 Task: Find connections with filter location Andújar with filter topic #homes with filter profile language German with filter current company Dr. Reddy's Laboratories with filter school GTUPGSCHOOL with filter industry Public Health with filter service category Event Photography with filter keywords title Event Planner
Action: Mouse moved to (567, 71)
Screenshot: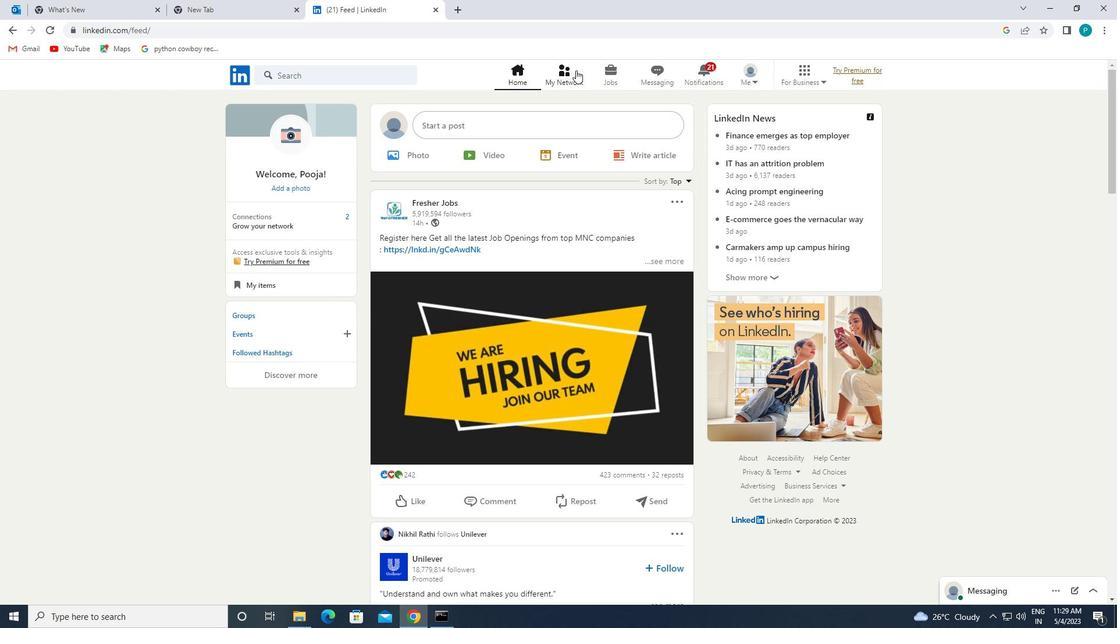 
Action: Mouse pressed left at (567, 71)
Screenshot: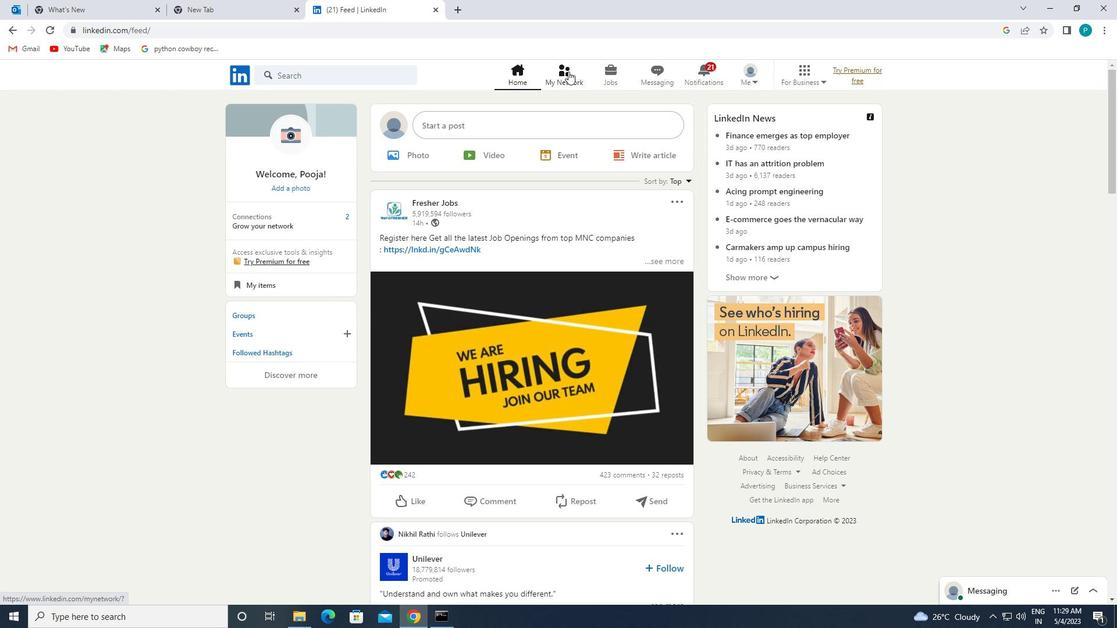 
Action: Mouse moved to (342, 133)
Screenshot: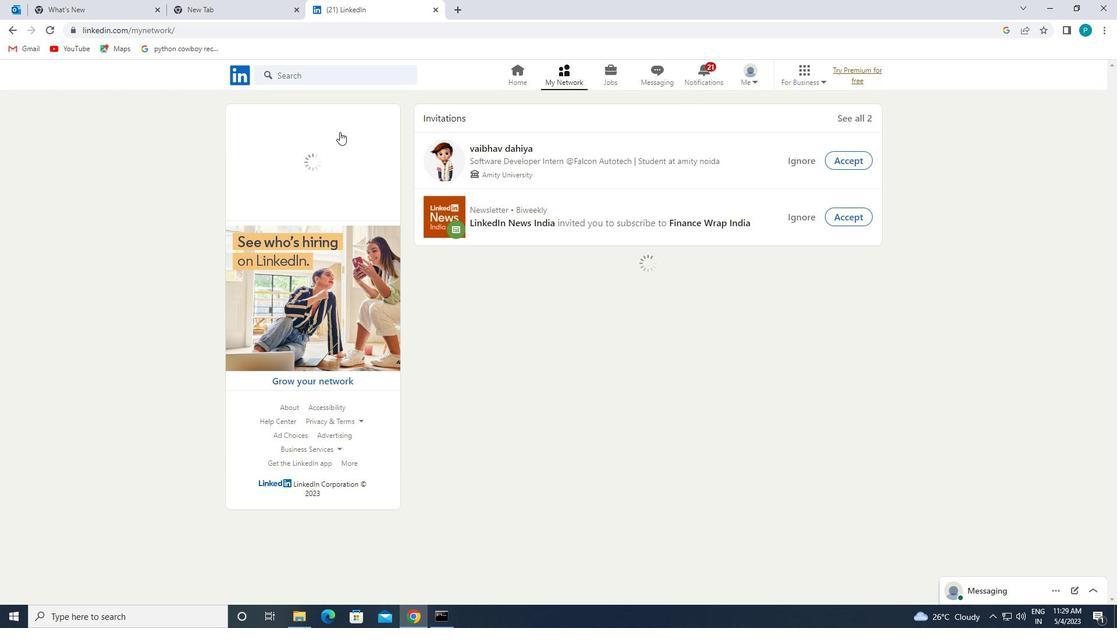 
Action: Mouse pressed left at (342, 133)
Screenshot: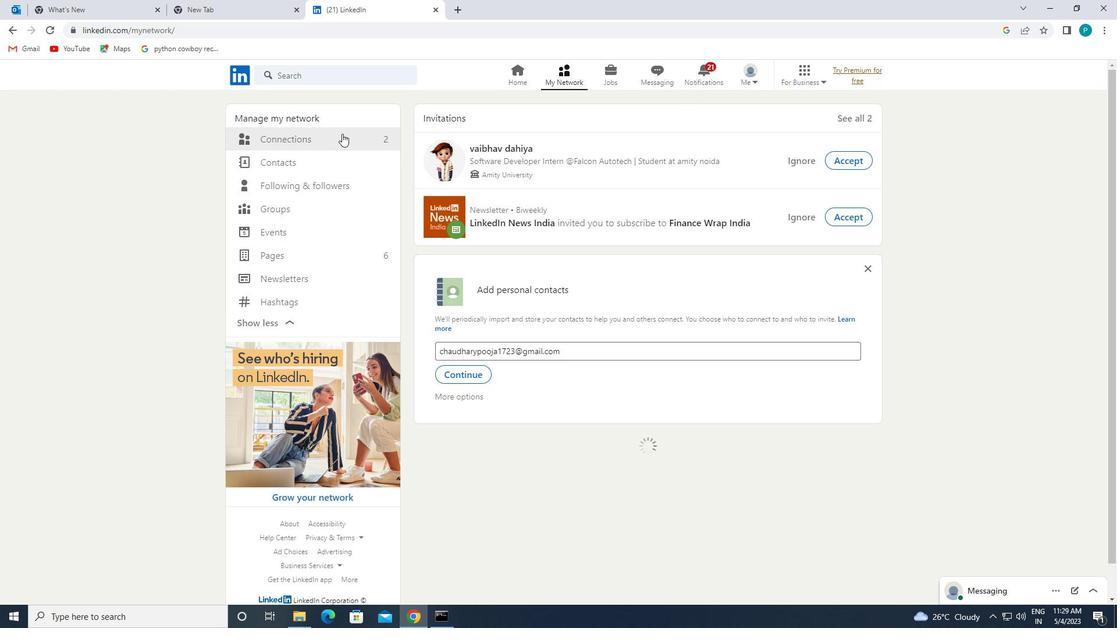 
Action: Mouse moved to (632, 137)
Screenshot: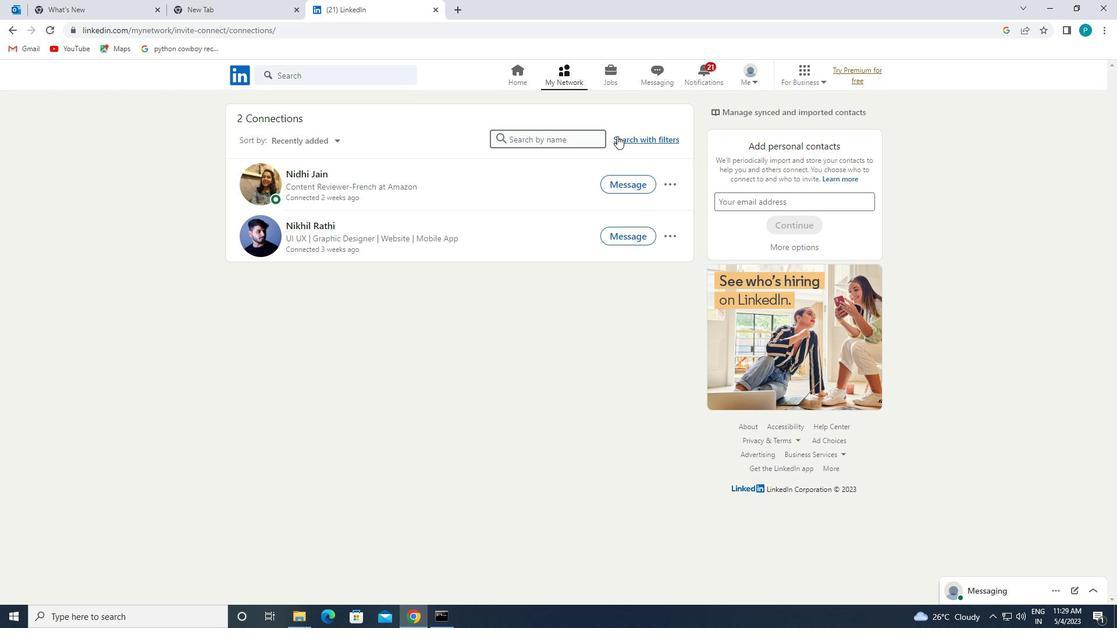 
Action: Mouse pressed left at (632, 137)
Screenshot: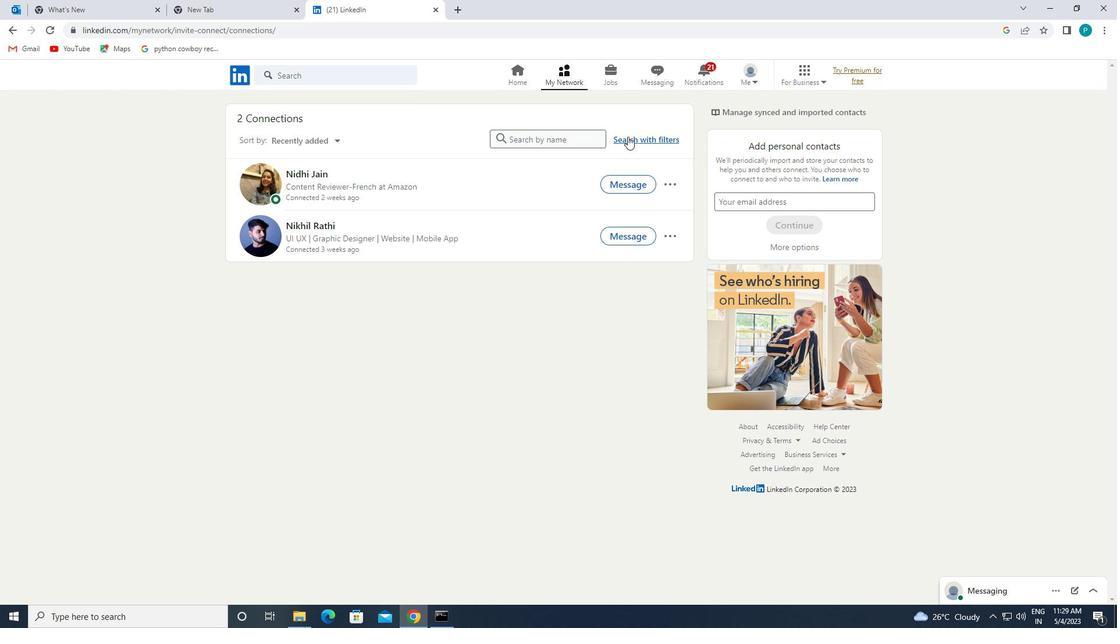 
Action: Mouse moved to (589, 110)
Screenshot: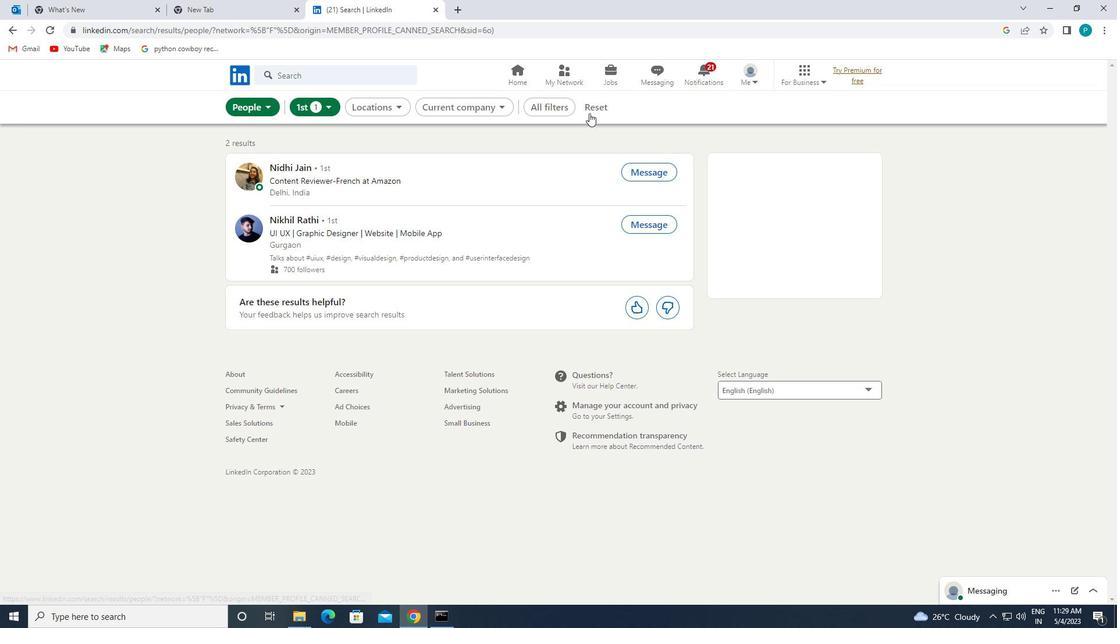 
Action: Mouse pressed left at (589, 110)
Screenshot: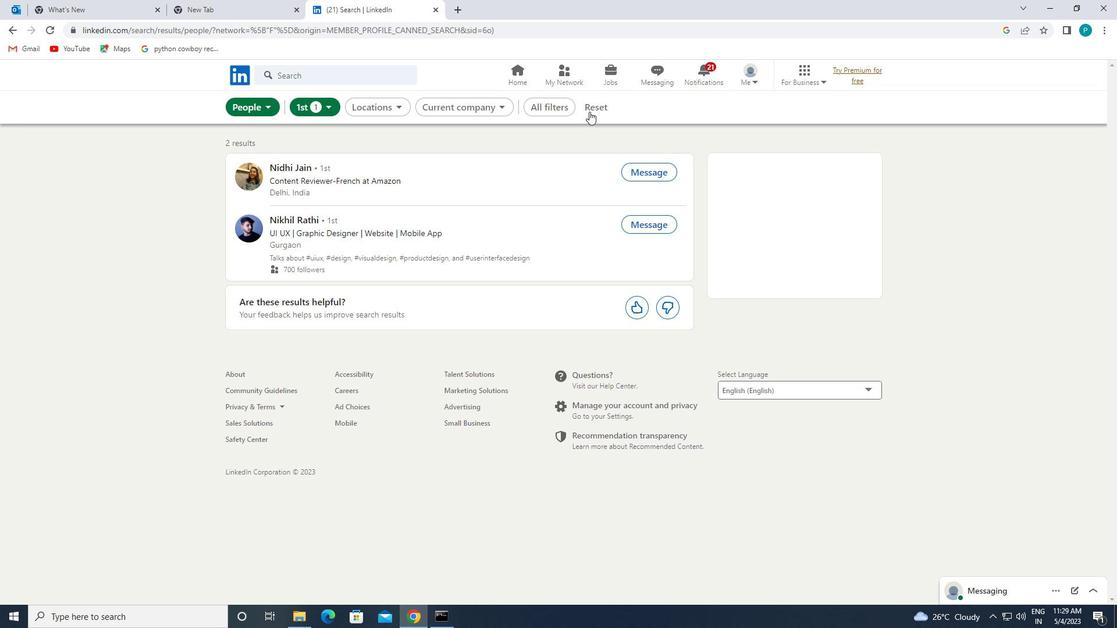 
Action: Mouse moved to (575, 109)
Screenshot: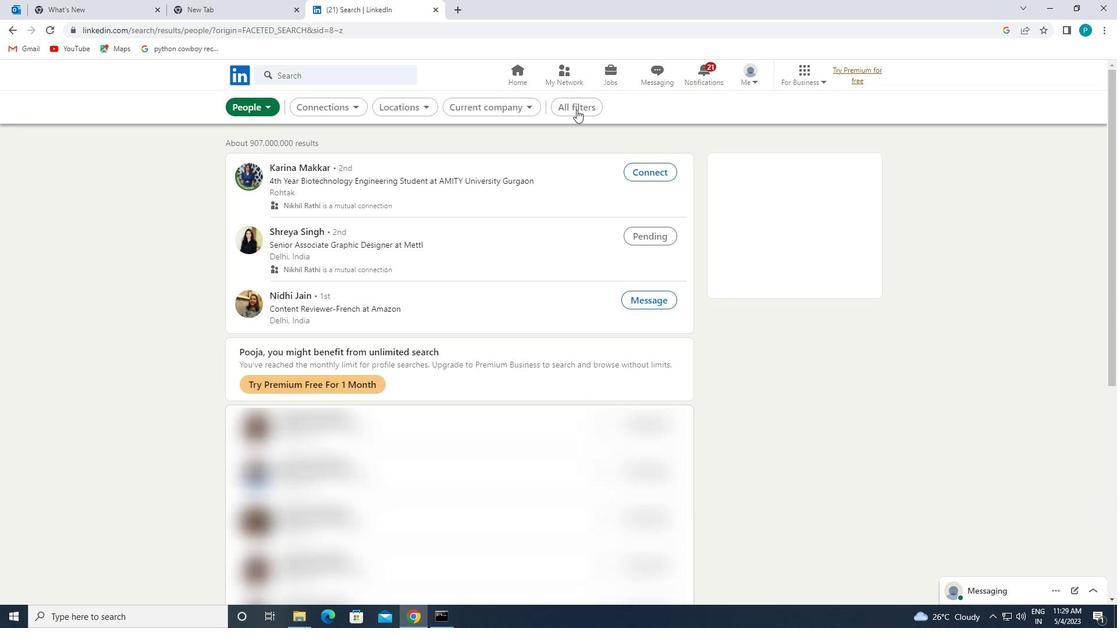 
Action: Mouse pressed left at (575, 109)
Screenshot: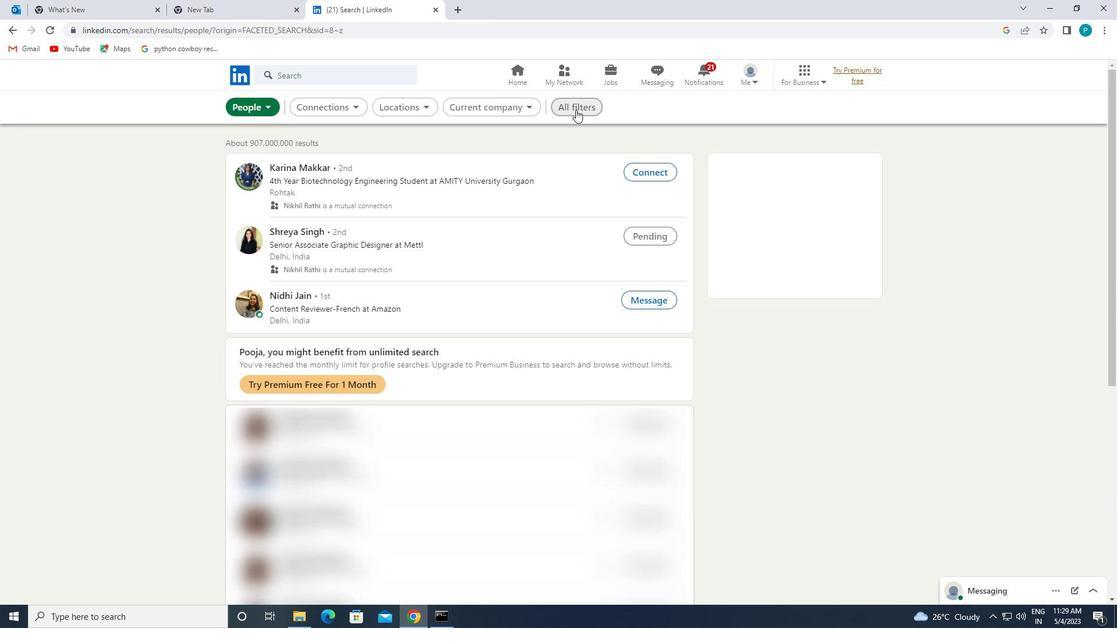 
Action: Mouse moved to (902, 269)
Screenshot: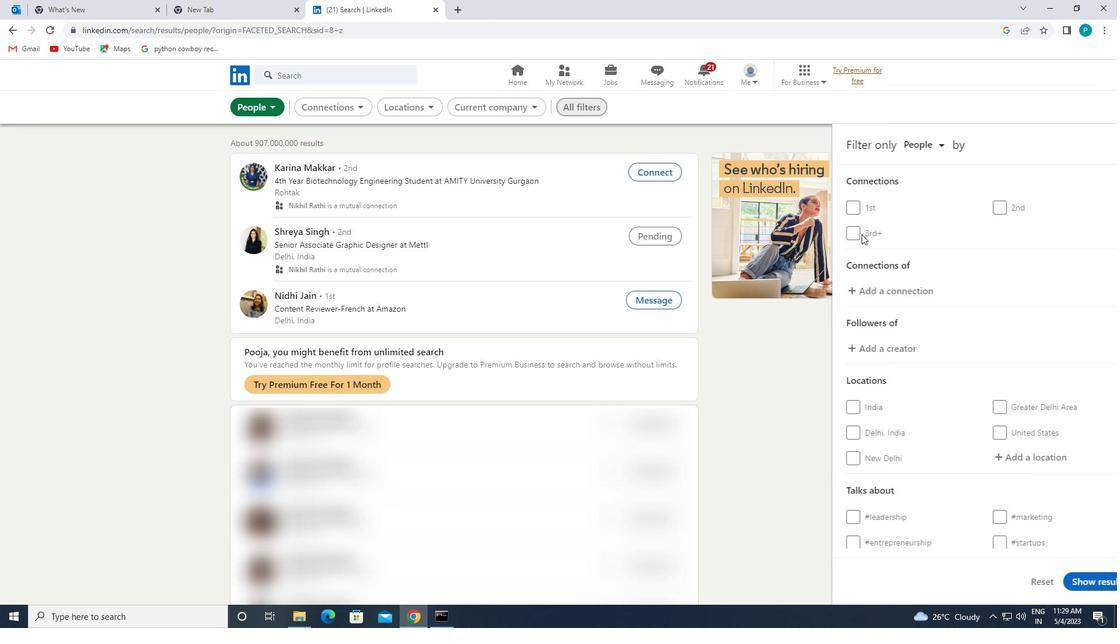 
Action: Mouse scrolled (902, 269) with delta (0, 0)
Screenshot: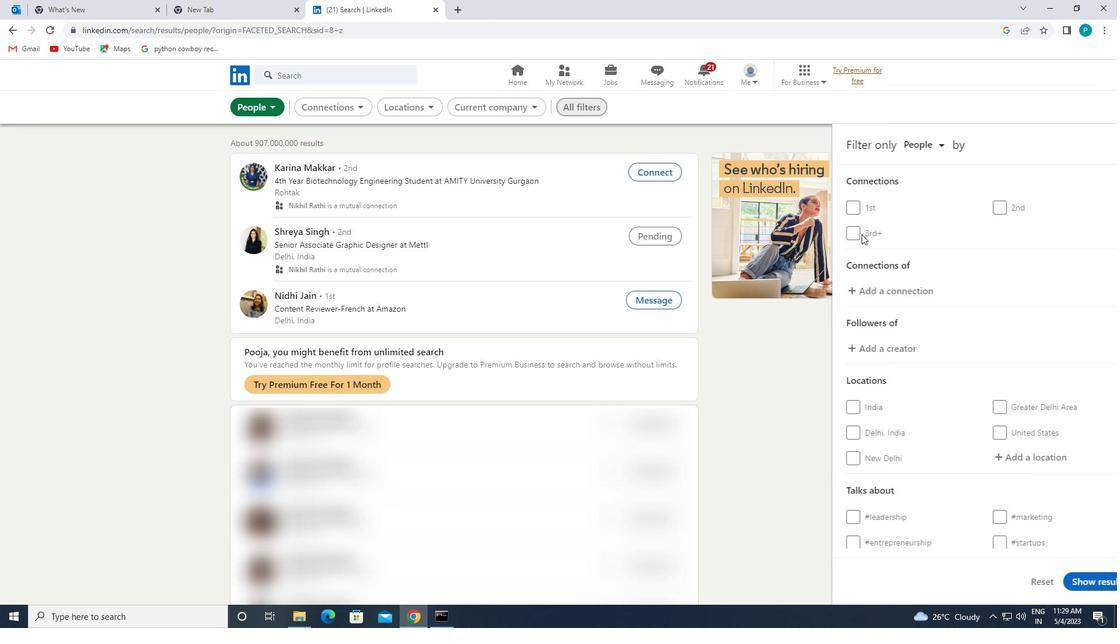 
Action: Mouse moved to (905, 277)
Screenshot: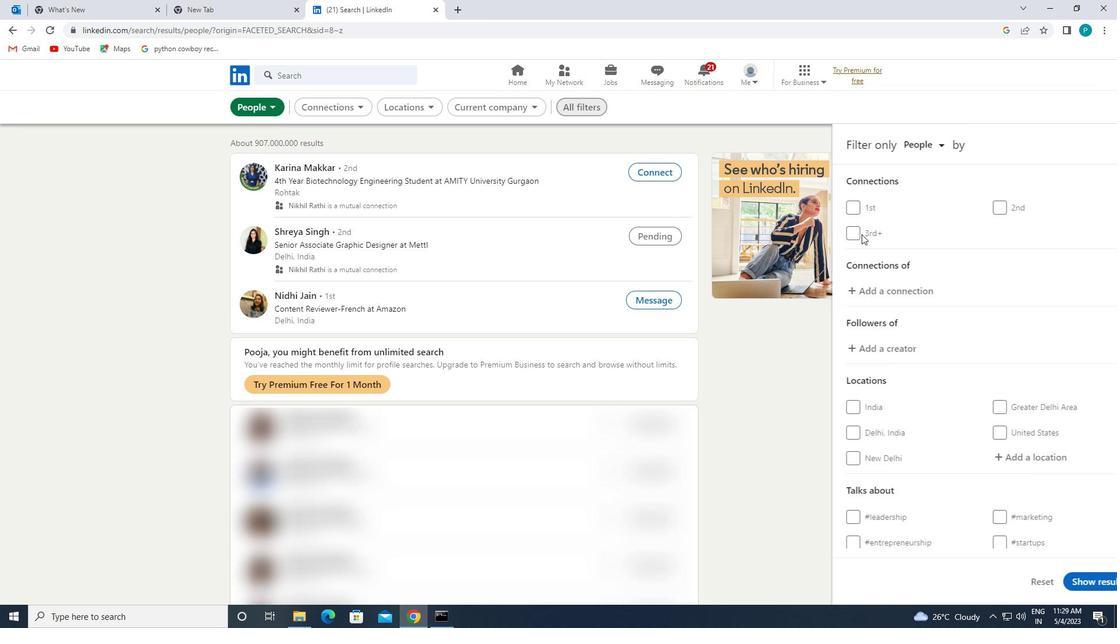 
Action: Mouse scrolled (905, 276) with delta (0, 0)
Screenshot: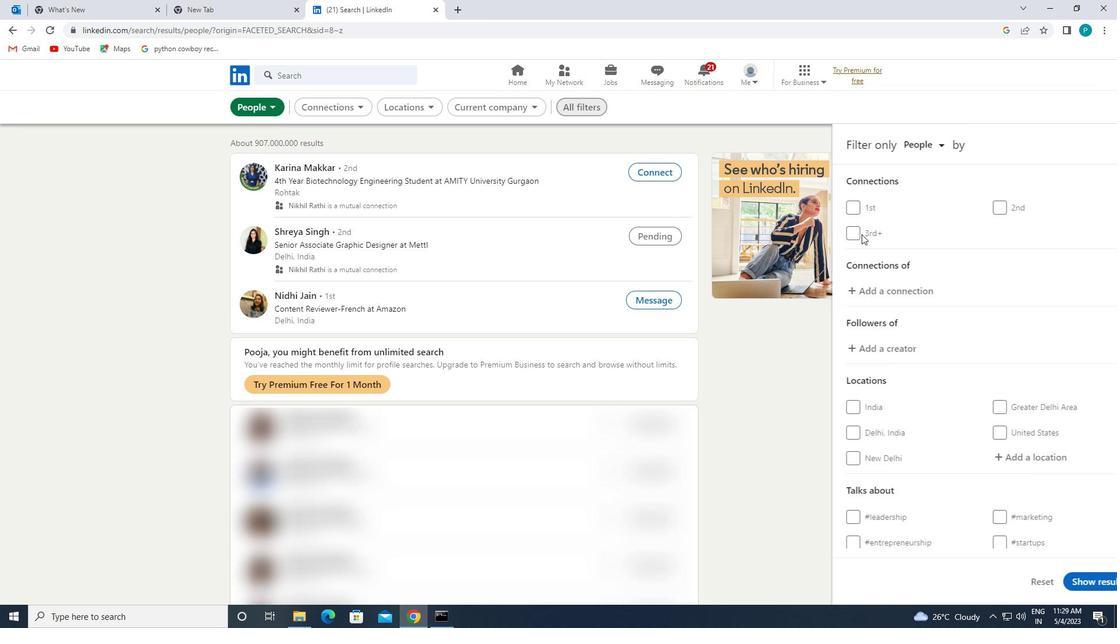 
Action: Mouse moved to (908, 283)
Screenshot: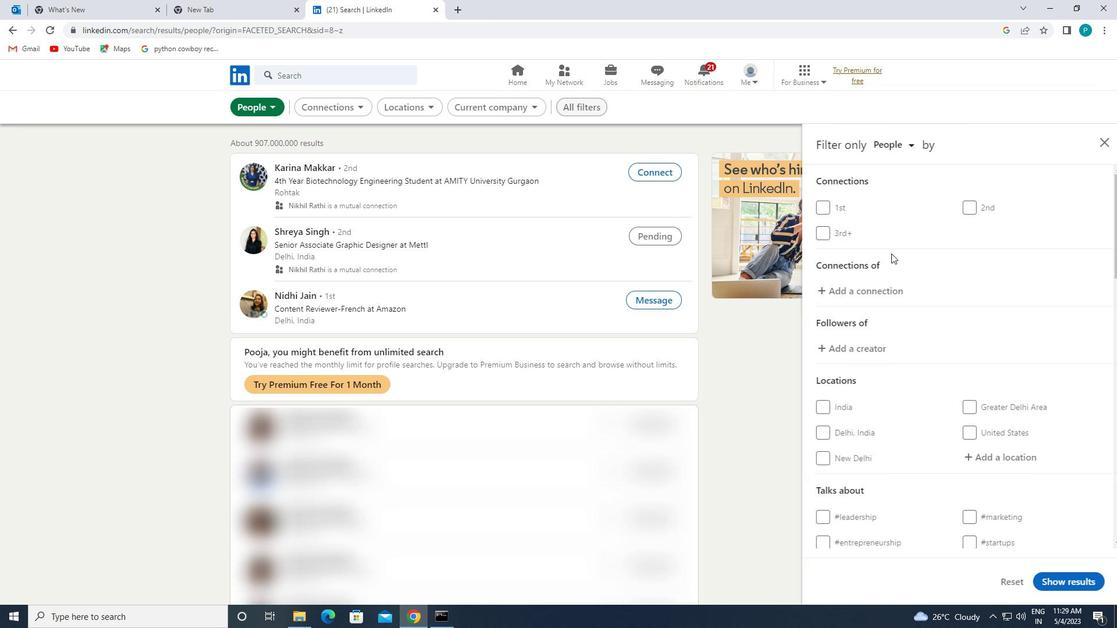 
Action: Mouse scrolled (908, 282) with delta (0, 0)
Screenshot: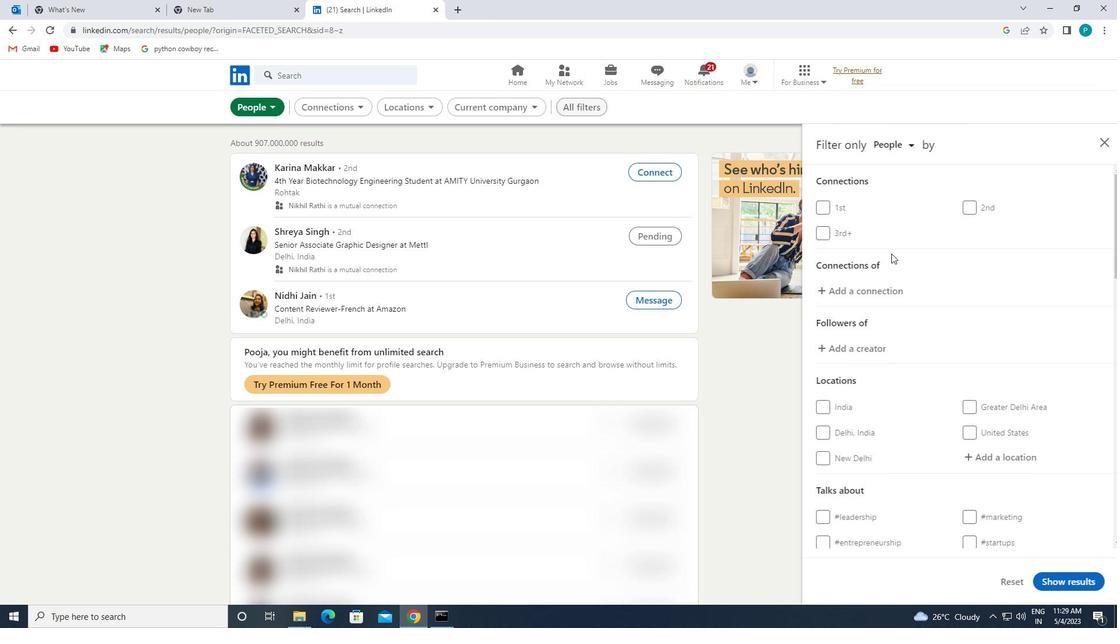 
Action: Mouse moved to (963, 287)
Screenshot: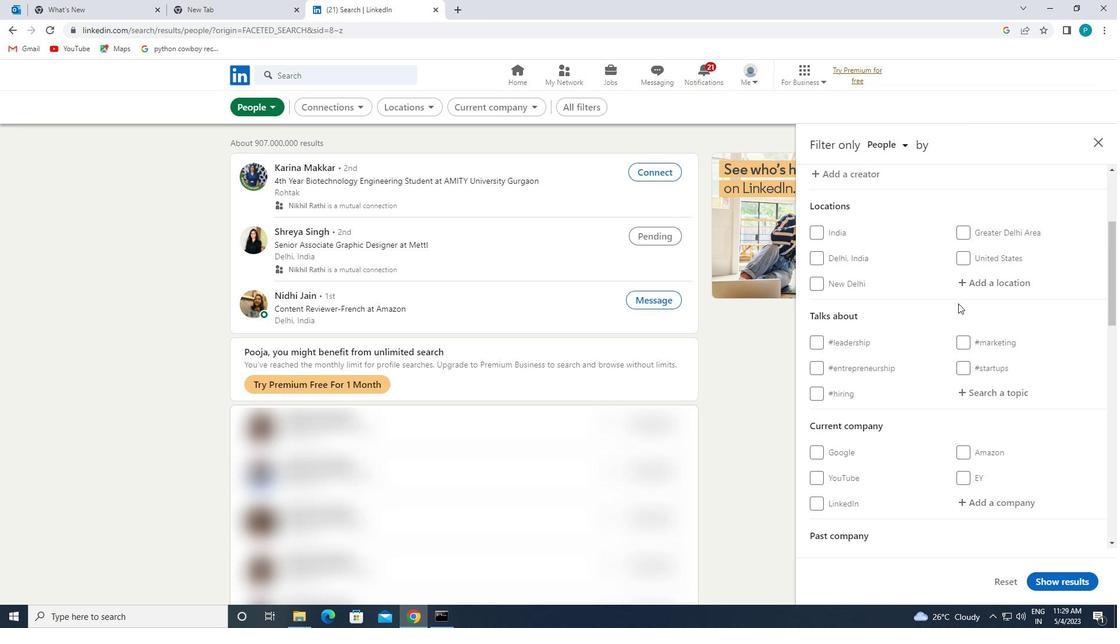 
Action: Mouse pressed left at (963, 287)
Screenshot: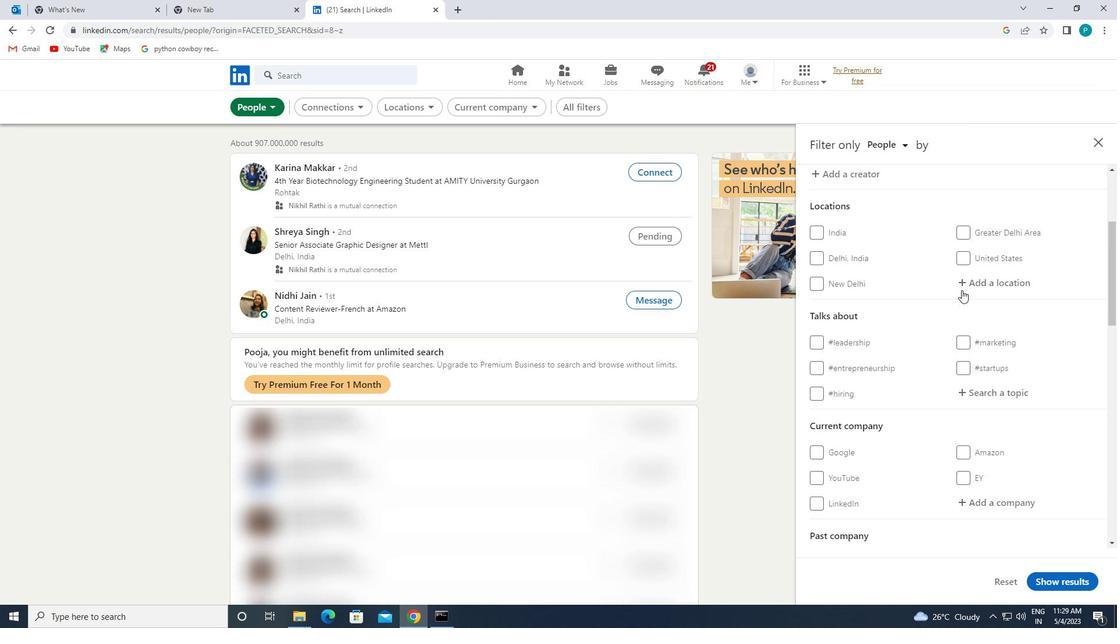 
Action: Mouse moved to (963, 285)
Screenshot: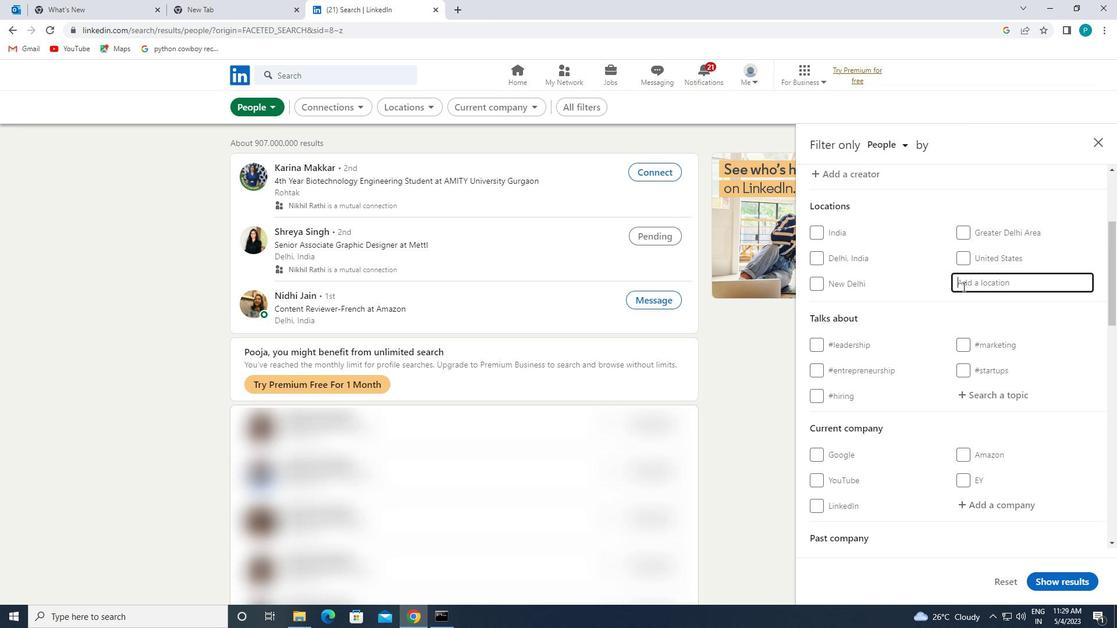 
Action: Key pressed <Key.caps_lock>a<Key.caps_lock>ndujar
Screenshot: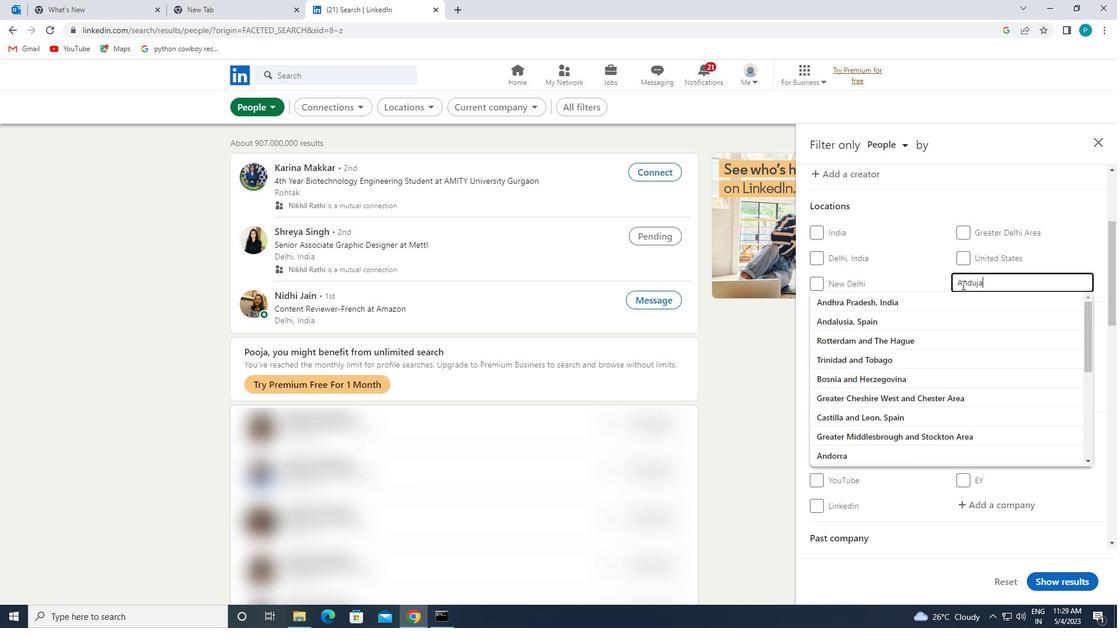
Action: Mouse moved to (952, 300)
Screenshot: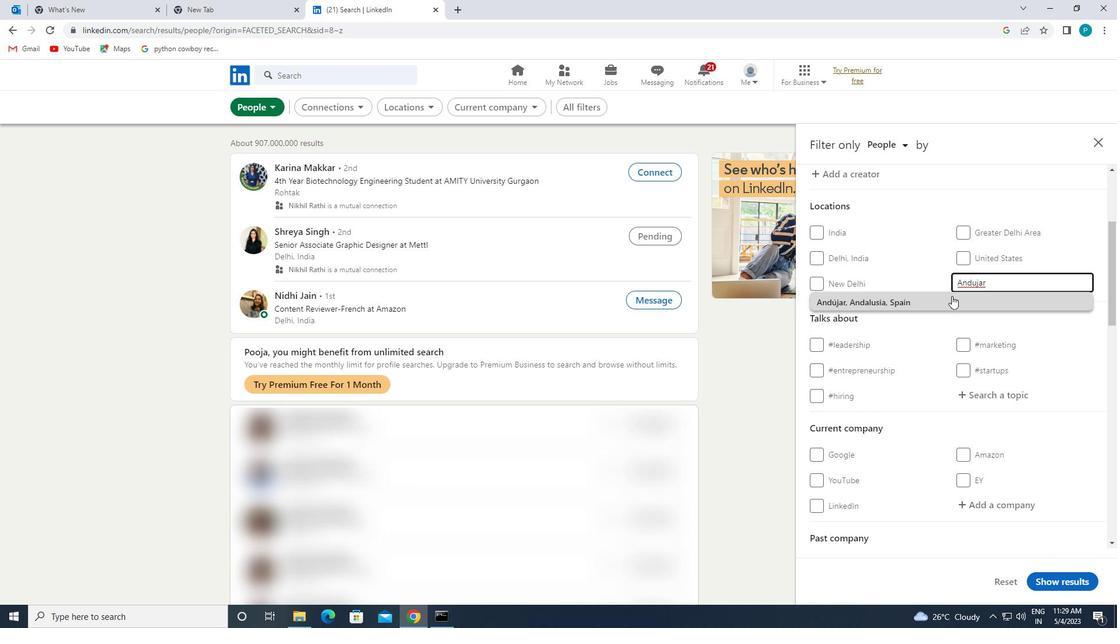 
Action: Mouse pressed left at (952, 300)
Screenshot: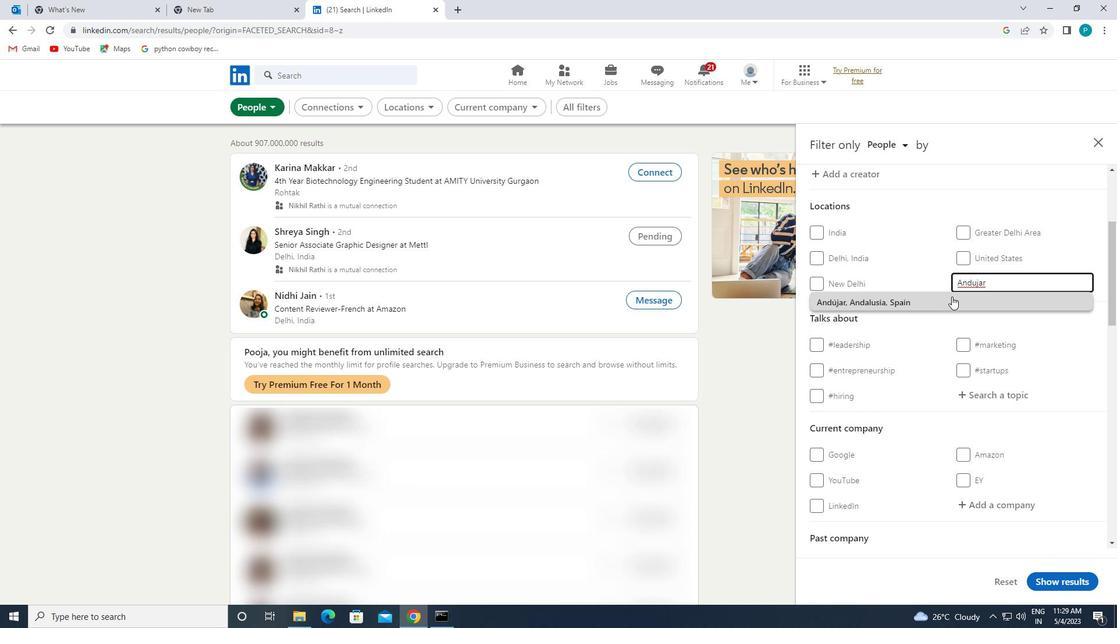 
Action: Mouse moved to (953, 303)
Screenshot: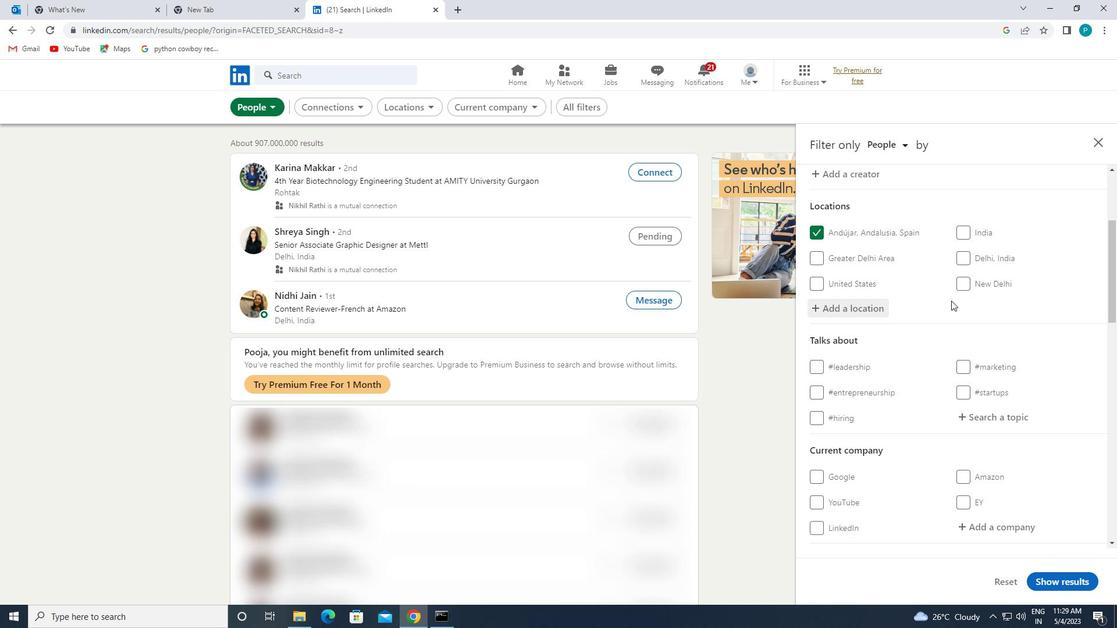 
Action: Mouse scrolled (953, 303) with delta (0, 0)
Screenshot: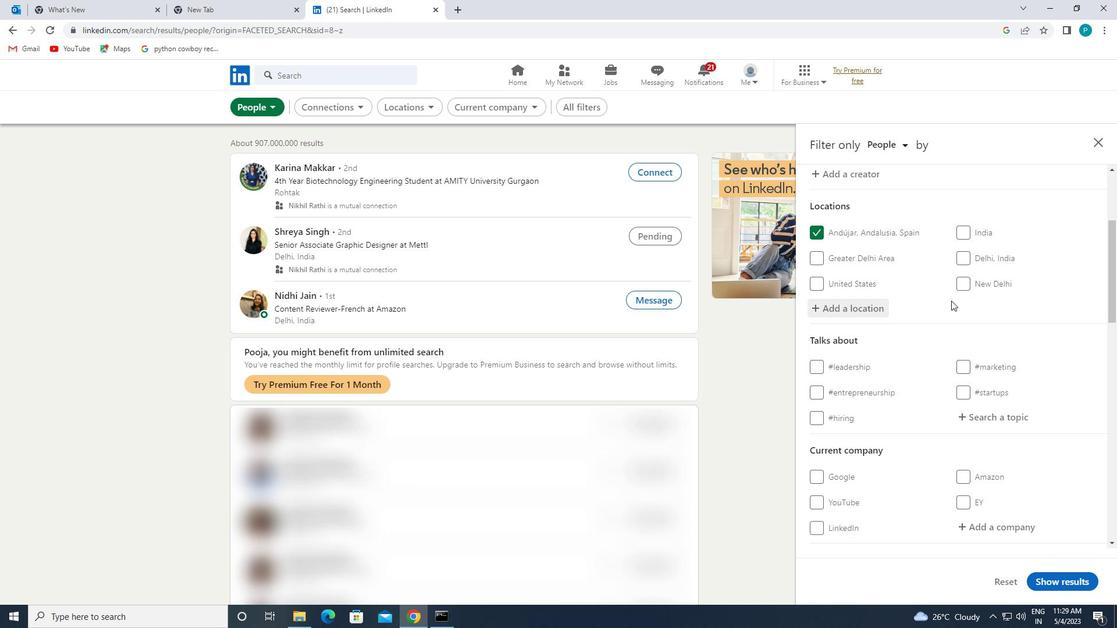 
Action: Mouse moved to (968, 352)
Screenshot: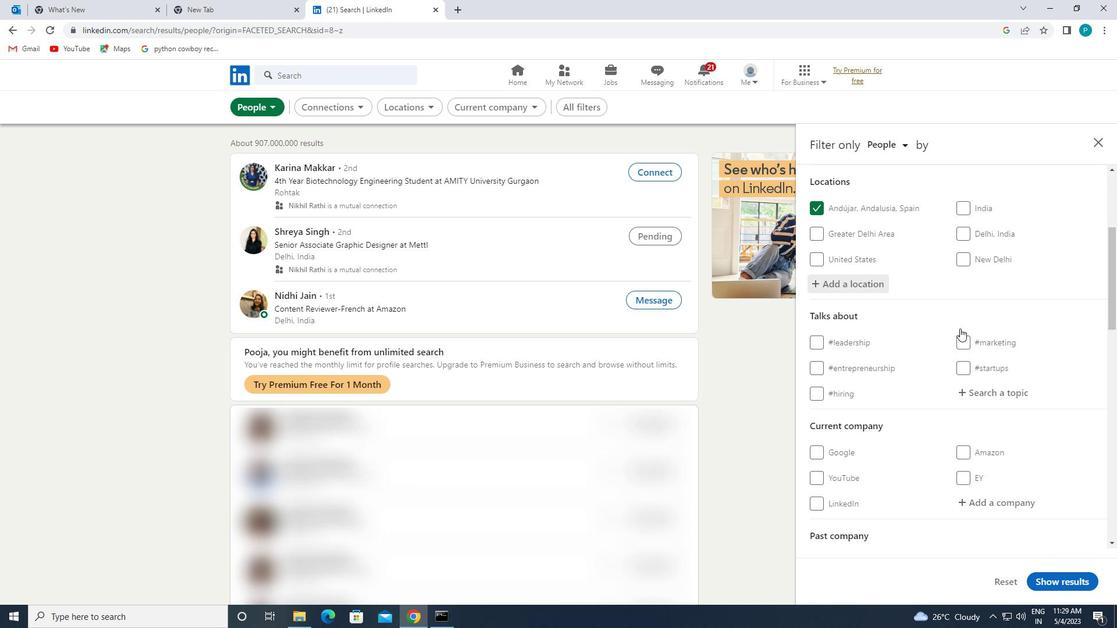 
Action: Mouse pressed left at (968, 352)
Screenshot: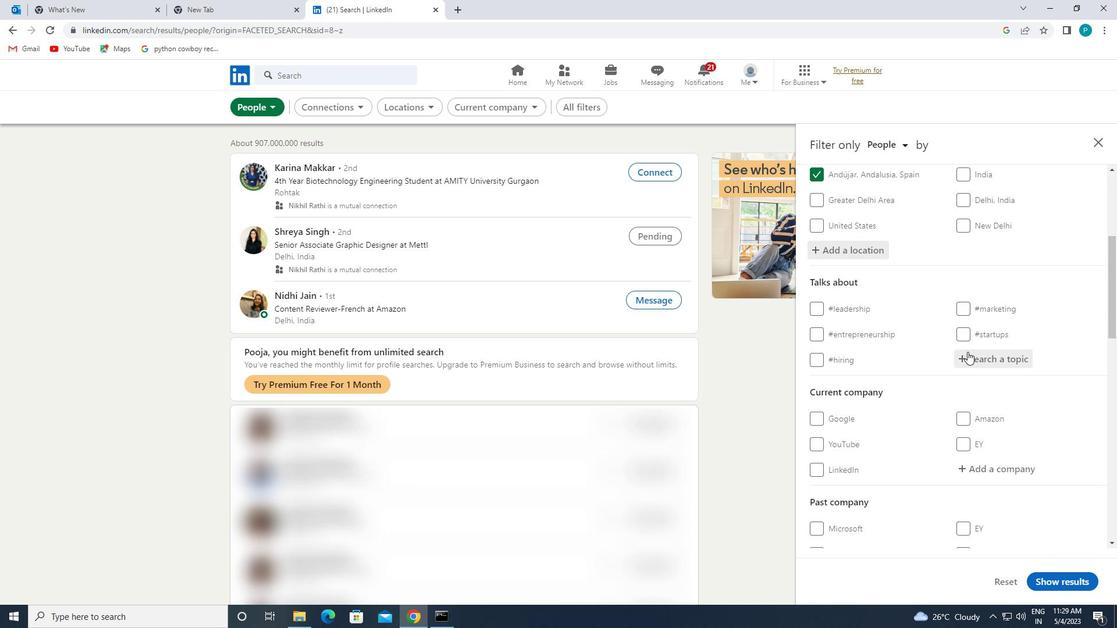 
Action: Mouse moved to (978, 359)
Screenshot: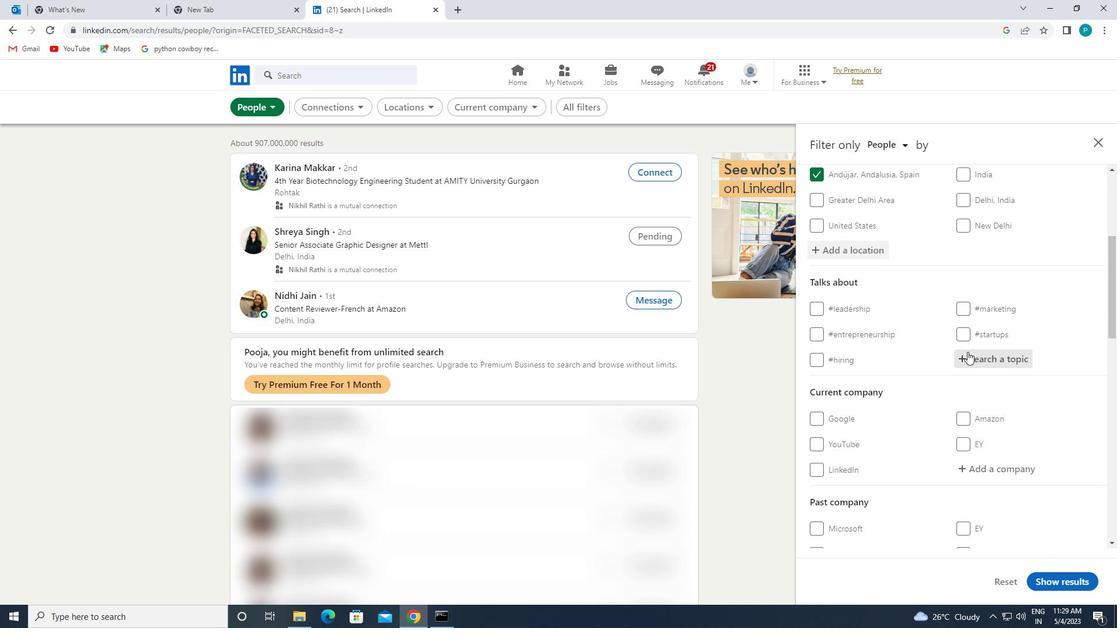 
Action: Key pressed <Key.shift>#HOMW<Key.backspace>ES
Screenshot: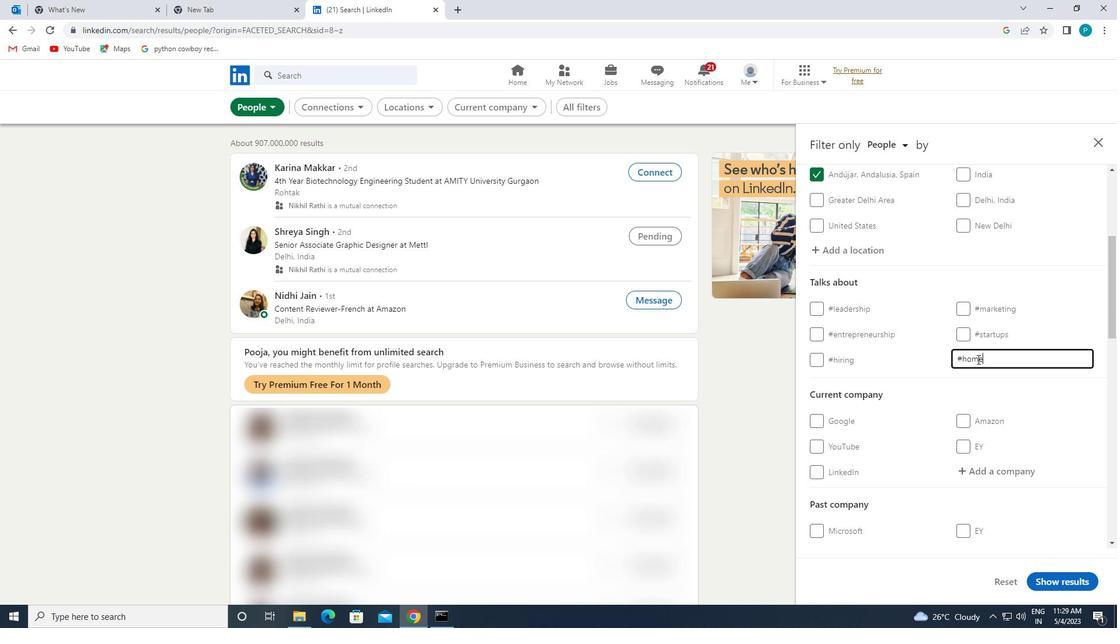 
Action: Mouse scrolled (978, 359) with delta (0, 0)
Screenshot: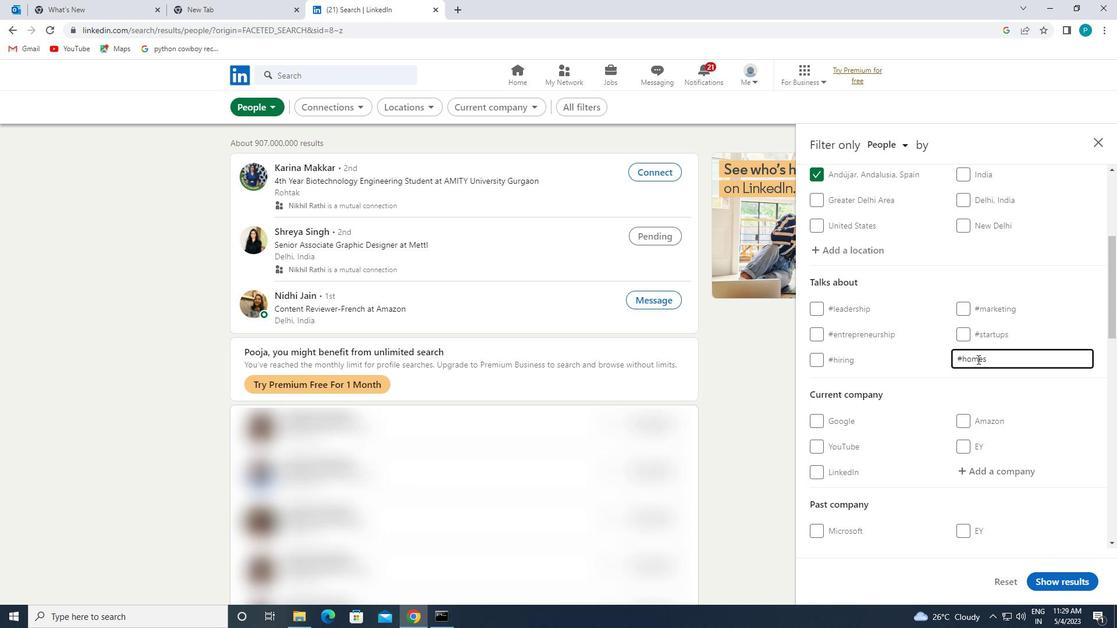 
Action: Mouse scrolled (978, 359) with delta (0, 0)
Screenshot: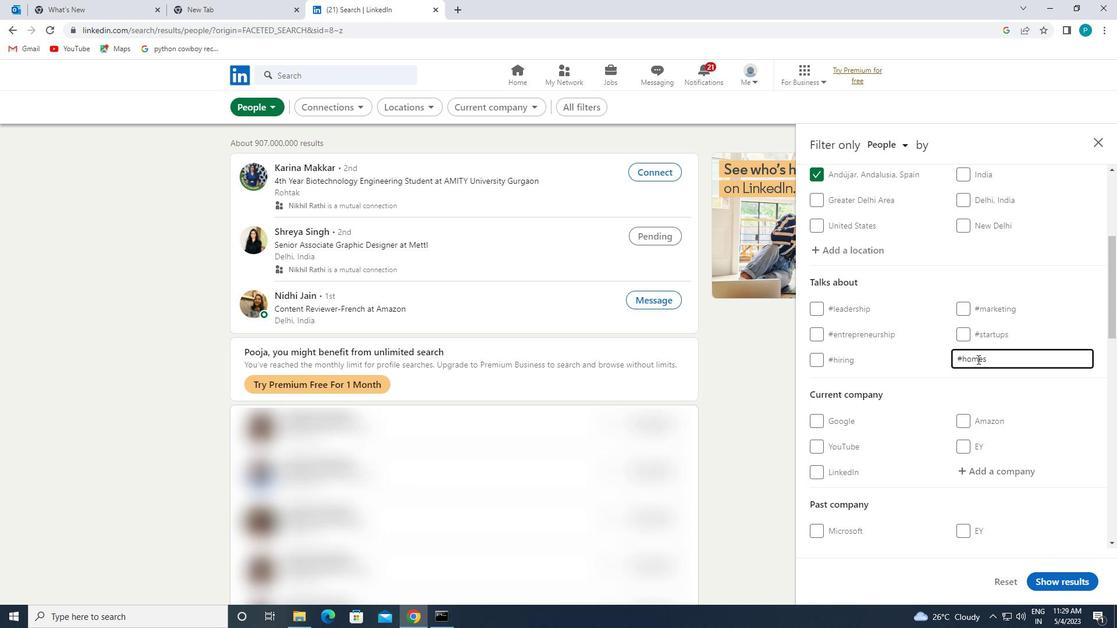 
Action: Mouse moved to (978, 360)
Screenshot: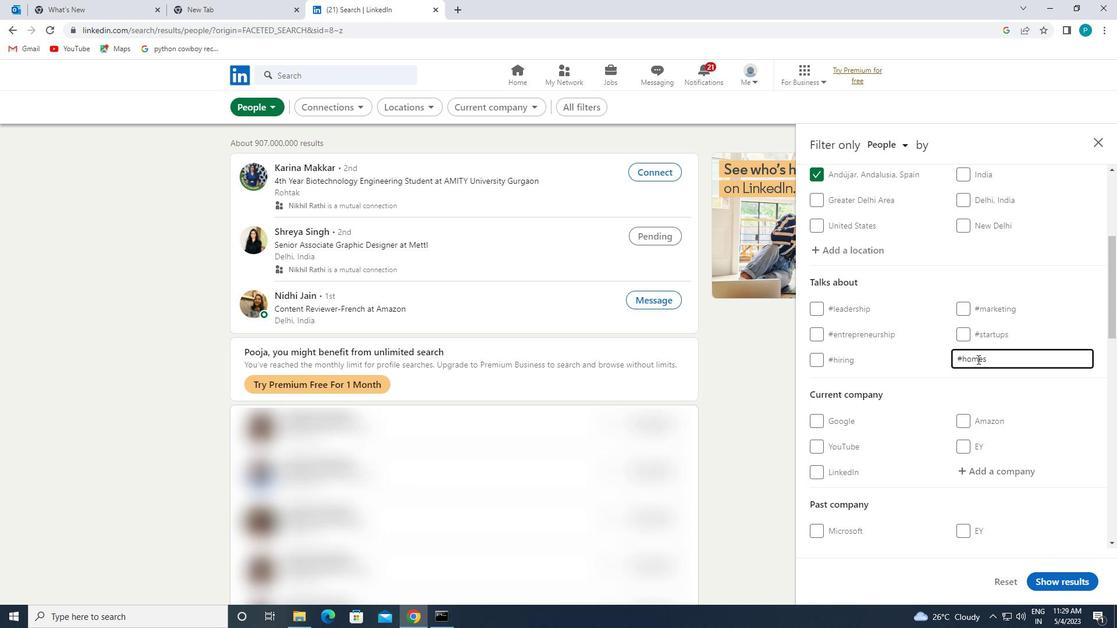 
Action: Mouse scrolled (978, 359) with delta (0, 0)
Screenshot: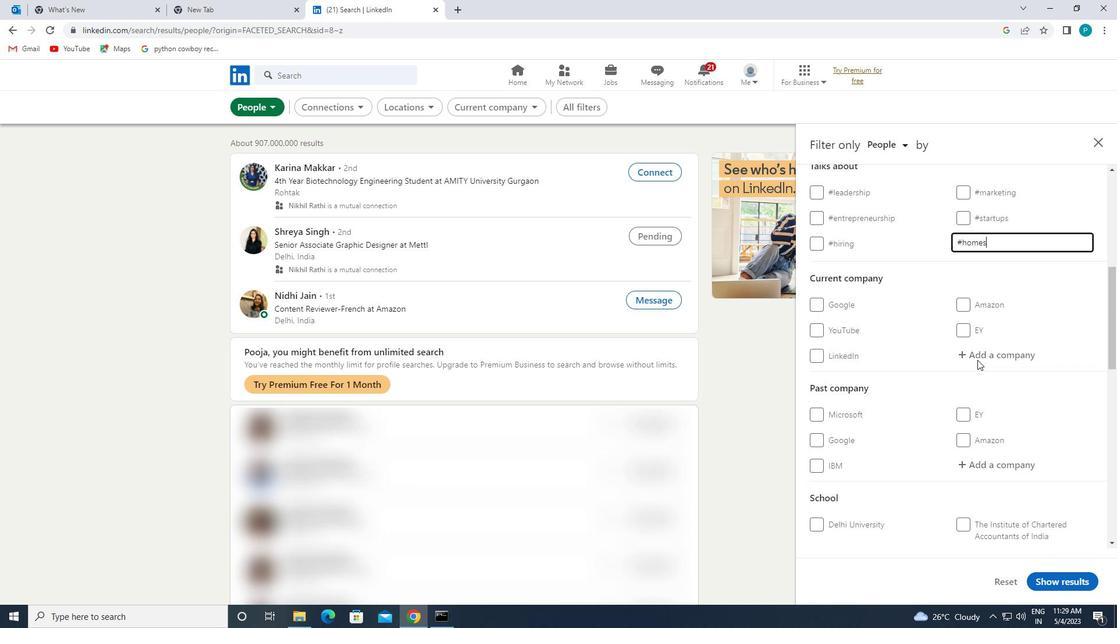 
Action: Mouse scrolled (978, 359) with delta (0, 0)
Screenshot: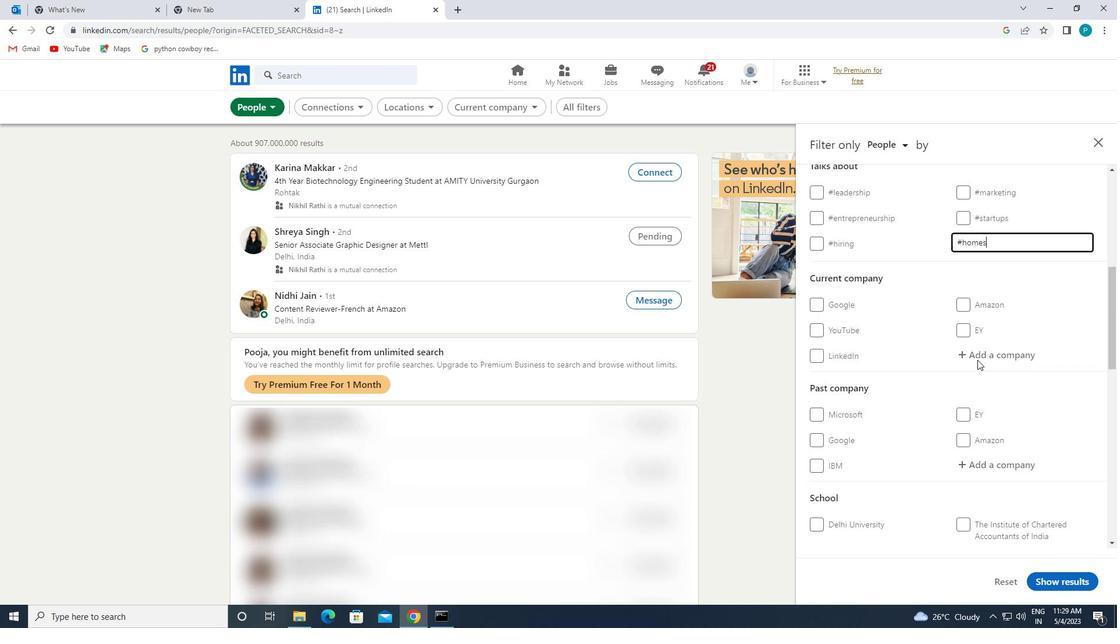 
Action: Mouse scrolled (978, 359) with delta (0, 0)
Screenshot: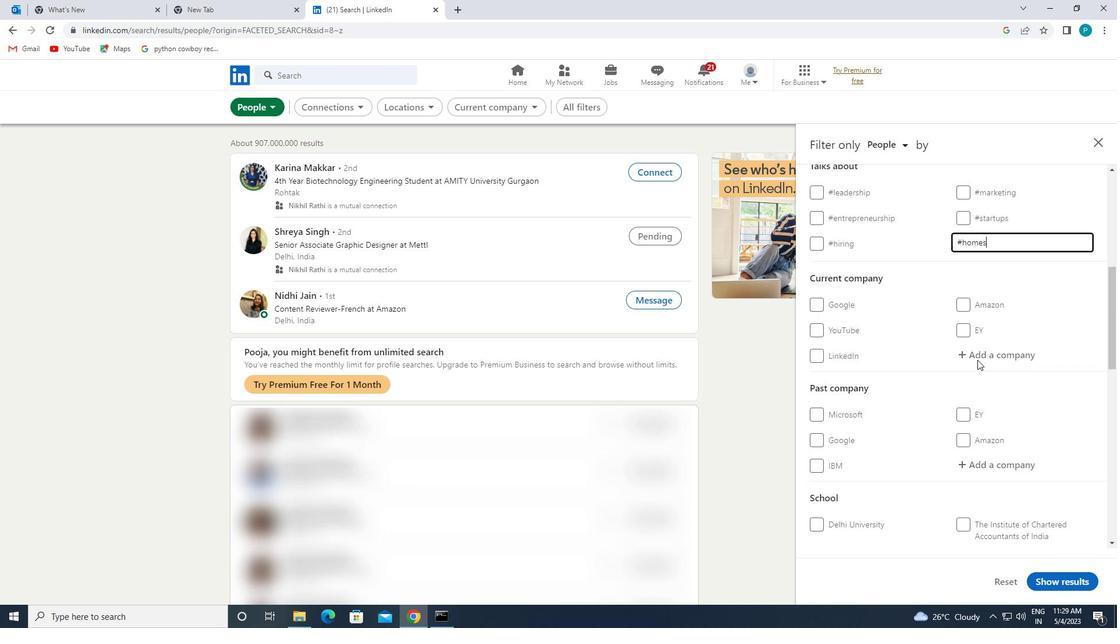 
Action: Mouse moved to (857, 406)
Screenshot: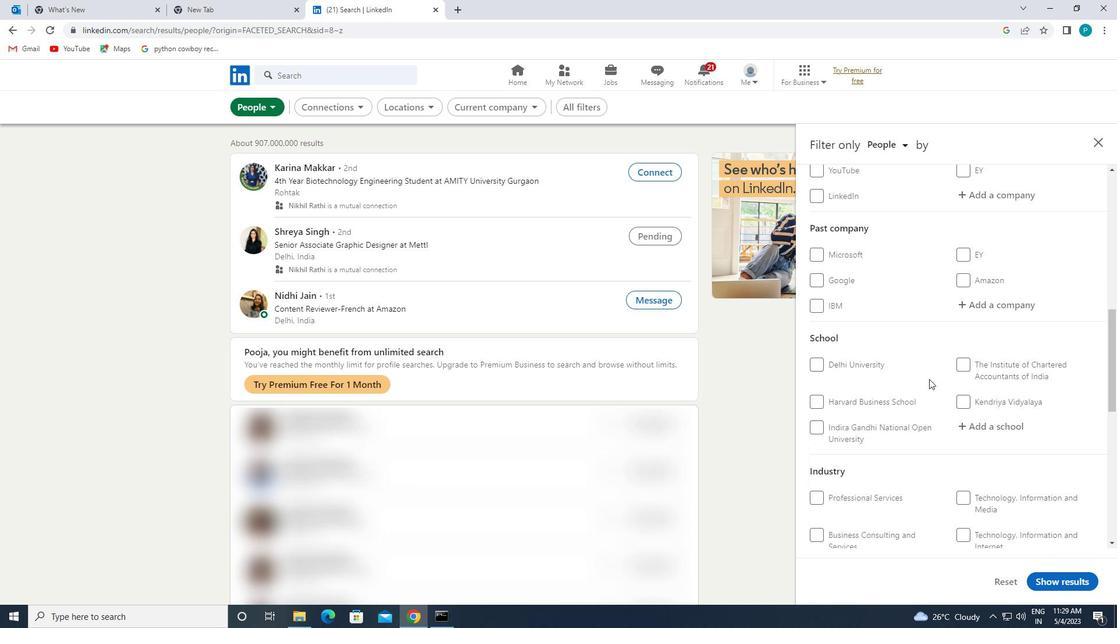 
Action: Mouse scrolled (857, 405) with delta (0, 0)
Screenshot: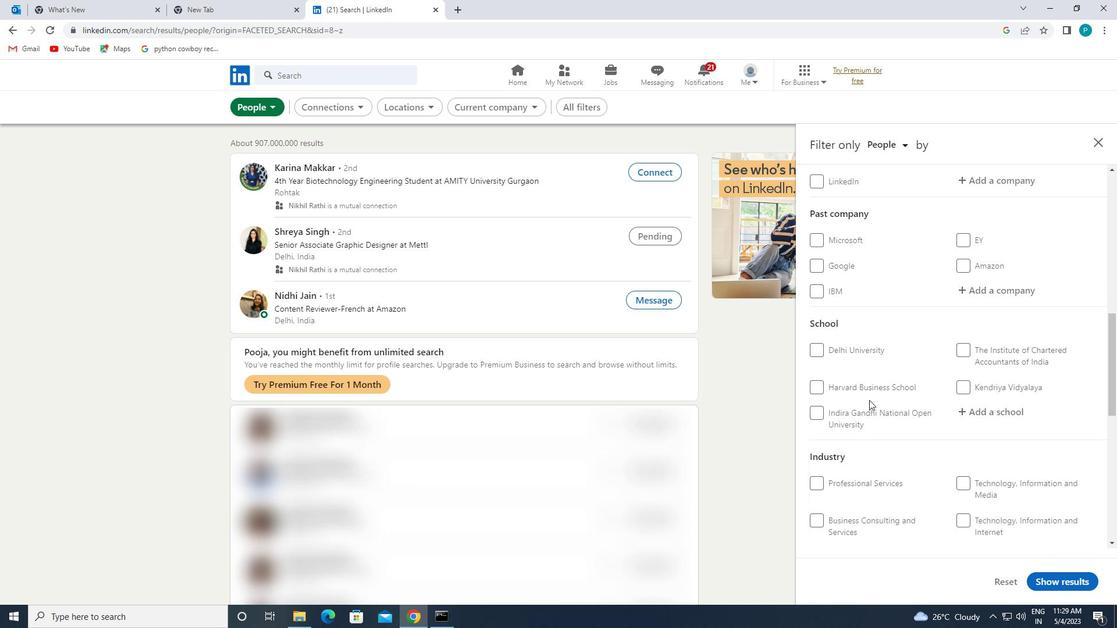 
Action: Mouse scrolled (857, 405) with delta (0, 0)
Screenshot: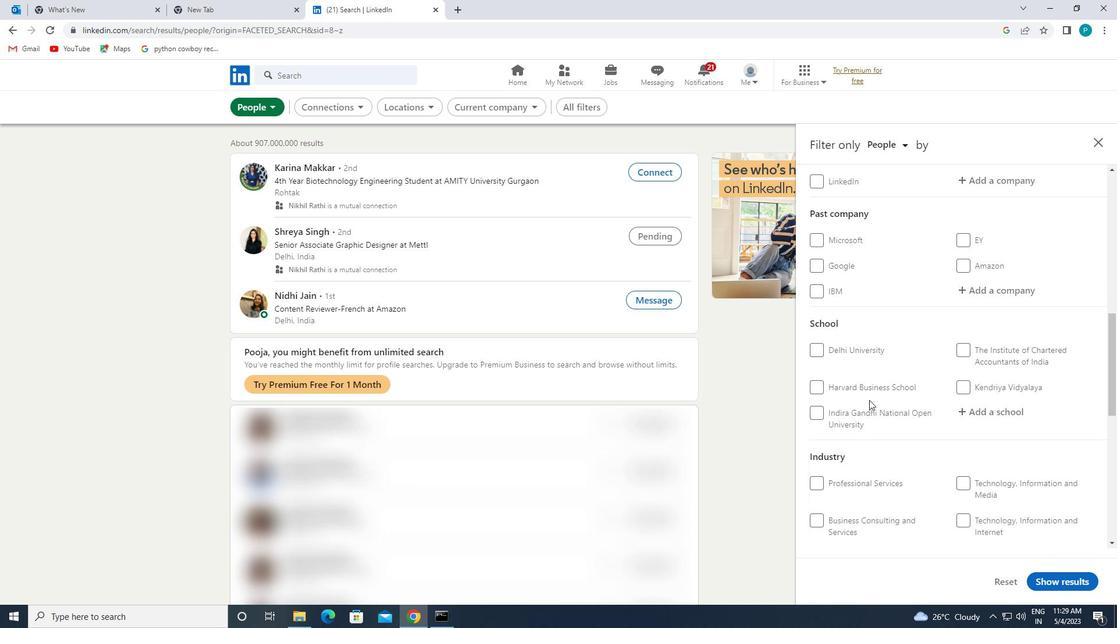 
Action: Mouse moved to (840, 444)
Screenshot: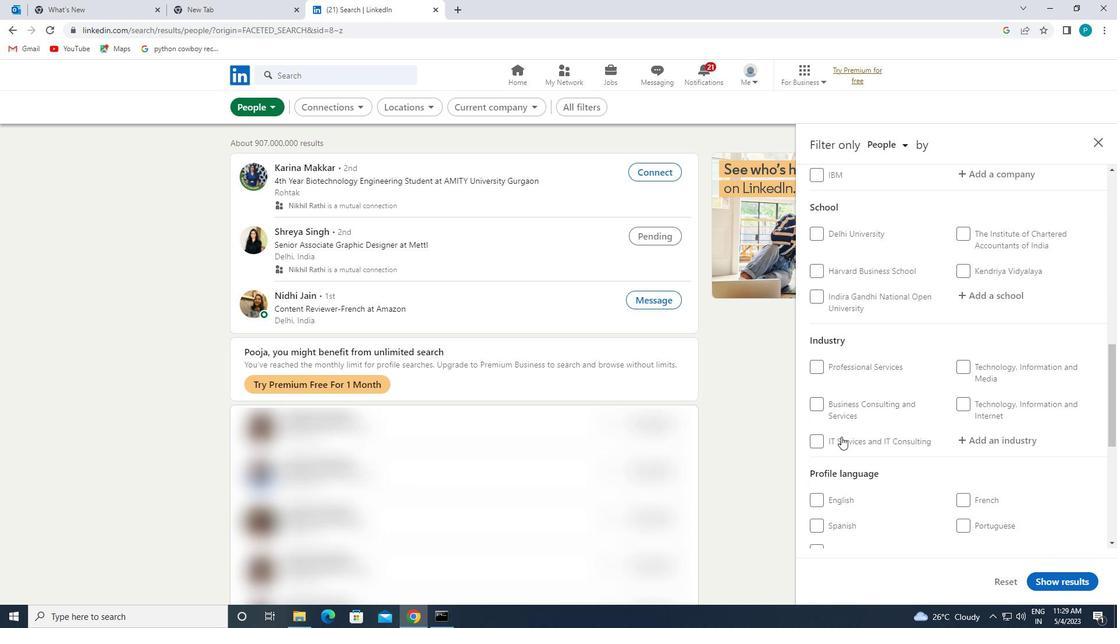 
Action: Mouse scrolled (840, 444) with delta (0, 0)
Screenshot: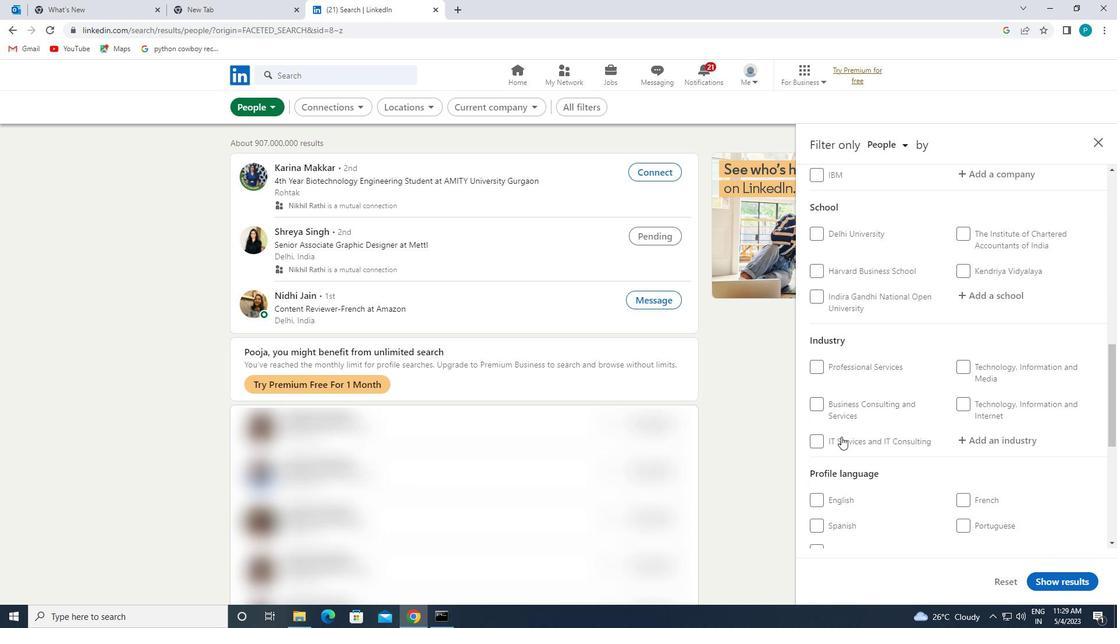 
Action: Mouse moved to (843, 496)
Screenshot: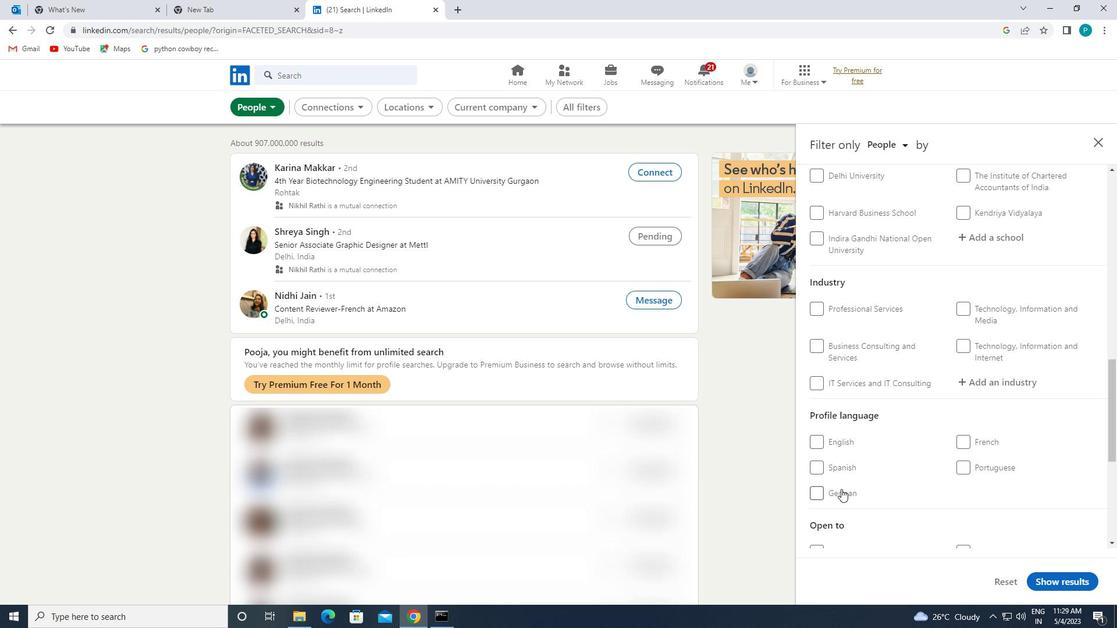 
Action: Mouse pressed left at (843, 496)
Screenshot: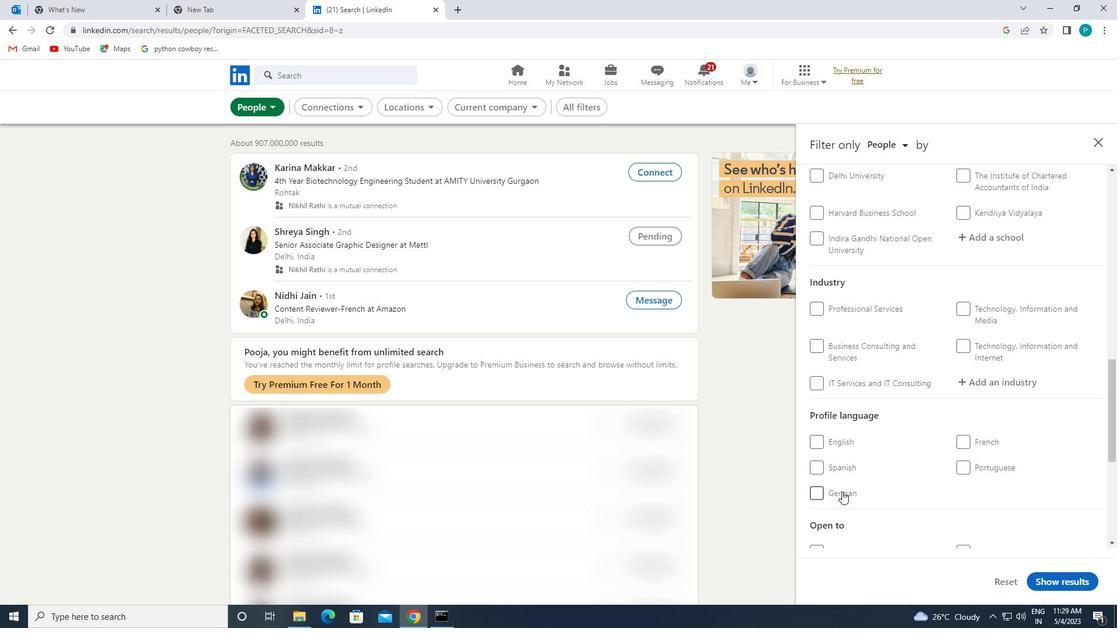 
Action: Mouse moved to (956, 448)
Screenshot: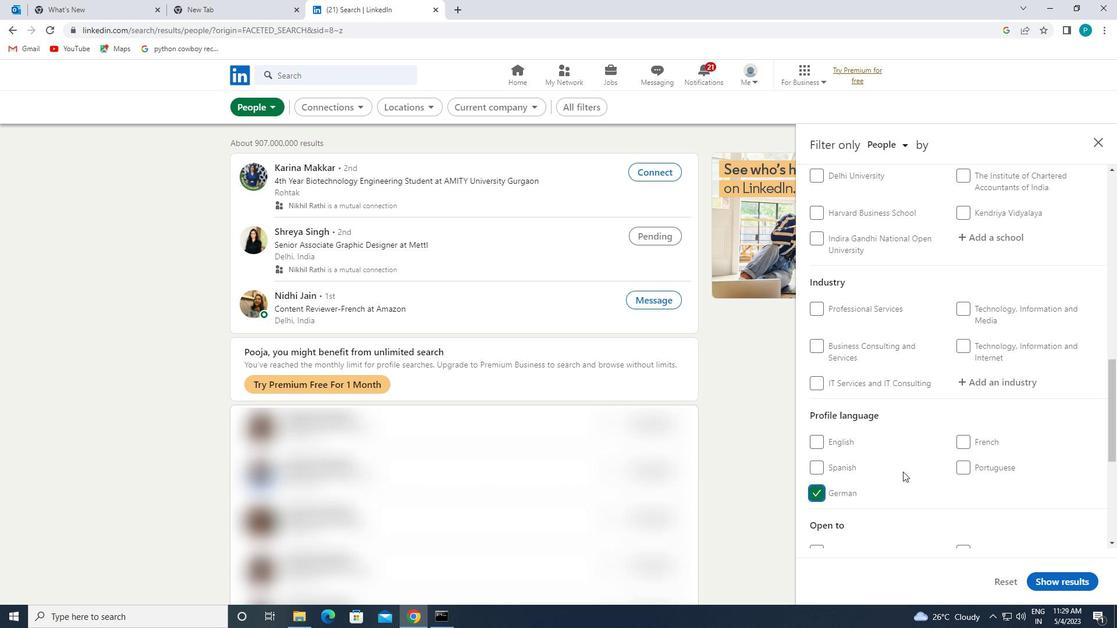 
Action: Mouse scrolled (956, 448) with delta (0, 0)
Screenshot: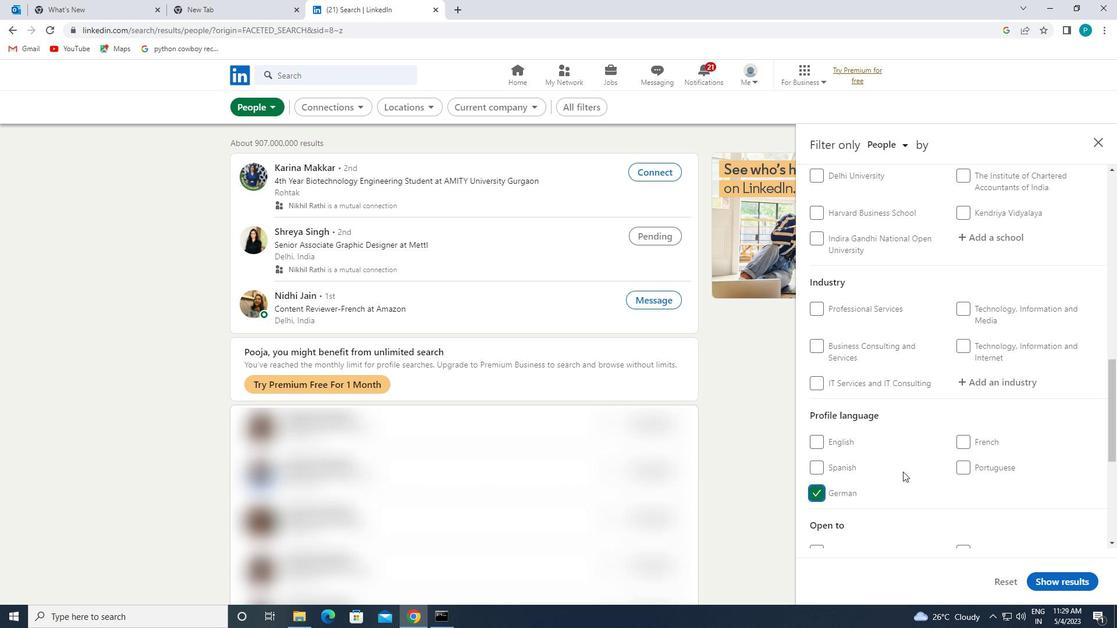 
Action: Mouse moved to (956, 448)
Screenshot: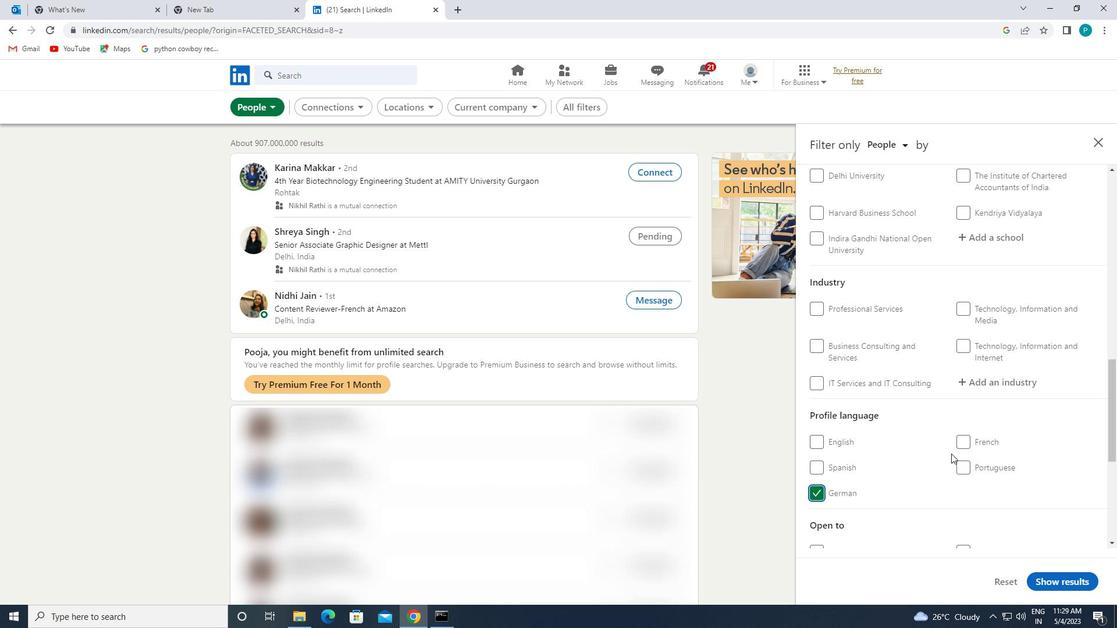 
Action: Mouse scrolled (956, 448) with delta (0, 0)
Screenshot: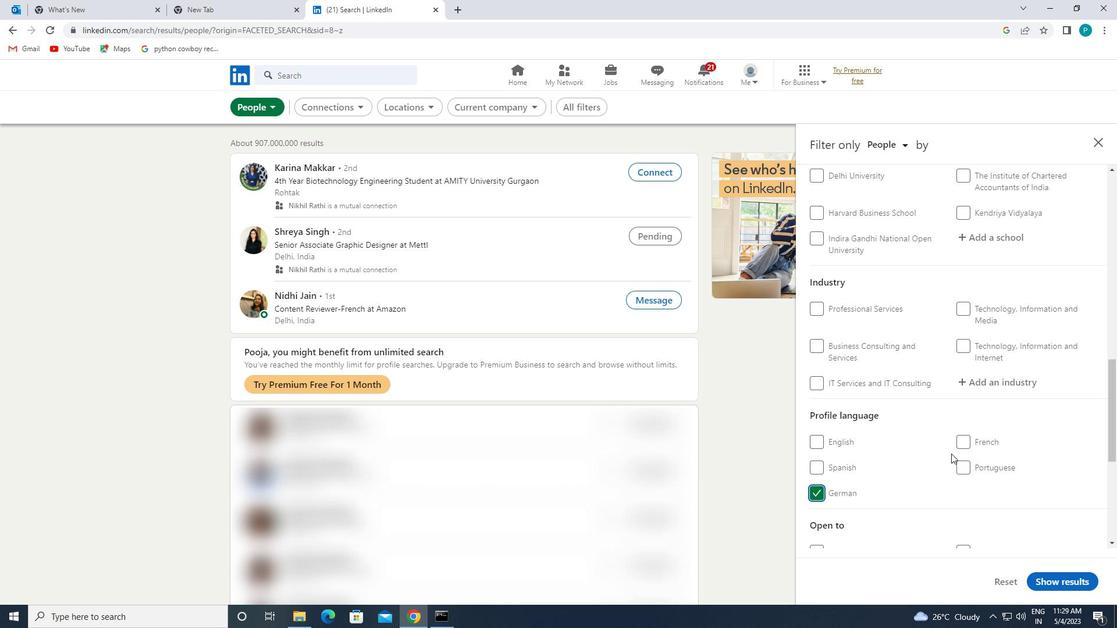 
Action: Mouse moved to (956, 447)
Screenshot: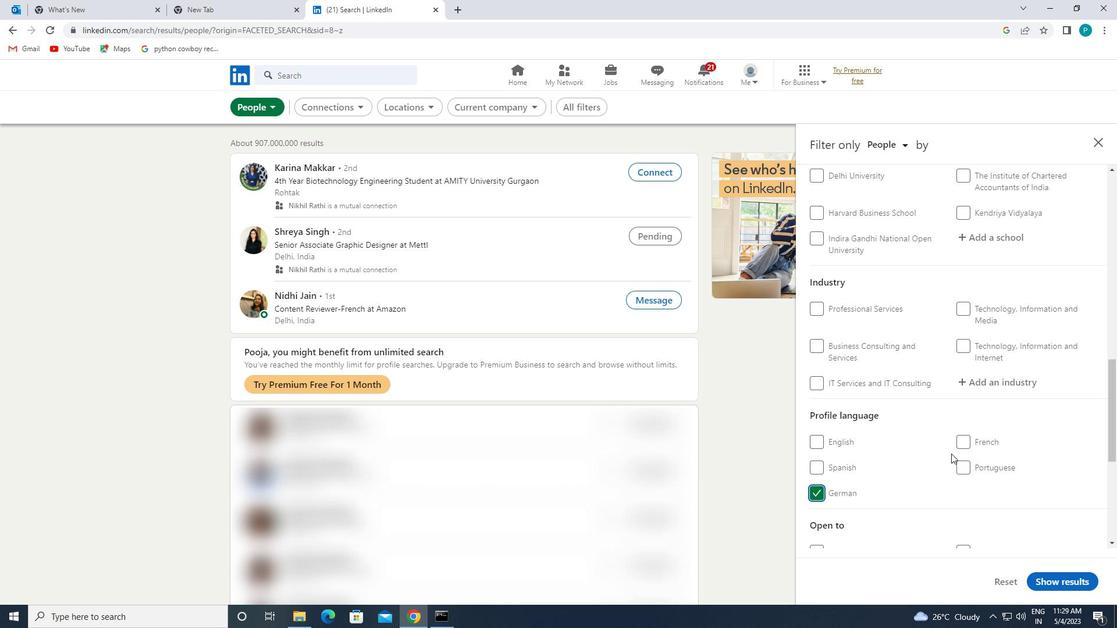
Action: Mouse scrolled (956, 448) with delta (0, 0)
Screenshot: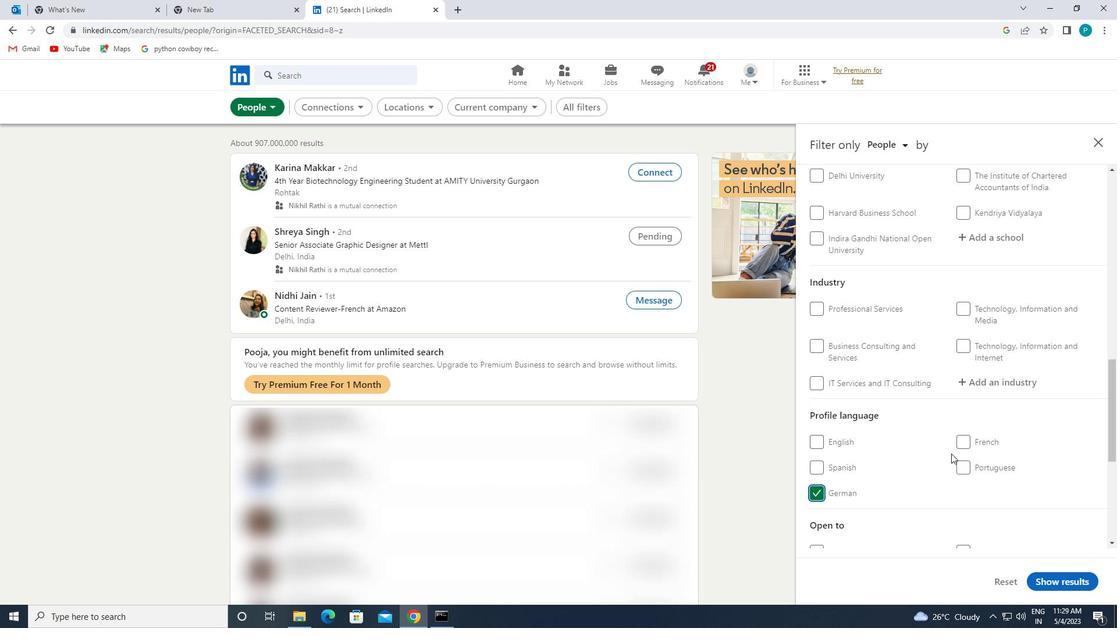 
Action: Mouse moved to (957, 444)
Screenshot: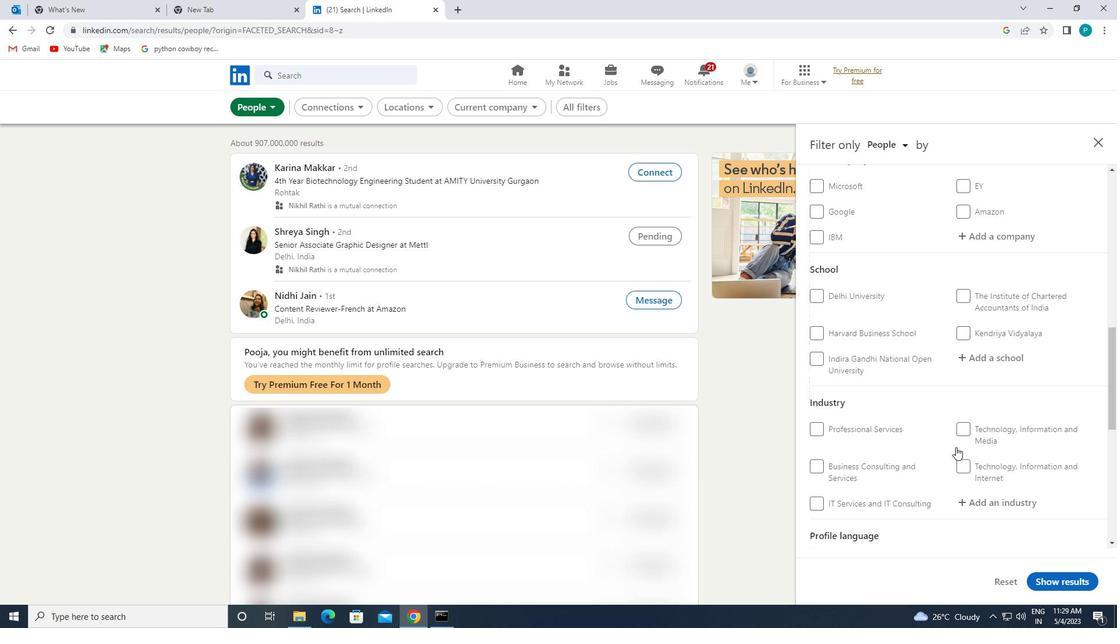 
Action: Mouse scrolled (957, 445) with delta (0, 0)
Screenshot: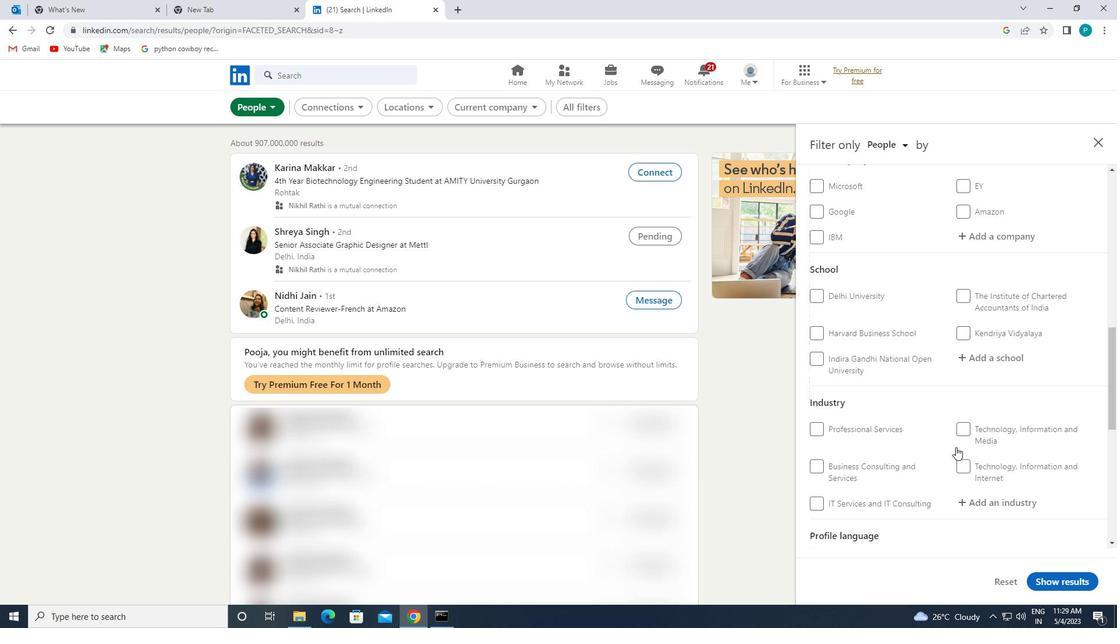 
Action: Mouse moved to (957, 440)
Screenshot: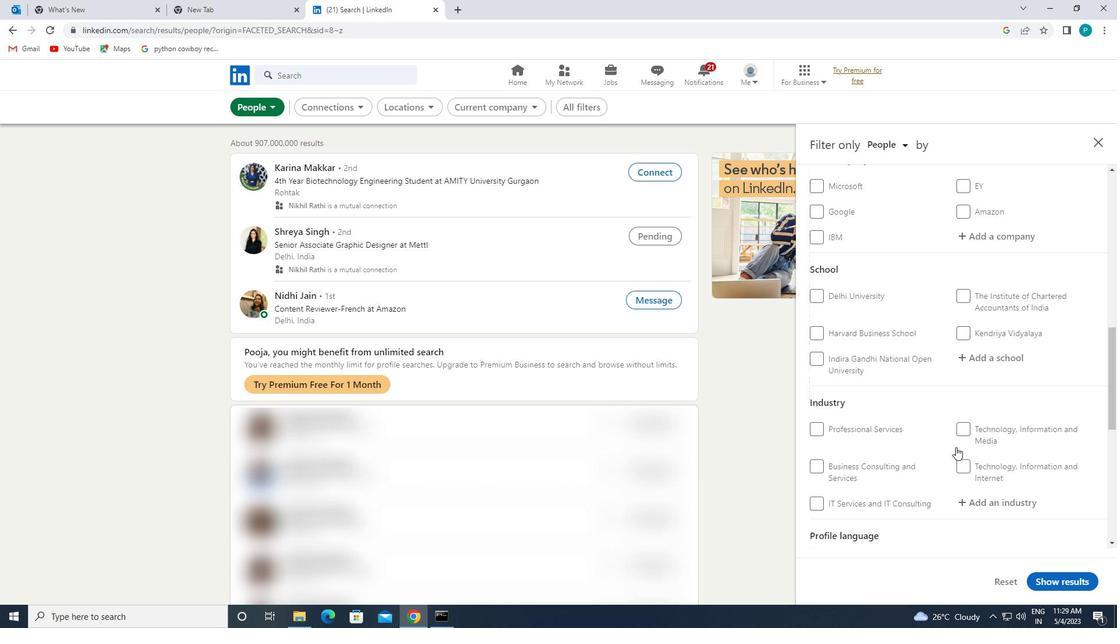 
Action: Mouse scrolled (957, 440) with delta (0, 0)
Screenshot: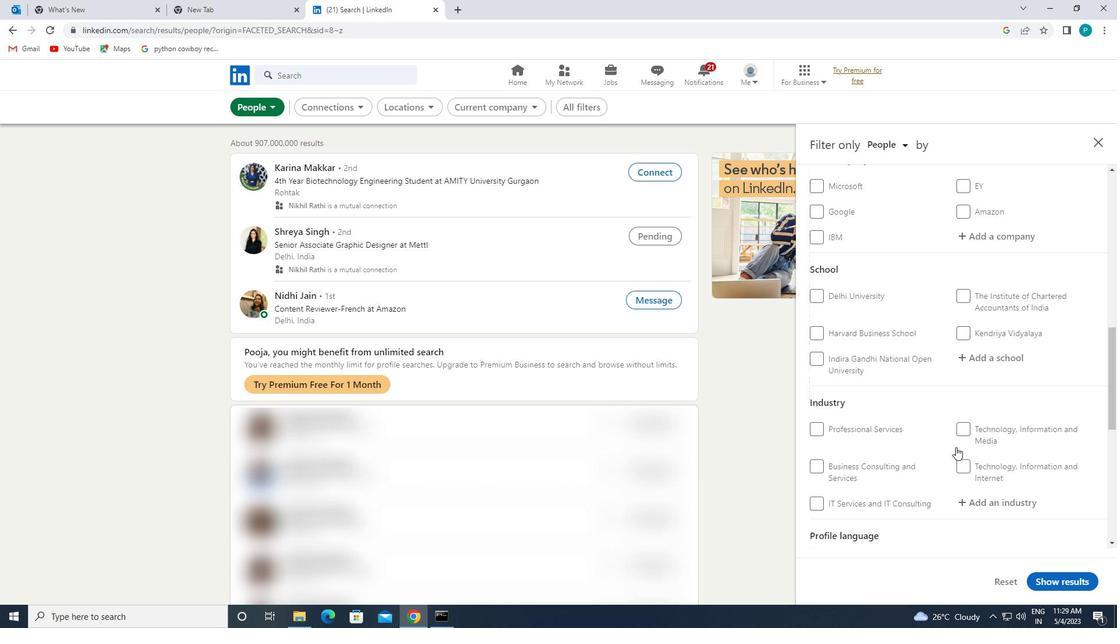 
Action: Mouse moved to (957, 438)
Screenshot: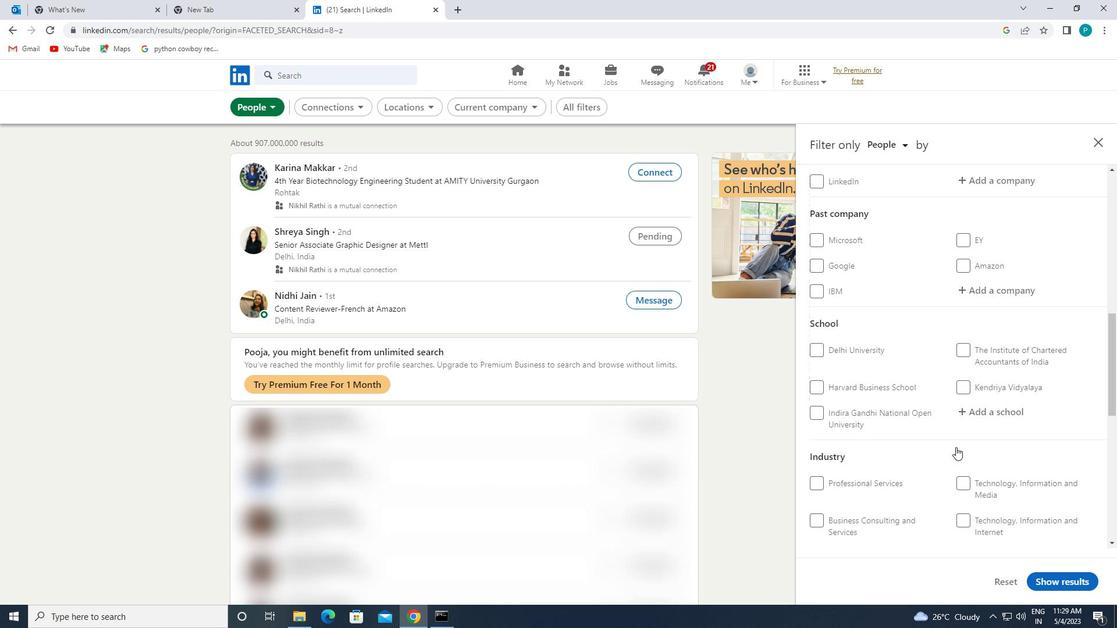 
Action: Mouse scrolled (957, 439) with delta (0, 0)
Screenshot: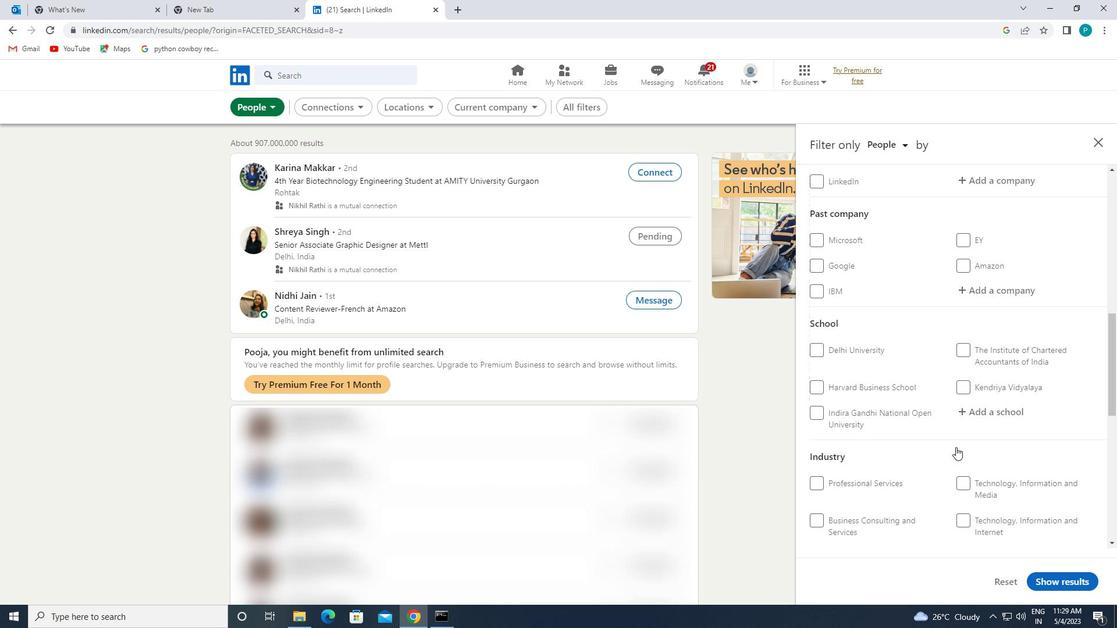 
Action: Mouse moved to (968, 356)
Screenshot: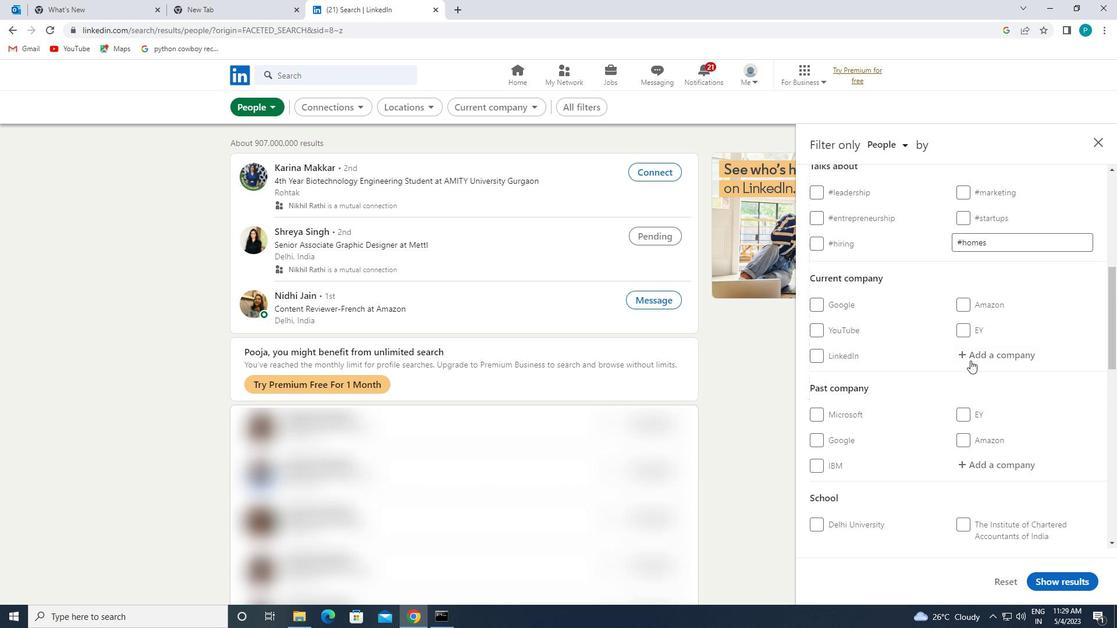 
Action: Mouse pressed left at (968, 356)
Screenshot: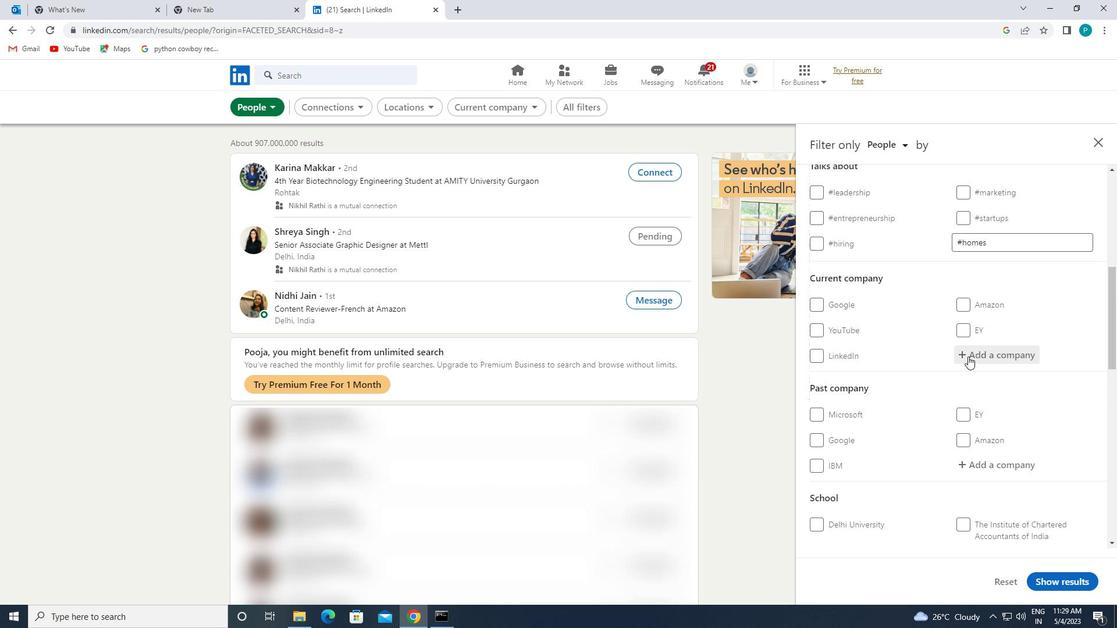 
Action: Key pressed <Key.caps_lock>D<Key.caps_lock>R.
Screenshot: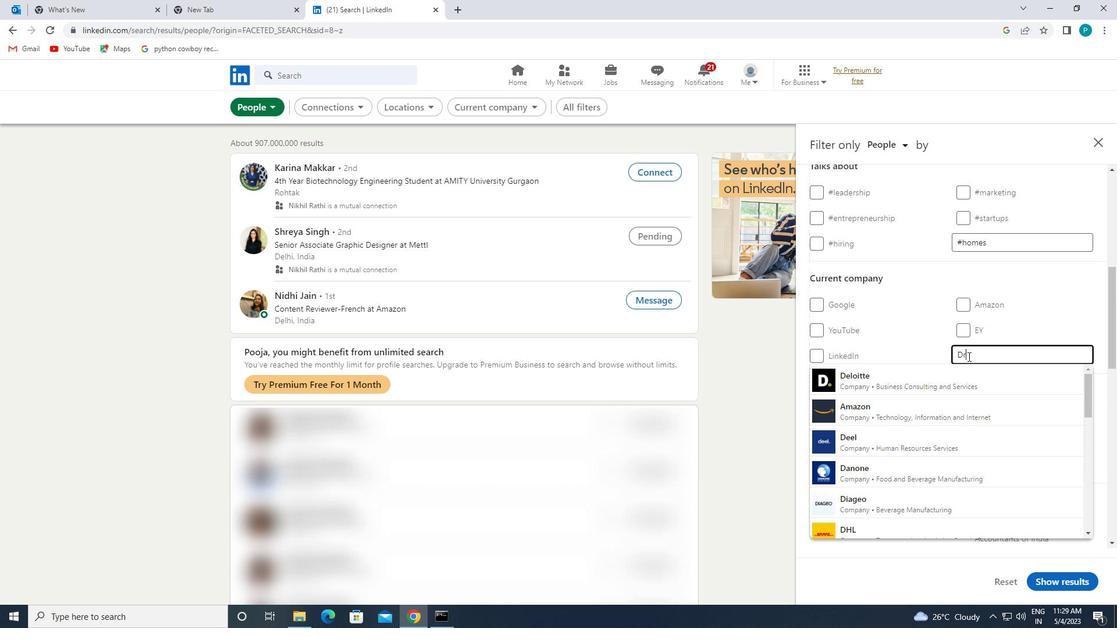
Action: Mouse moved to (970, 377)
Screenshot: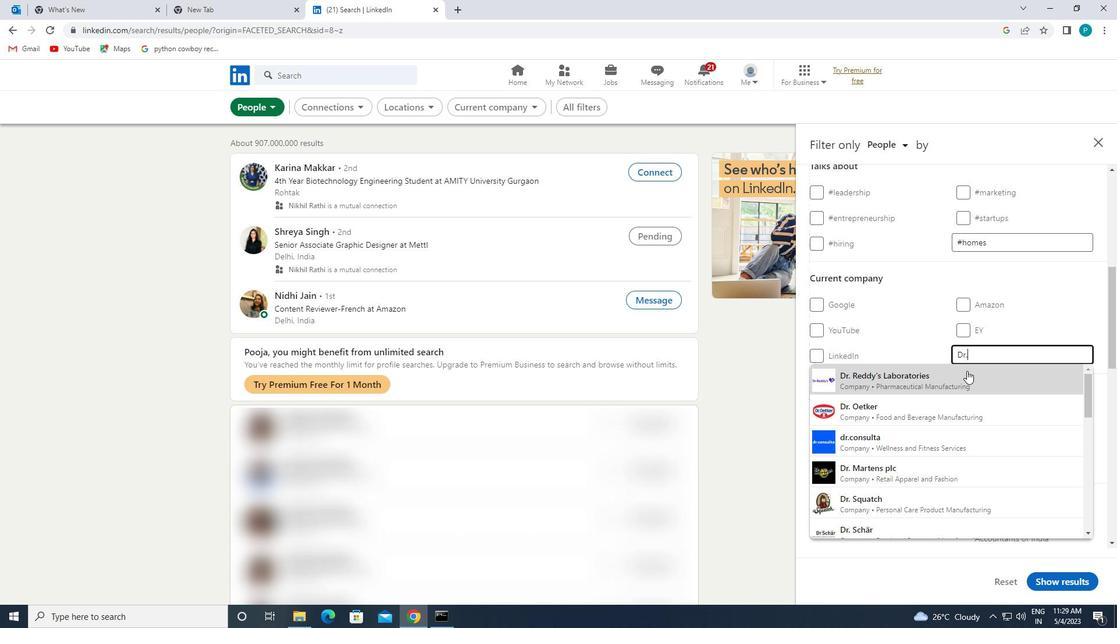 
Action: Mouse pressed left at (970, 377)
Screenshot: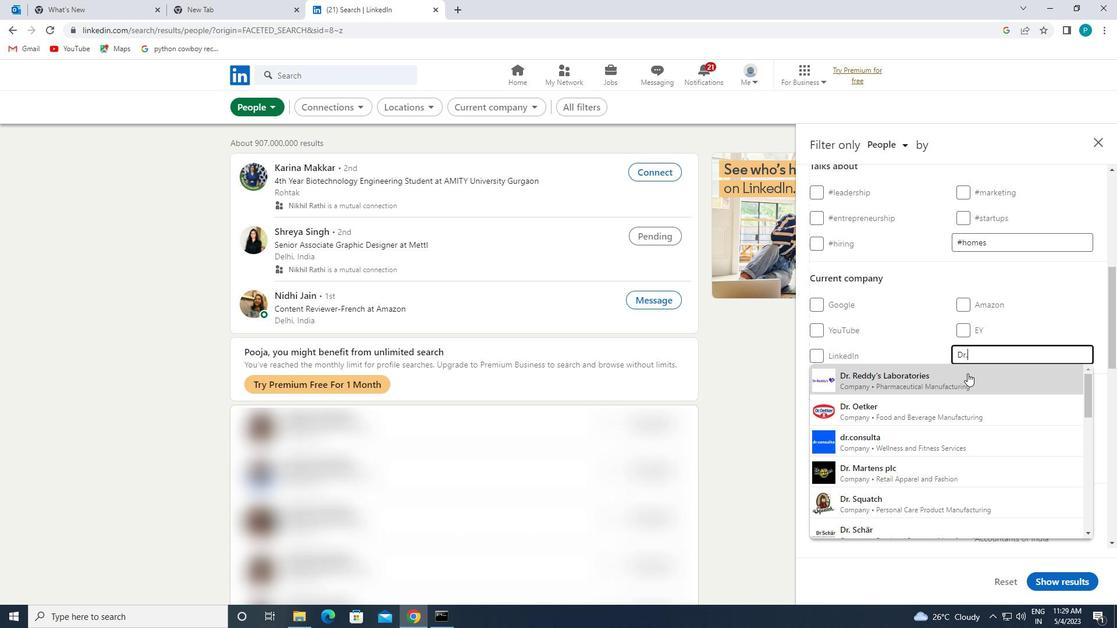 
Action: Mouse scrolled (970, 377) with delta (0, 0)
Screenshot: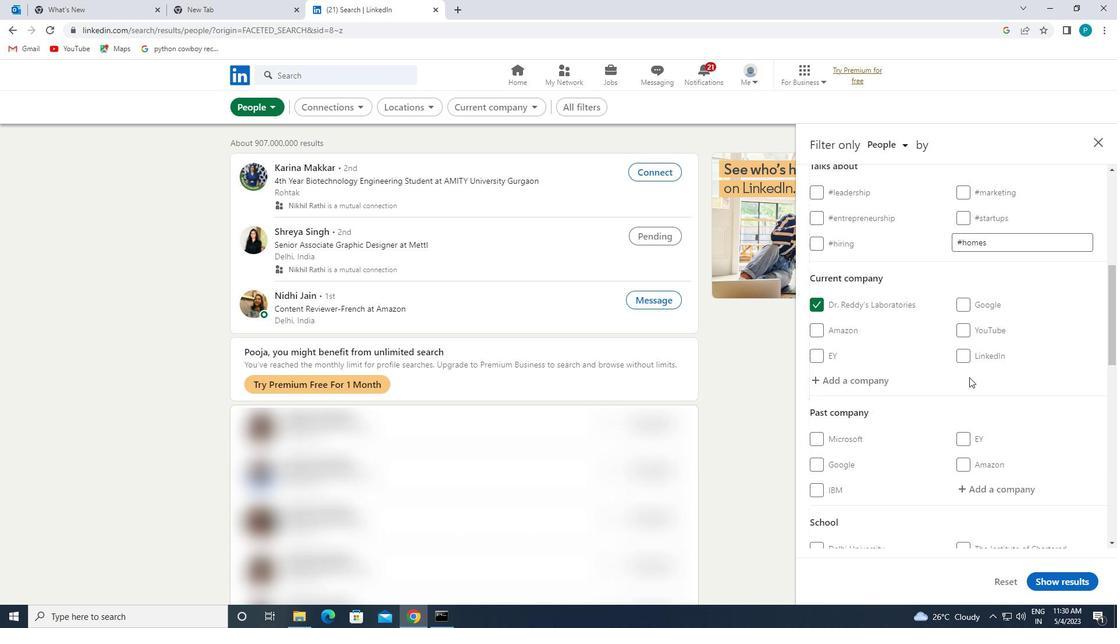 
Action: Mouse scrolled (970, 377) with delta (0, 0)
Screenshot: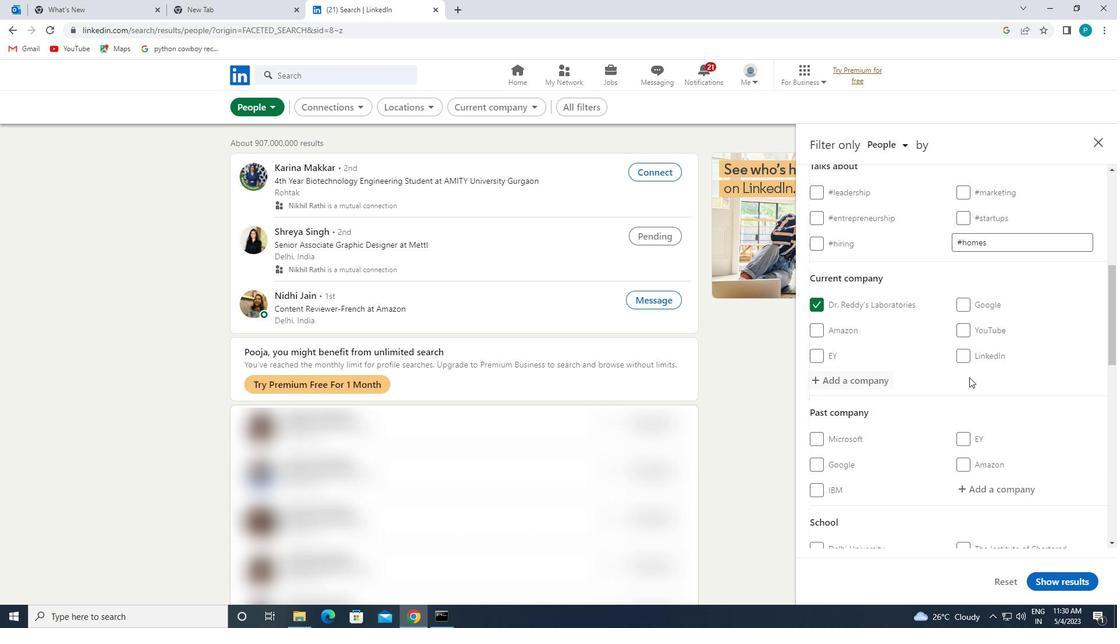 
Action: Mouse scrolled (970, 377) with delta (0, 0)
Screenshot: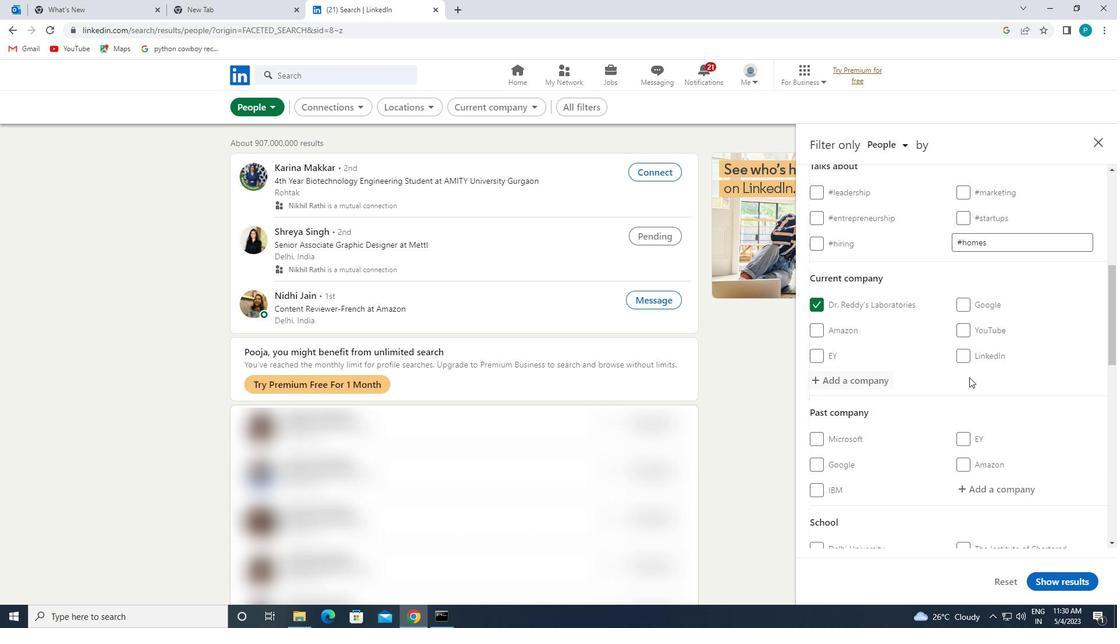 
Action: Mouse moved to (987, 430)
Screenshot: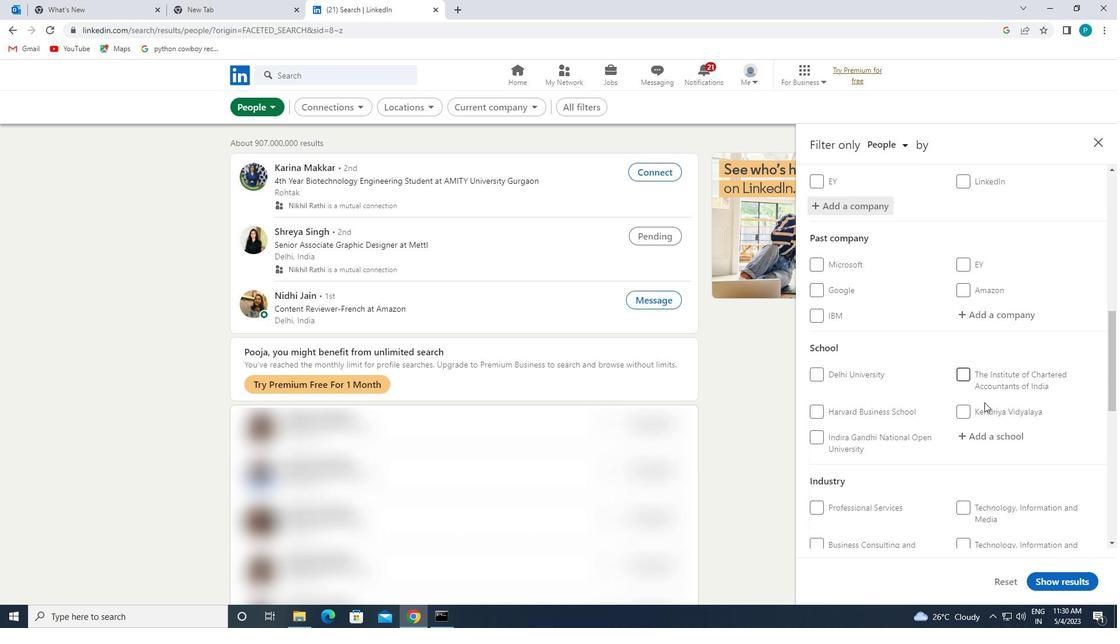 
Action: Mouse pressed left at (987, 430)
Screenshot: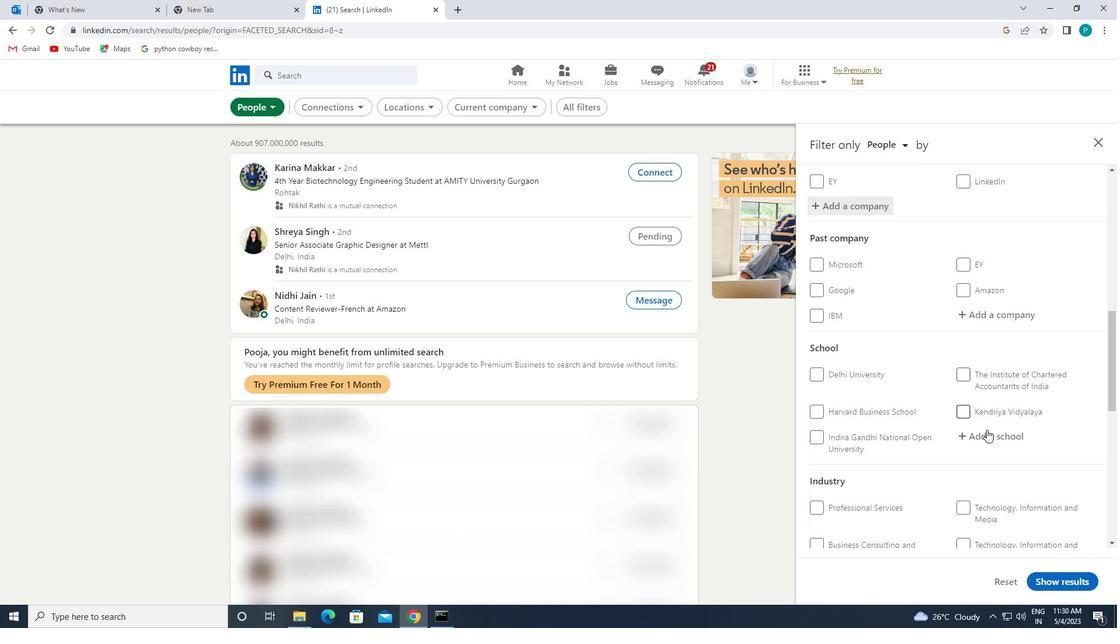 
Action: Mouse moved to (1009, 448)
Screenshot: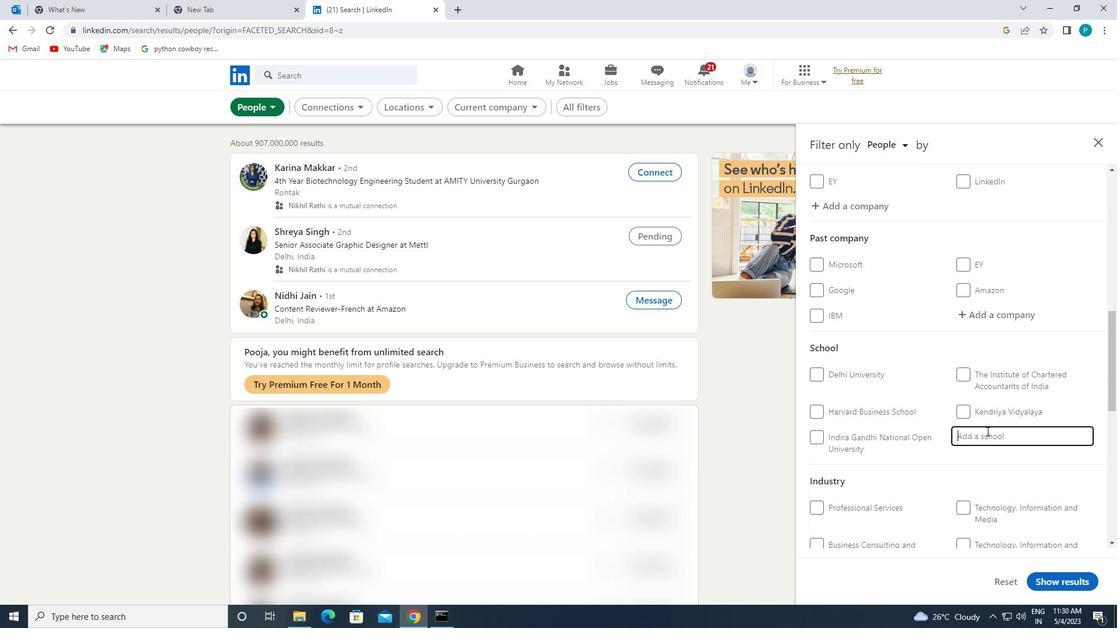 
Action: Key pressed <Key.caps_lock>GTUP
Screenshot: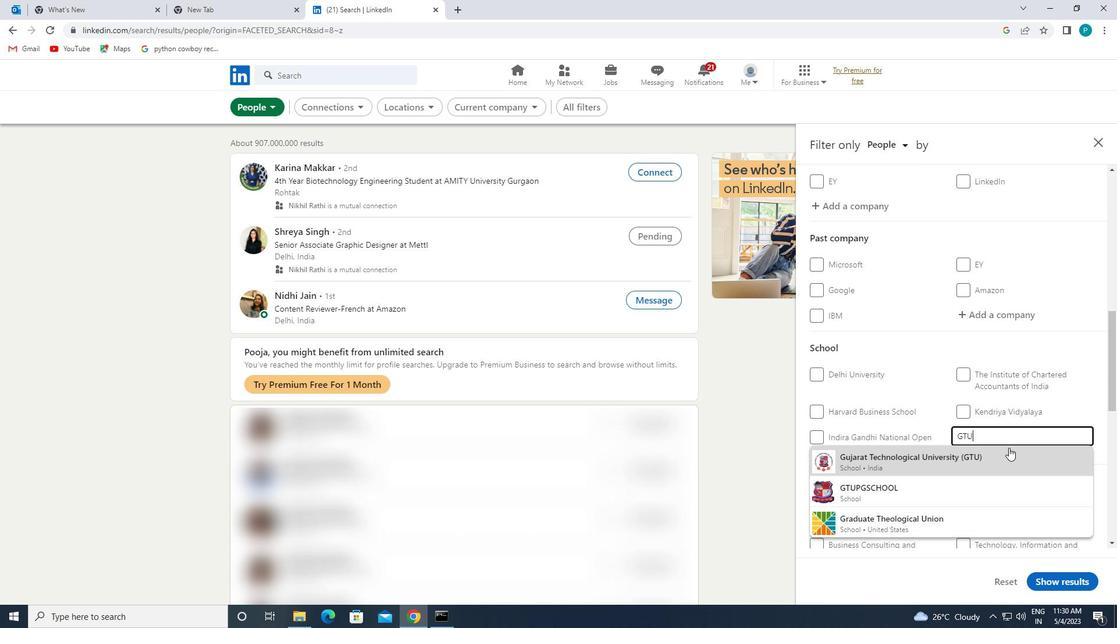 
Action: Mouse moved to (926, 464)
Screenshot: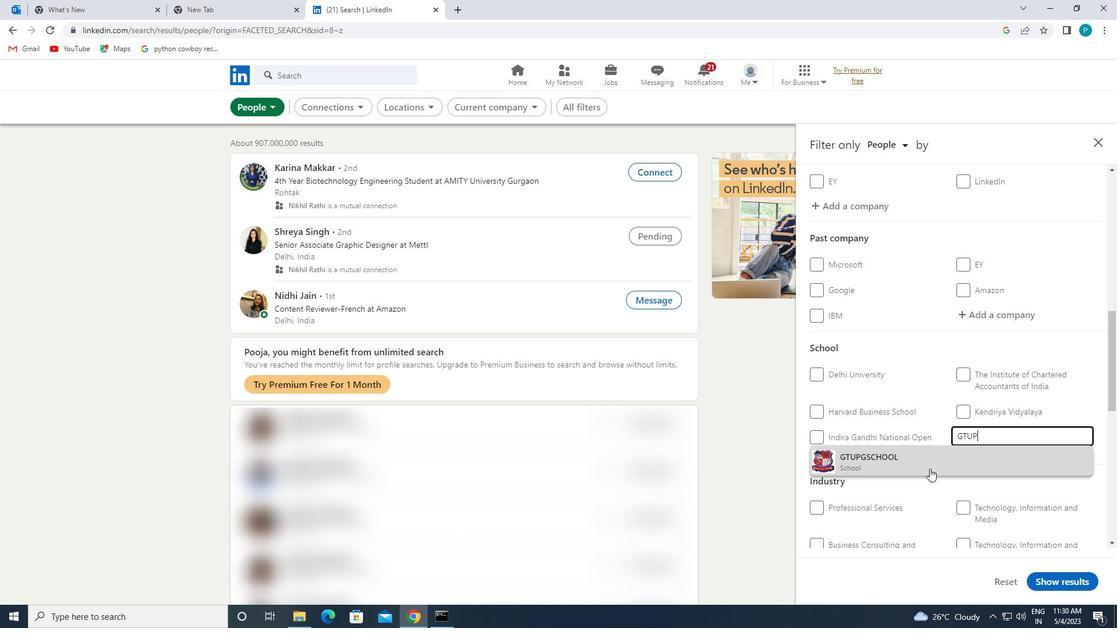 
Action: Mouse pressed left at (926, 464)
Screenshot: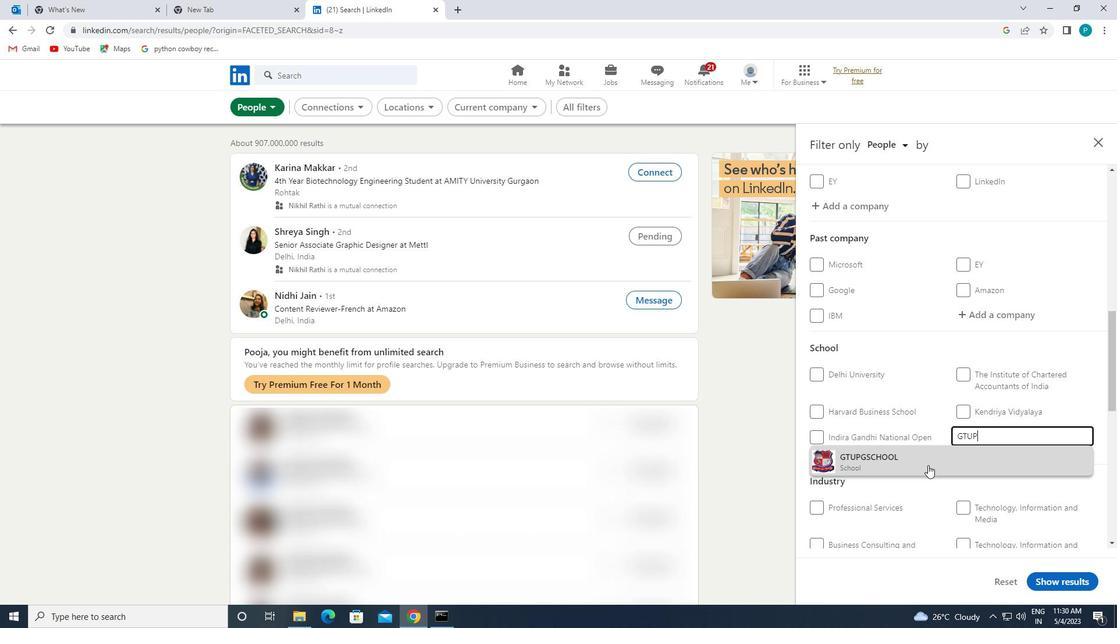 
Action: Mouse moved to (944, 482)
Screenshot: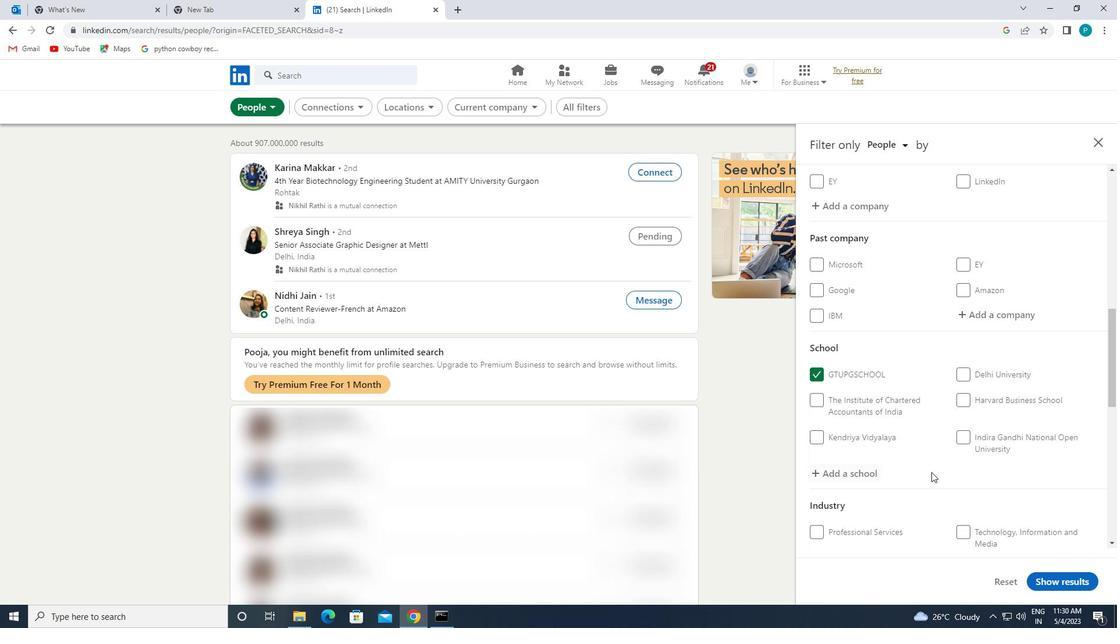 
Action: Mouse scrolled (944, 481) with delta (0, 0)
Screenshot: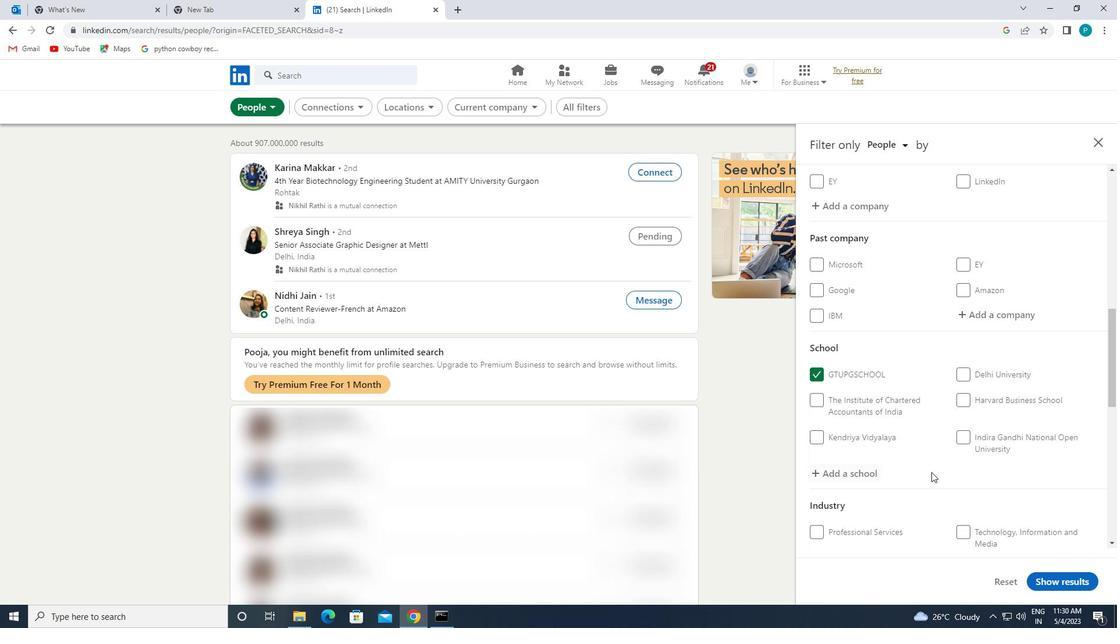 
Action: Mouse scrolled (944, 481) with delta (0, 0)
Screenshot: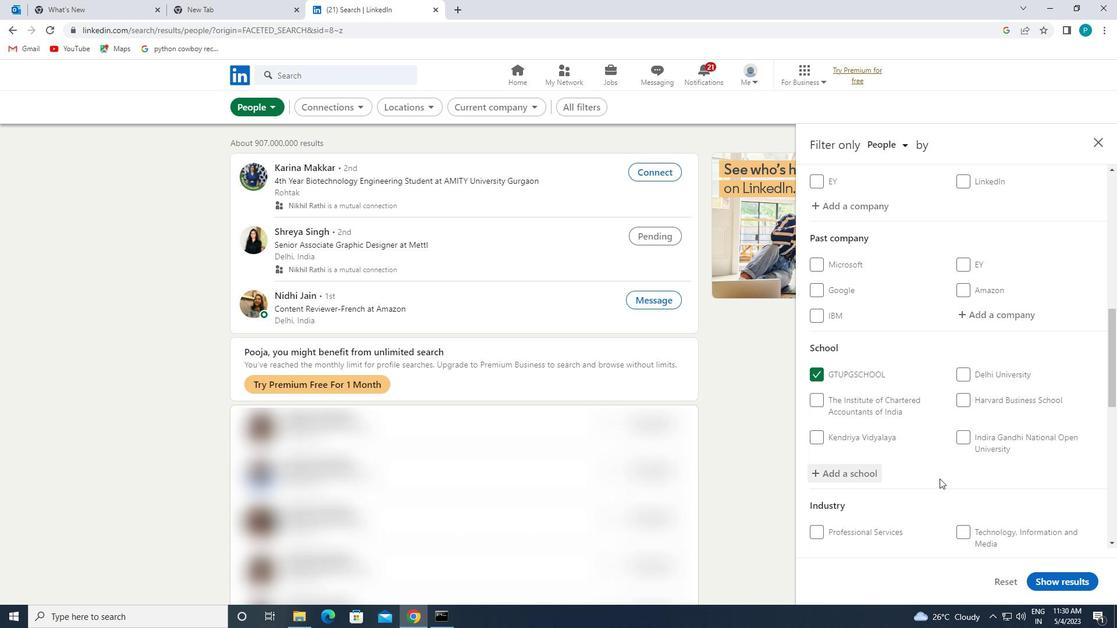 
Action: Mouse scrolled (944, 481) with delta (0, 0)
Screenshot: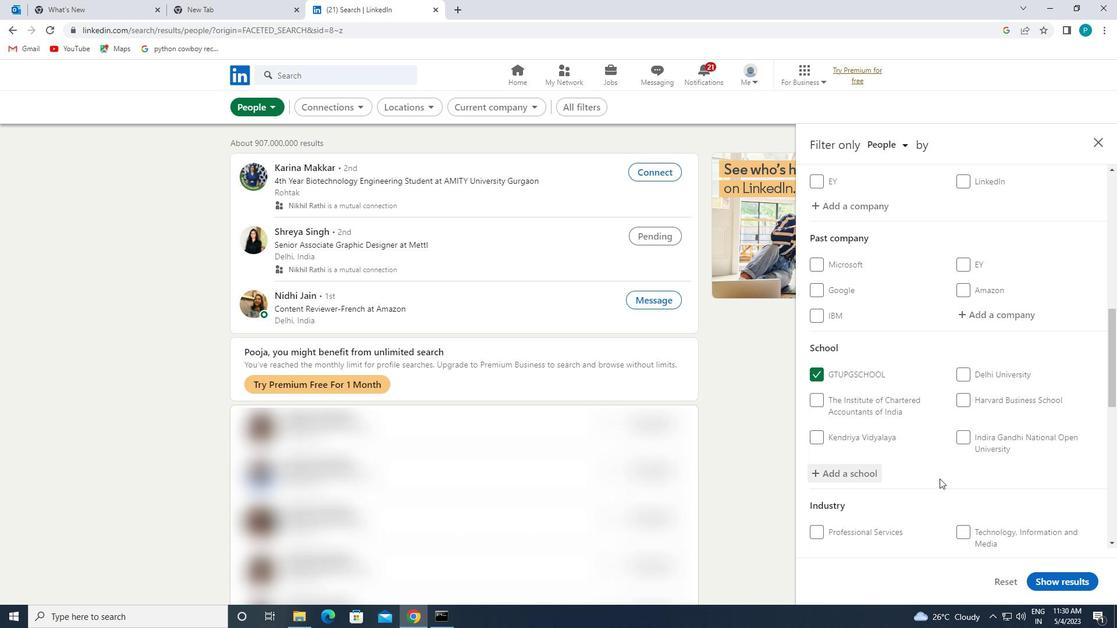 
Action: Mouse moved to (970, 433)
Screenshot: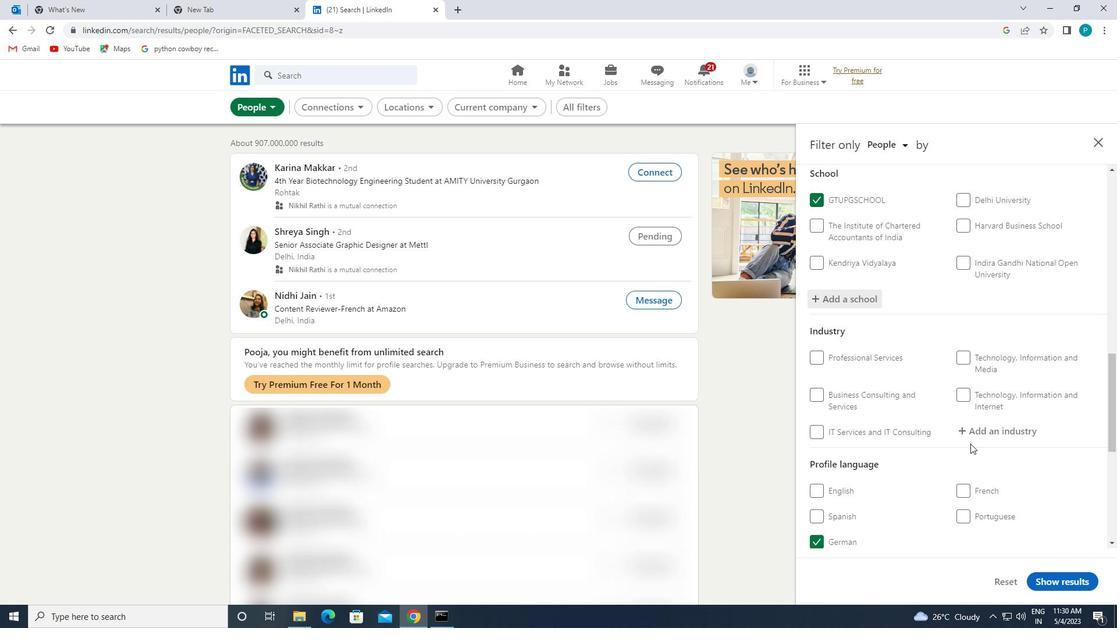 
Action: Mouse pressed left at (970, 433)
Screenshot: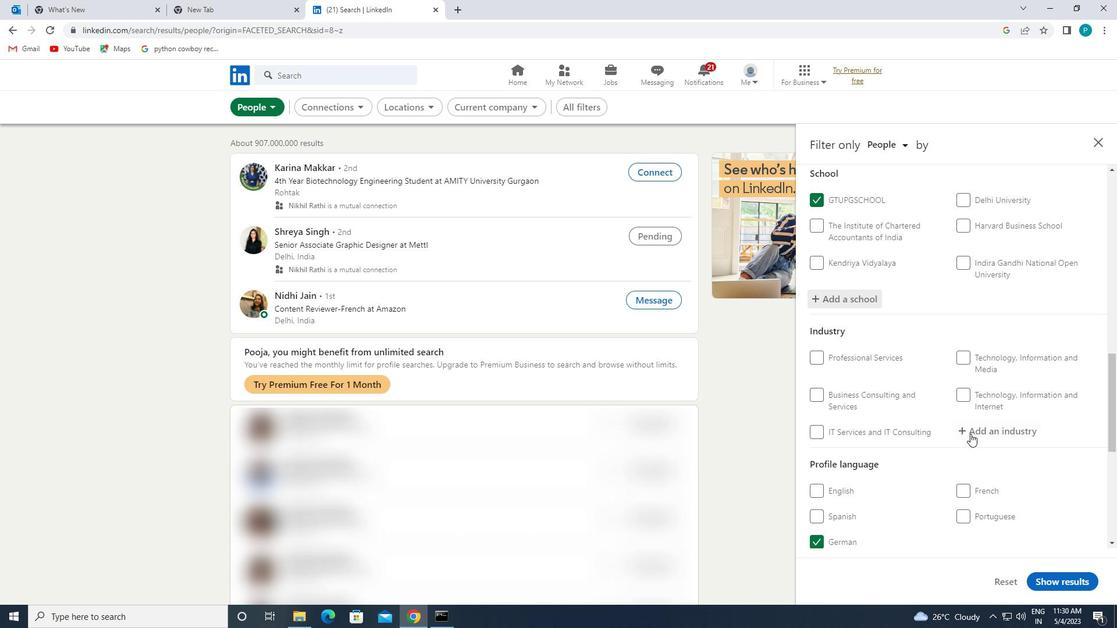 
Action: Mouse moved to (978, 437)
Screenshot: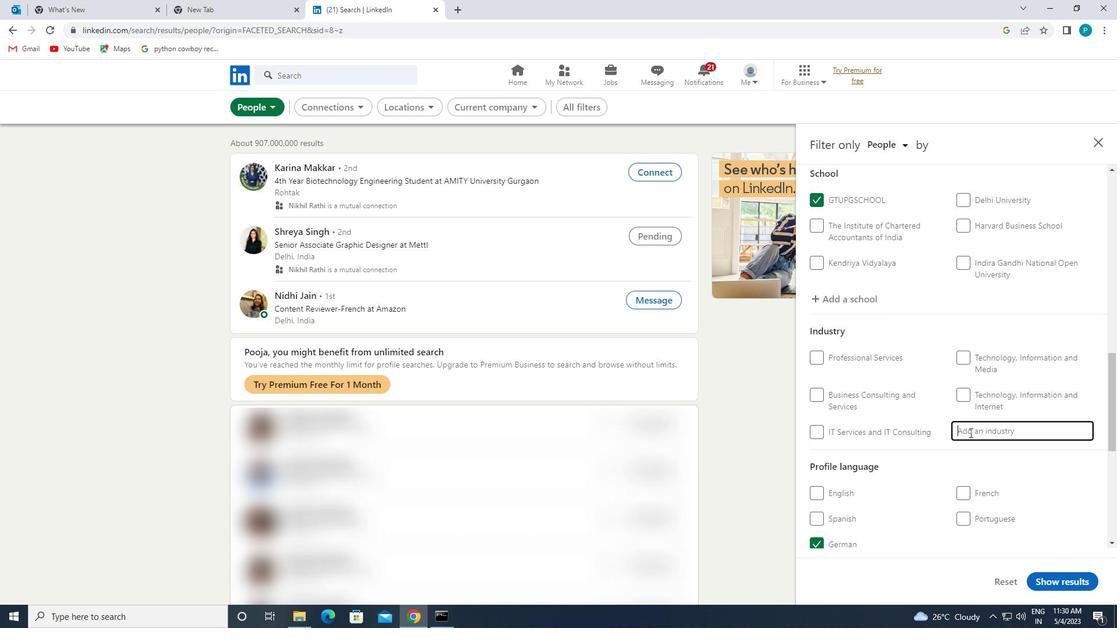 
Action: Key pressed <Key.caps_lock>P<Key.caps_lock>U<Key.backspace><Key.backspace>P<Key.caps_lock>UBLIC
Screenshot: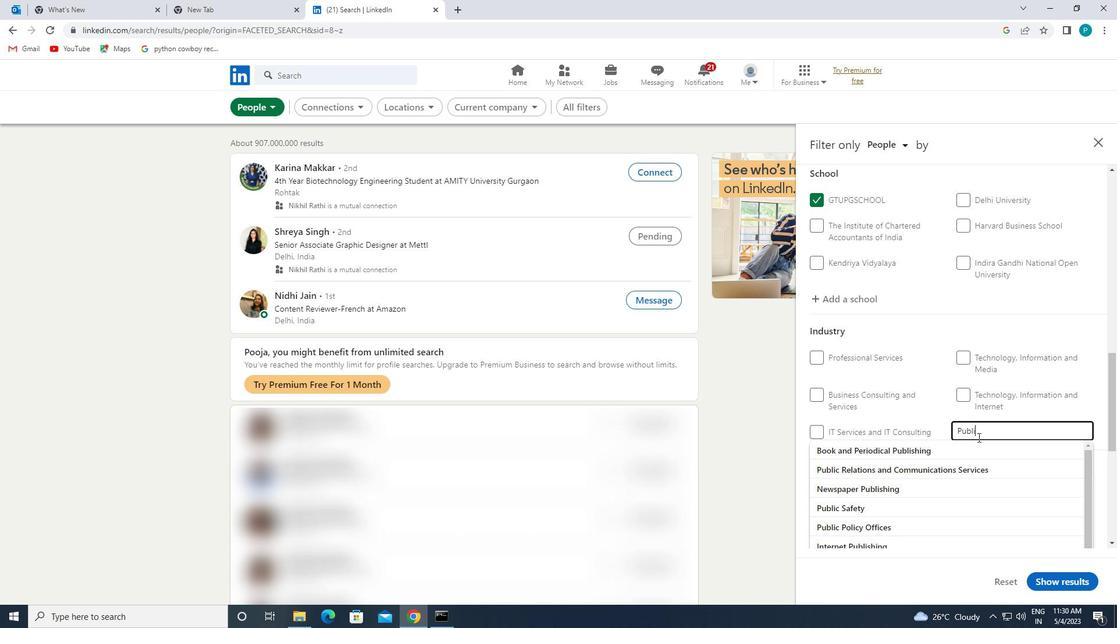 
Action: Mouse moved to (896, 520)
Screenshot: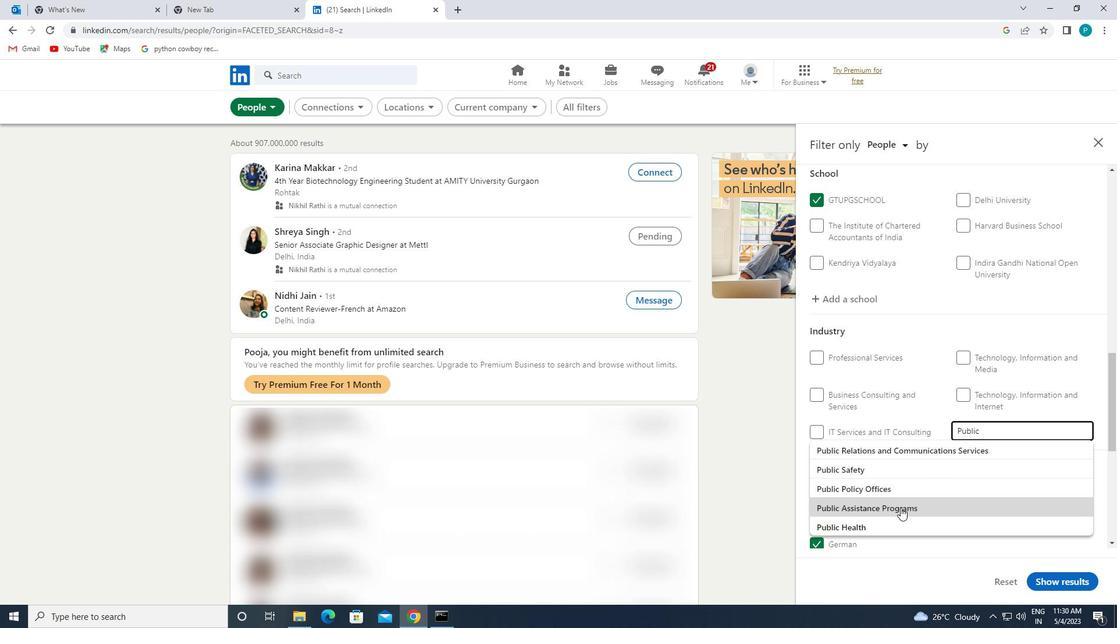 
Action: Mouse pressed left at (896, 520)
Screenshot: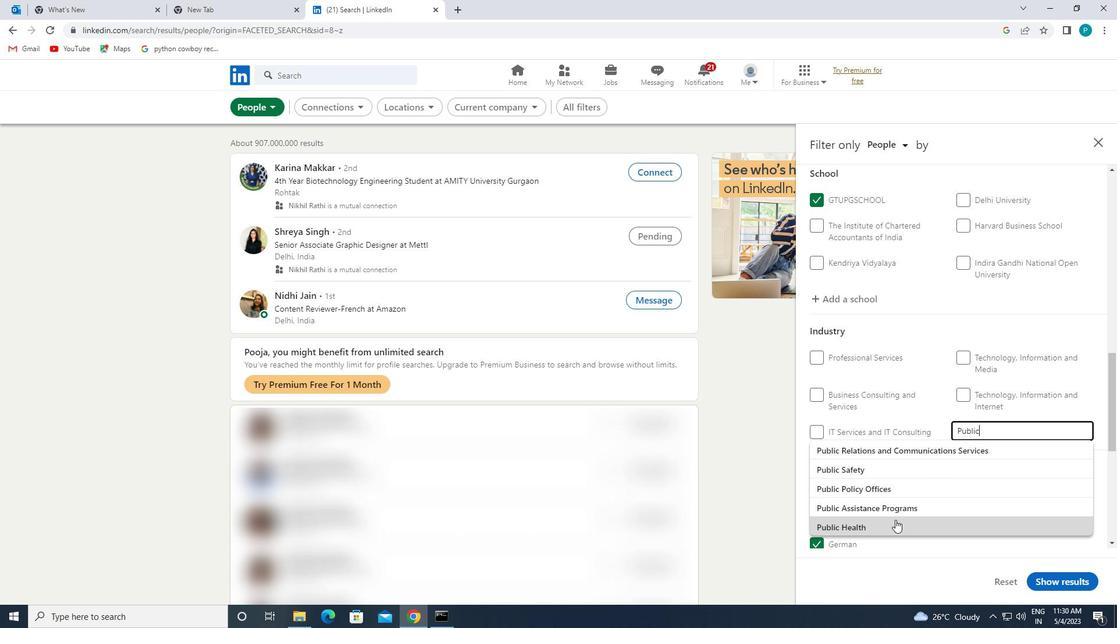 
Action: Mouse moved to (898, 517)
Screenshot: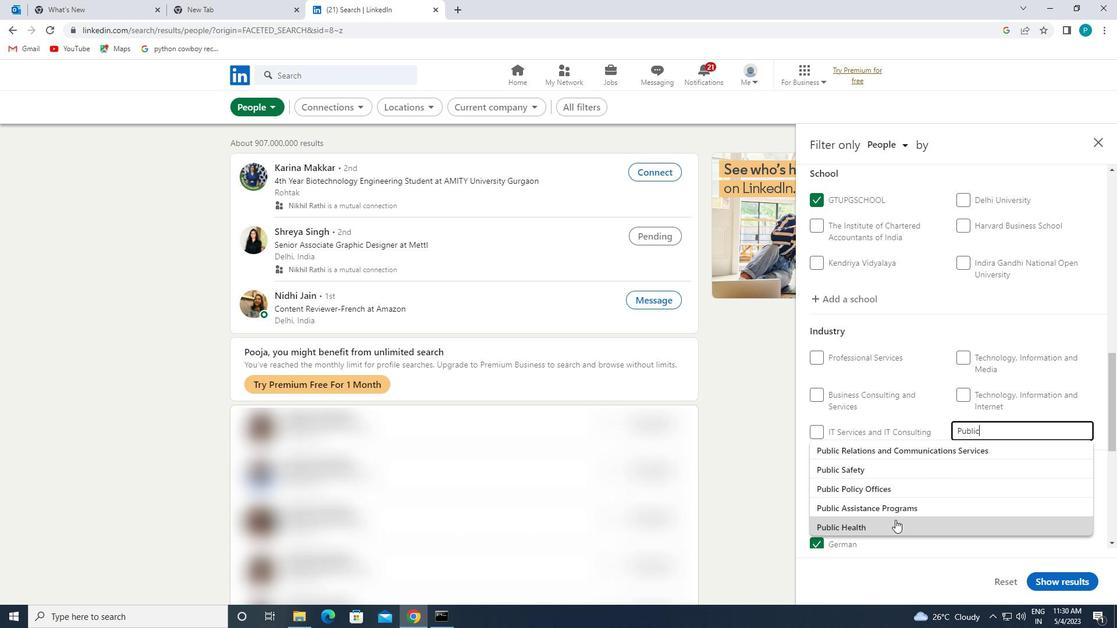 
Action: Mouse scrolled (898, 516) with delta (0, 0)
Screenshot: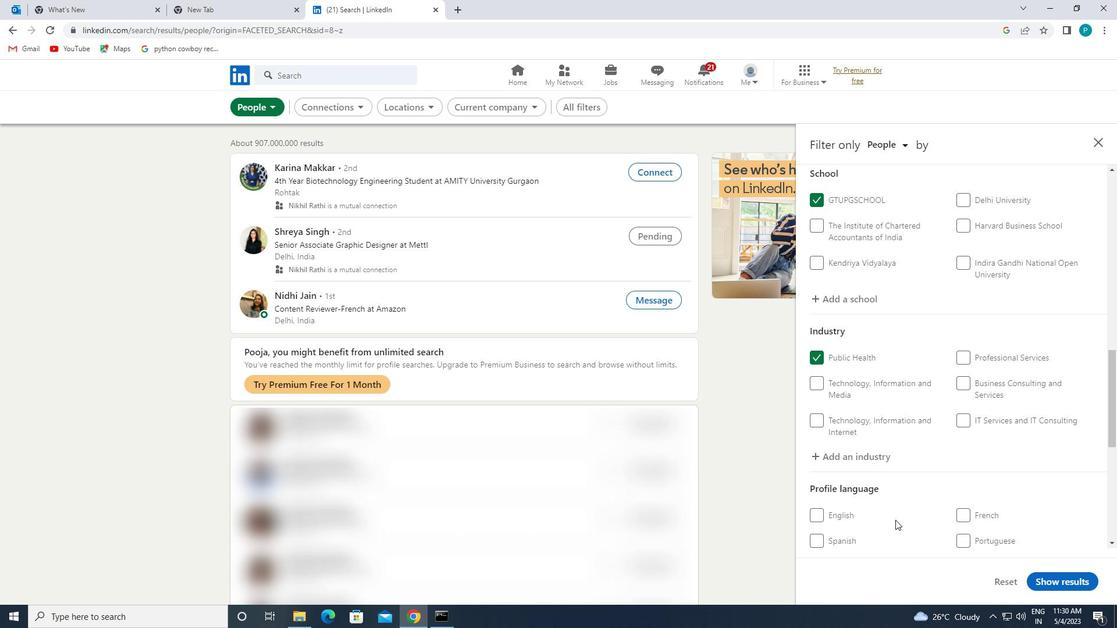 
Action: Mouse scrolled (898, 516) with delta (0, 0)
Screenshot: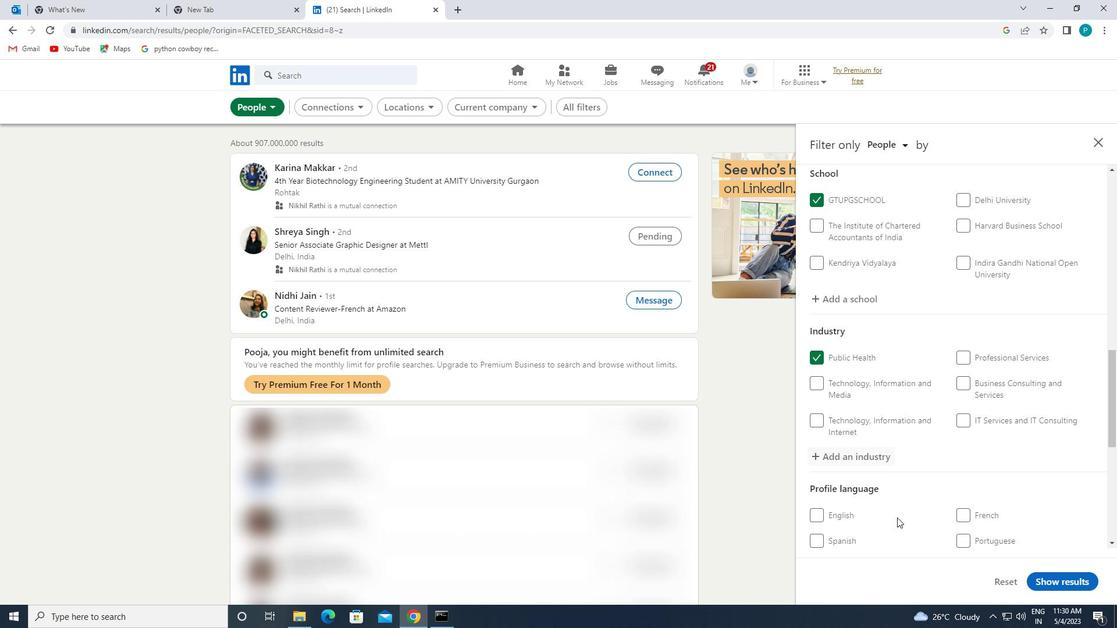 
Action: Mouse scrolled (898, 516) with delta (0, 0)
Screenshot: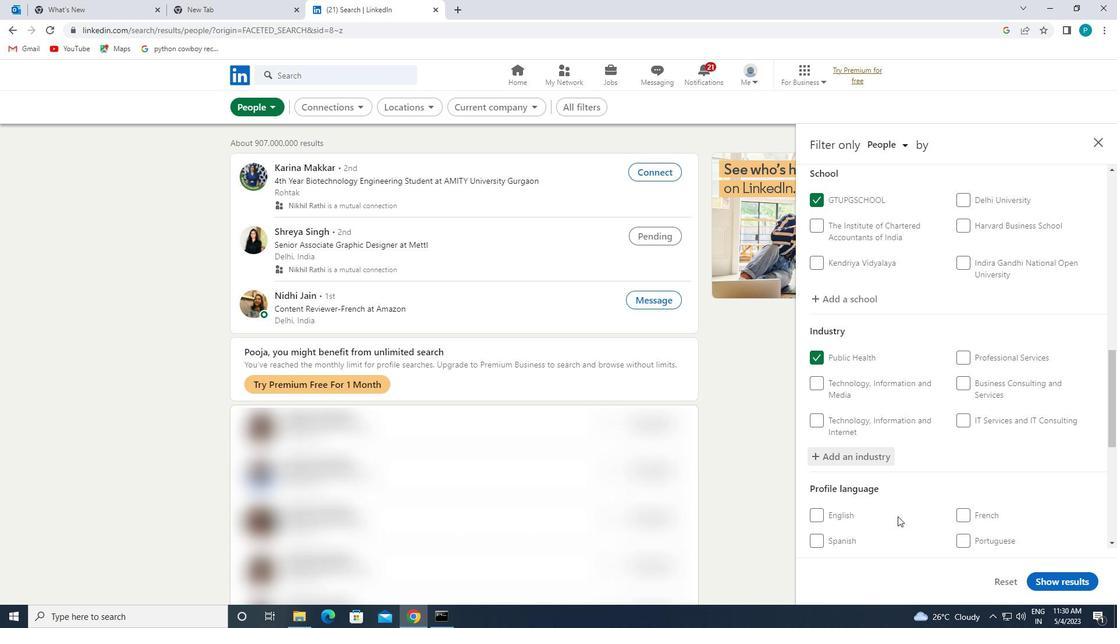 
Action: Mouse moved to (979, 522)
Screenshot: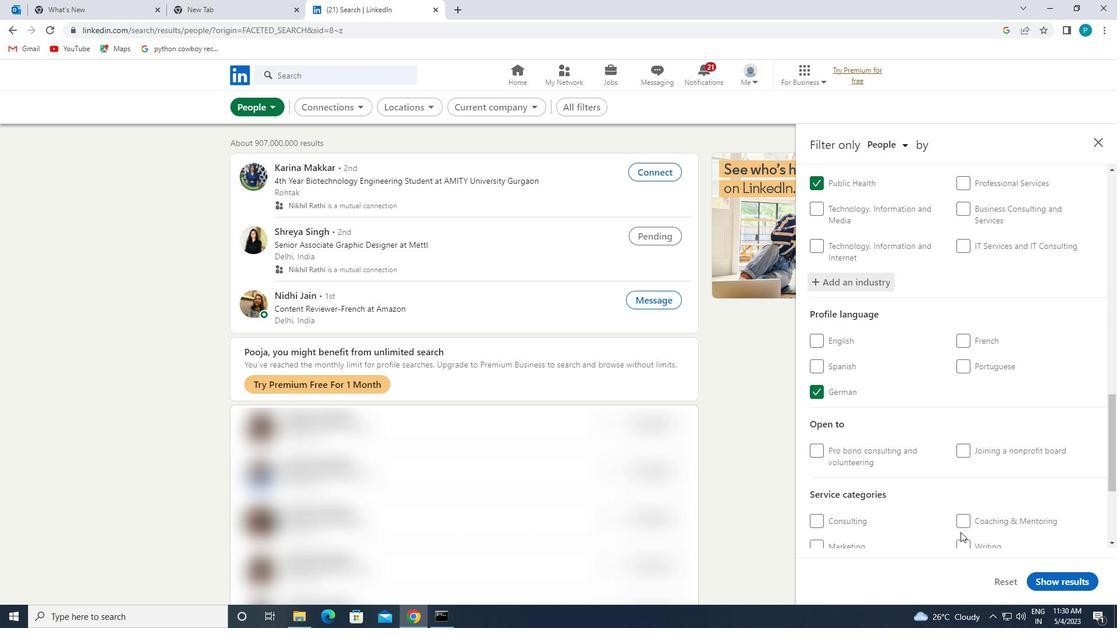 
Action: Mouse scrolled (979, 522) with delta (0, 0)
Screenshot: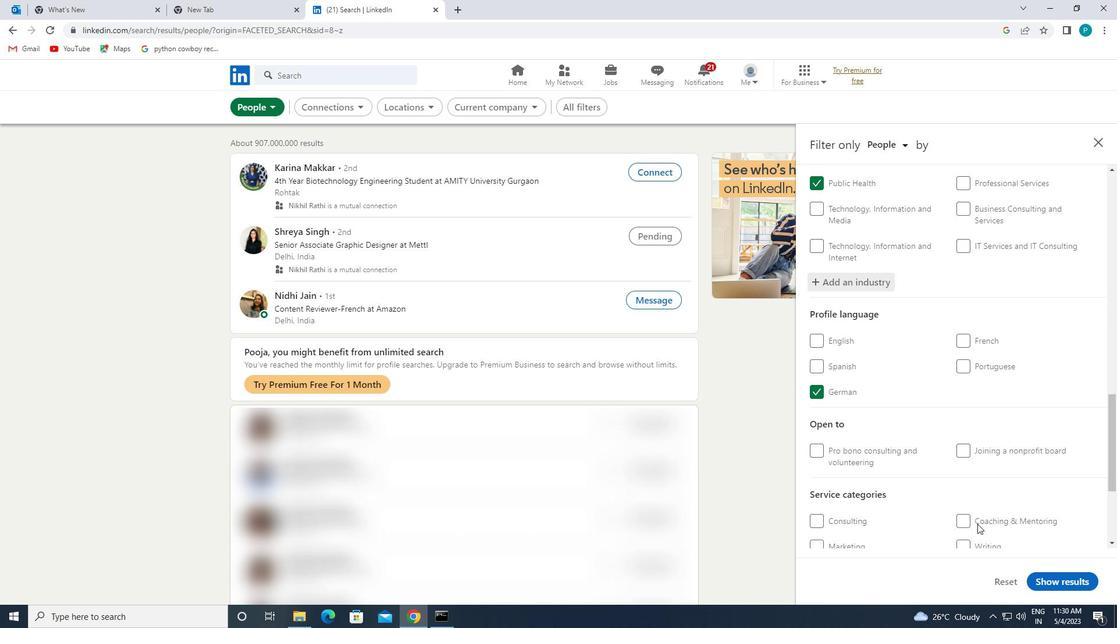 
Action: Mouse scrolled (979, 522) with delta (0, 0)
Screenshot: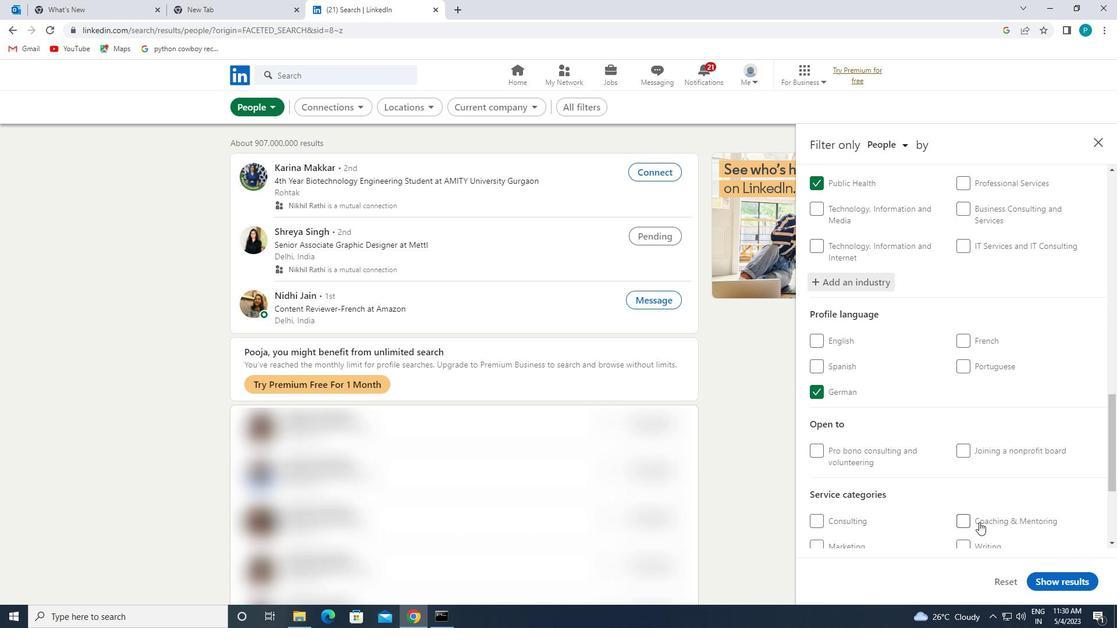 
Action: Mouse scrolled (979, 522) with delta (0, 0)
Screenshot: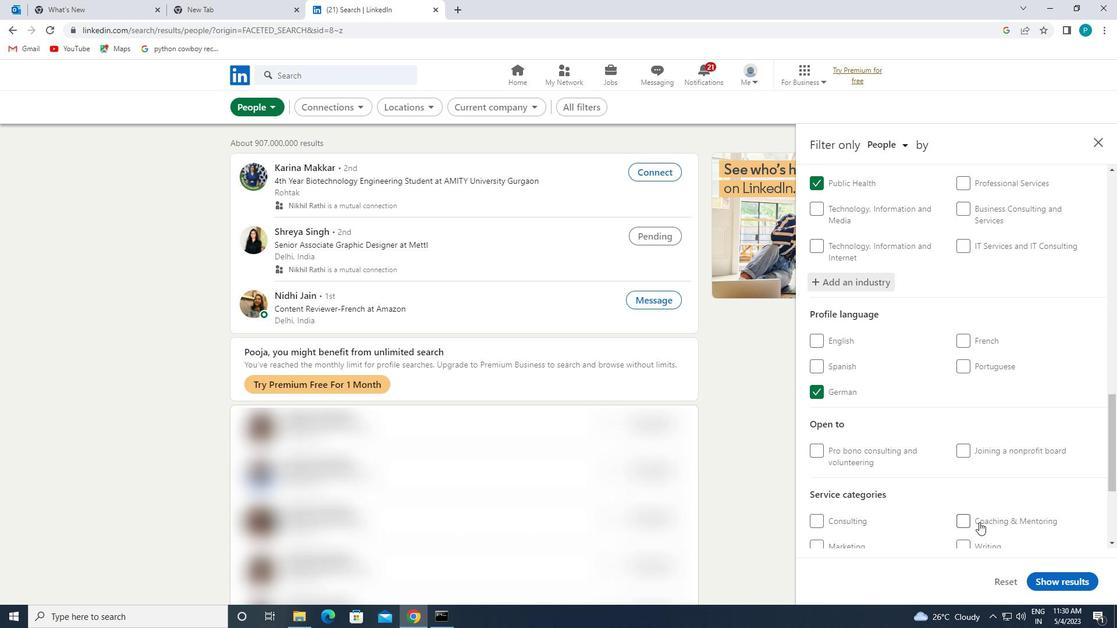 
Action: Mouse moved to (965, 397)
Screenshot: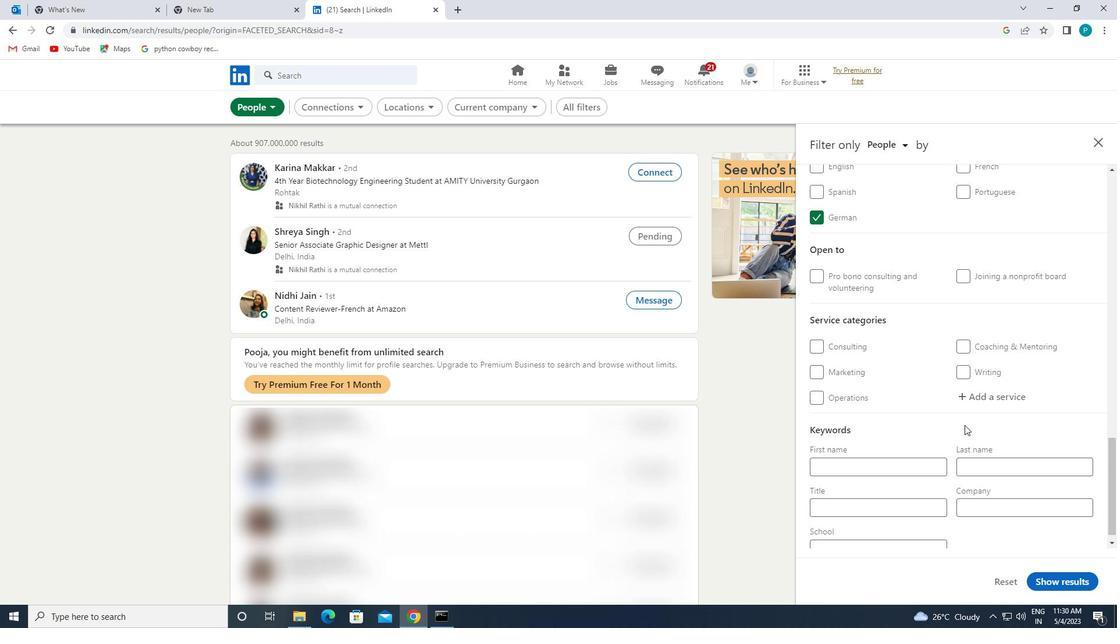 
Action: Mouse pressed left at (965, 397)
Screenshot: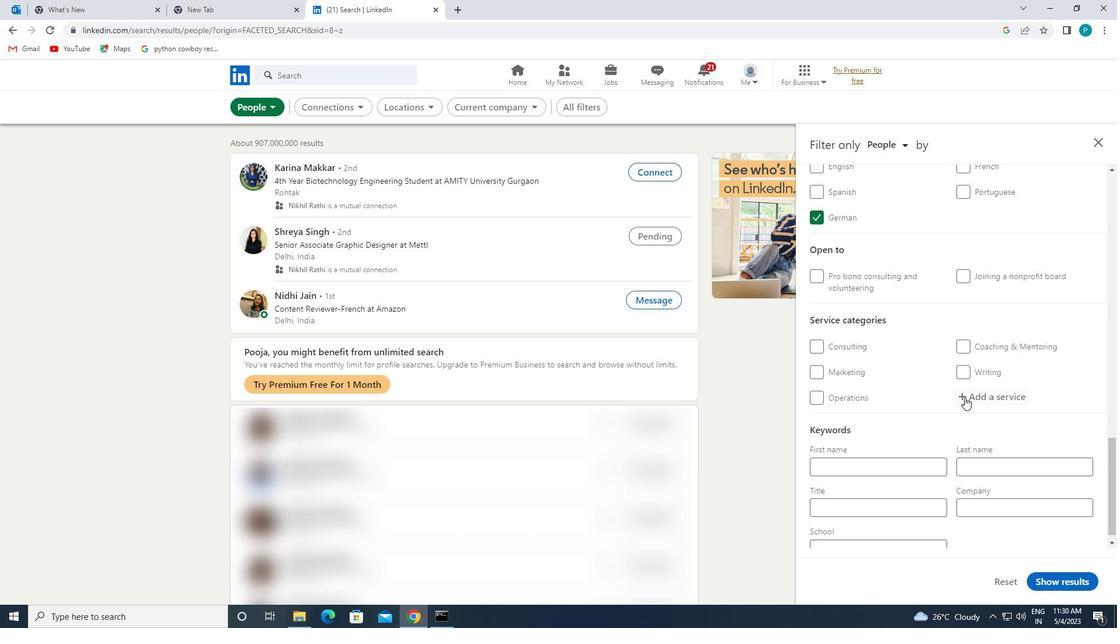 
Action: Mouse moved to (1003, 424)
Screenshot: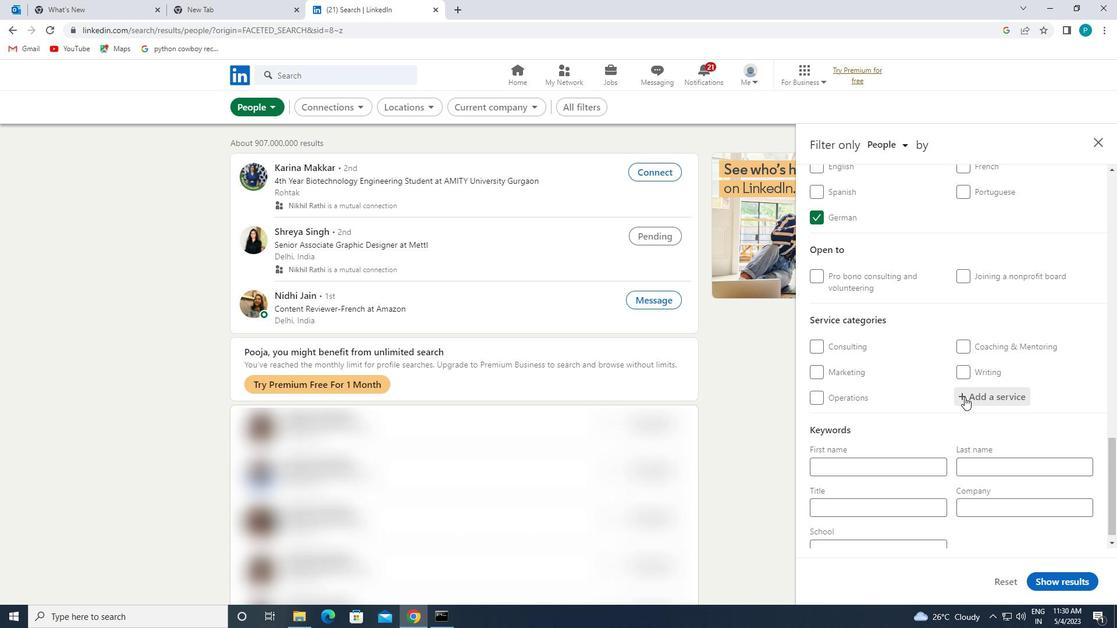 
Action: Key pressed <Key.caps_lock>E<Key.caps_lock>VENT
Screenshot: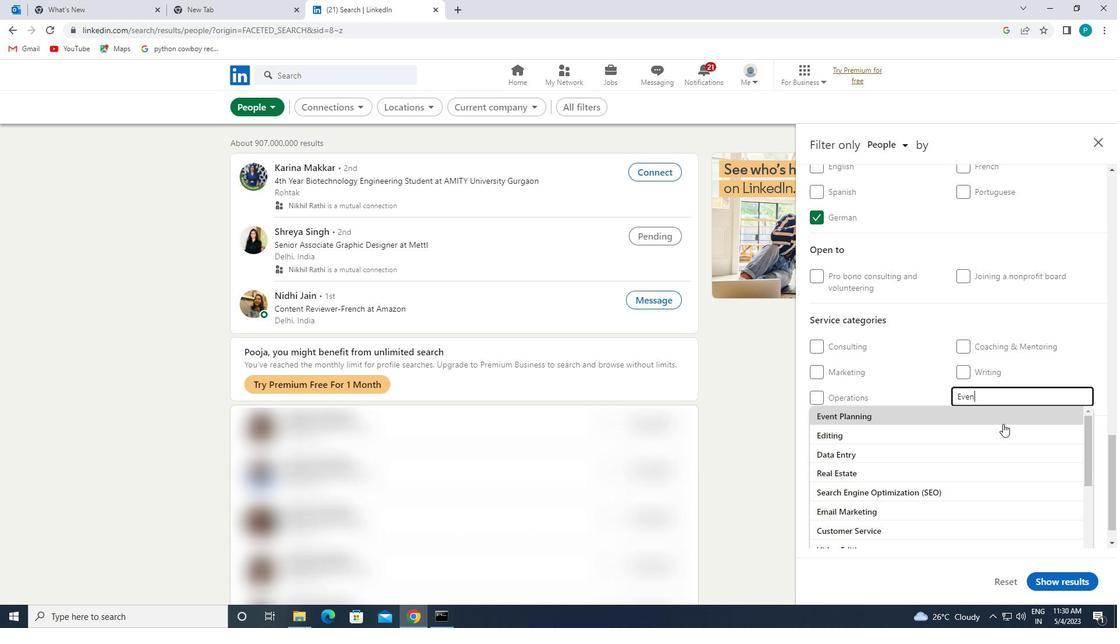 
Action: Mouse moved to (979, 429)
Screenshot: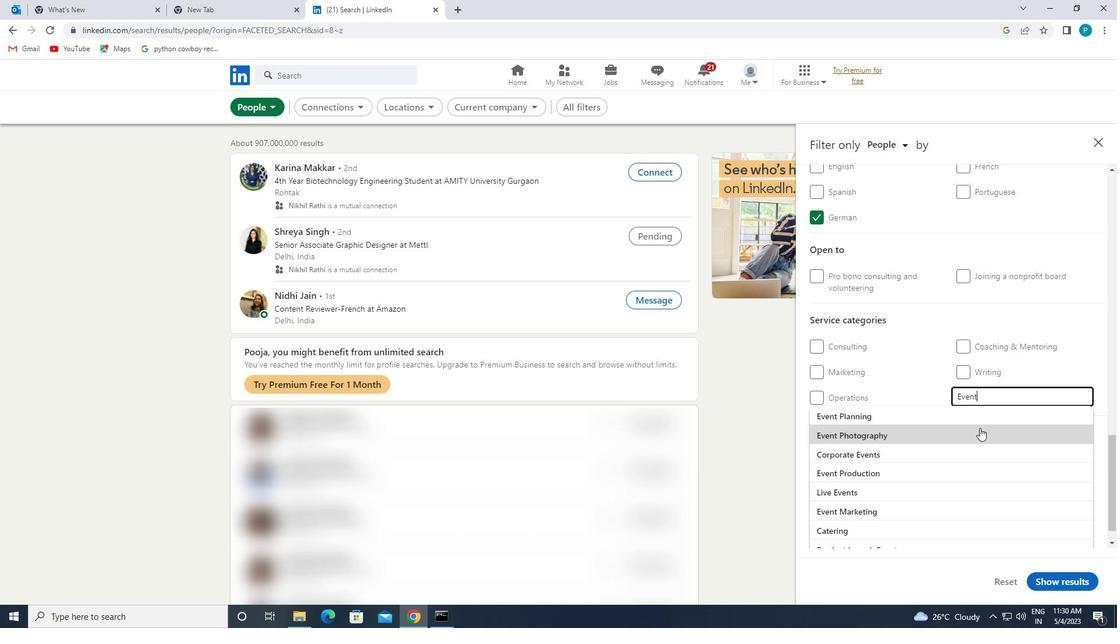 
Action: Mouse pressed left at (979, 429)
Screenshot: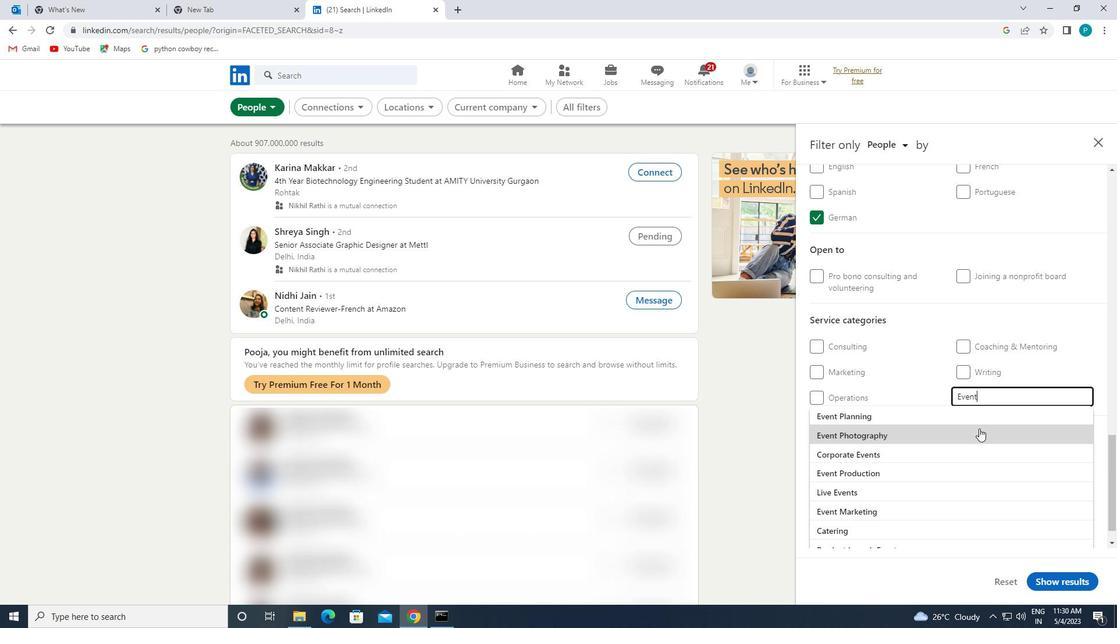 
Action: Mouse scrolled (979, 428) with delta (0, 0)
Screenshot: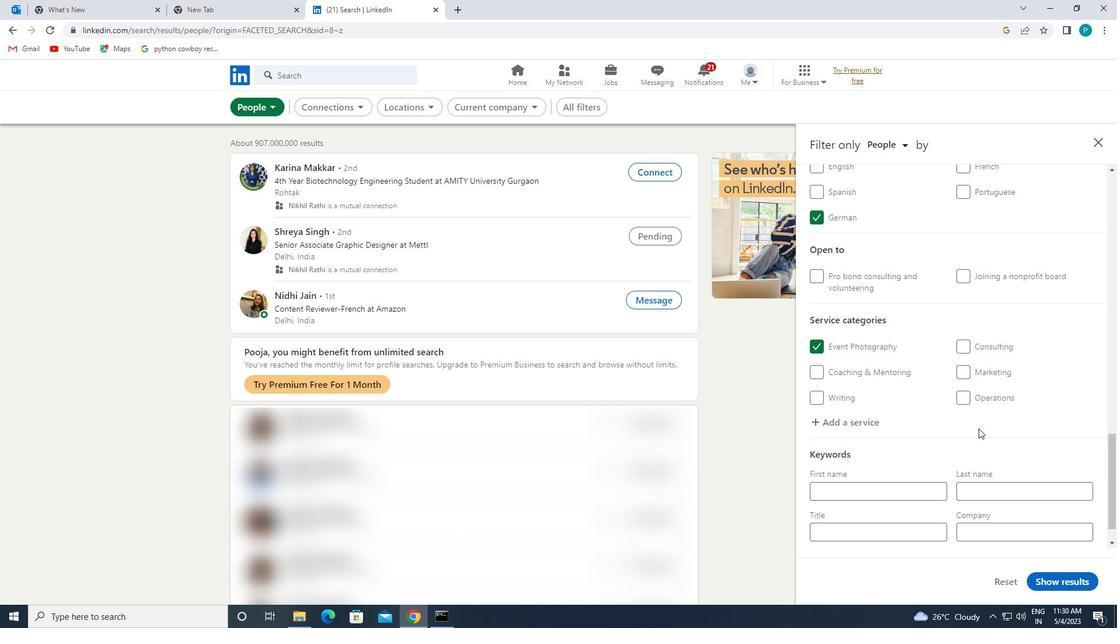 
Action: Mouse scrolled (979, 428) with delta (0, 0)
Screenshot: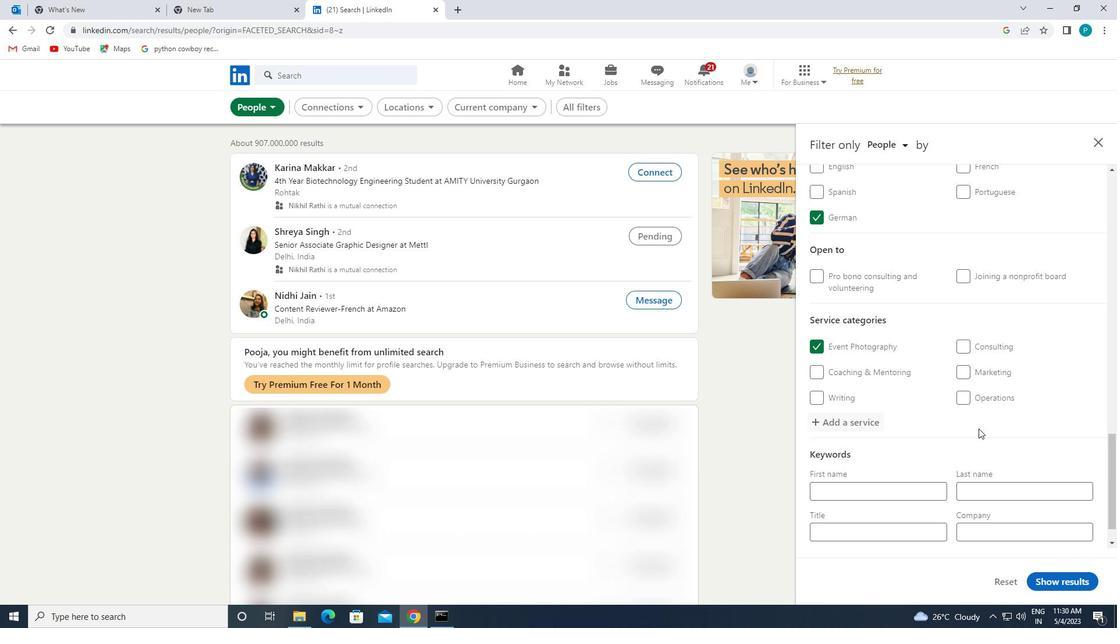 
Action: Mouse scrolled (979, 428) with delta (0, 0)
Screenshot: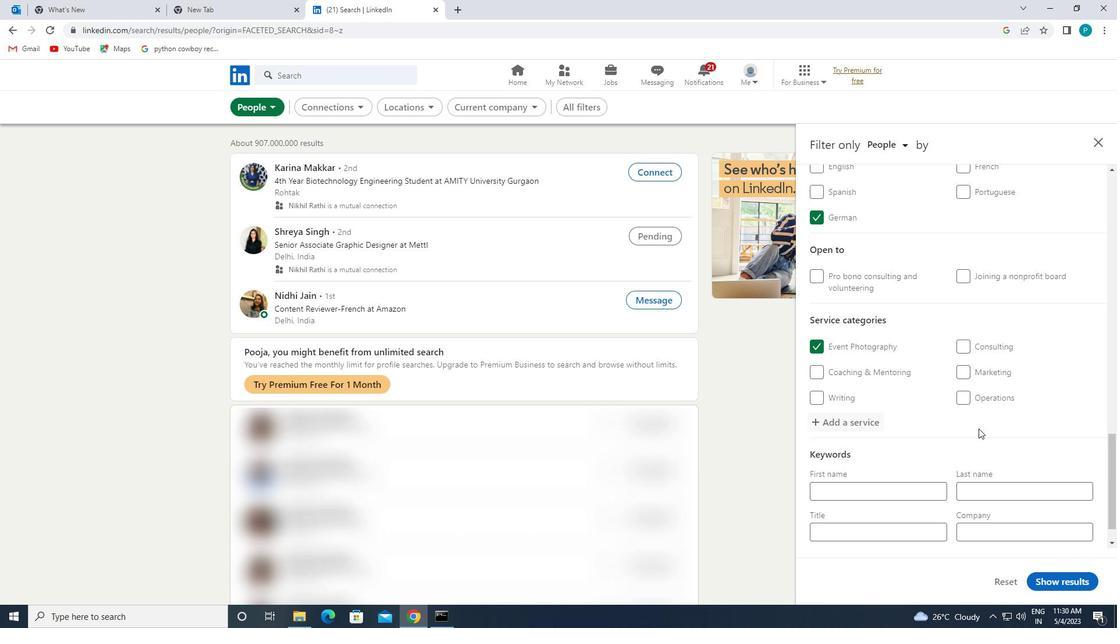 
Action: Mouse scrolled (979, 428) with delta (0, 0)
Screenshot: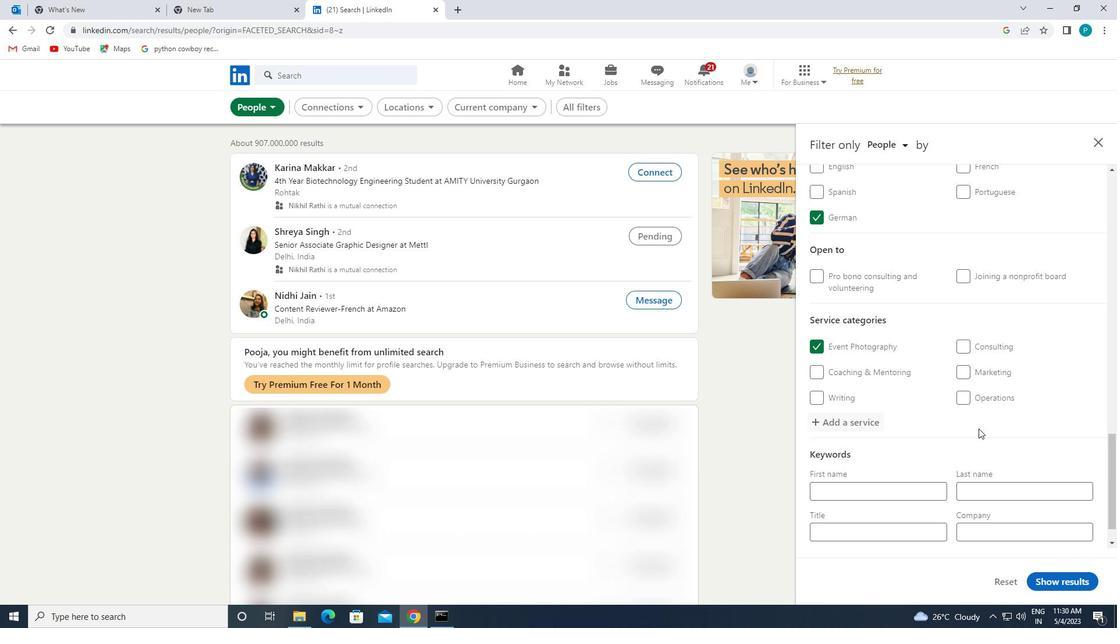 
Action: Mouse moved to (896, 493)
Screenshot: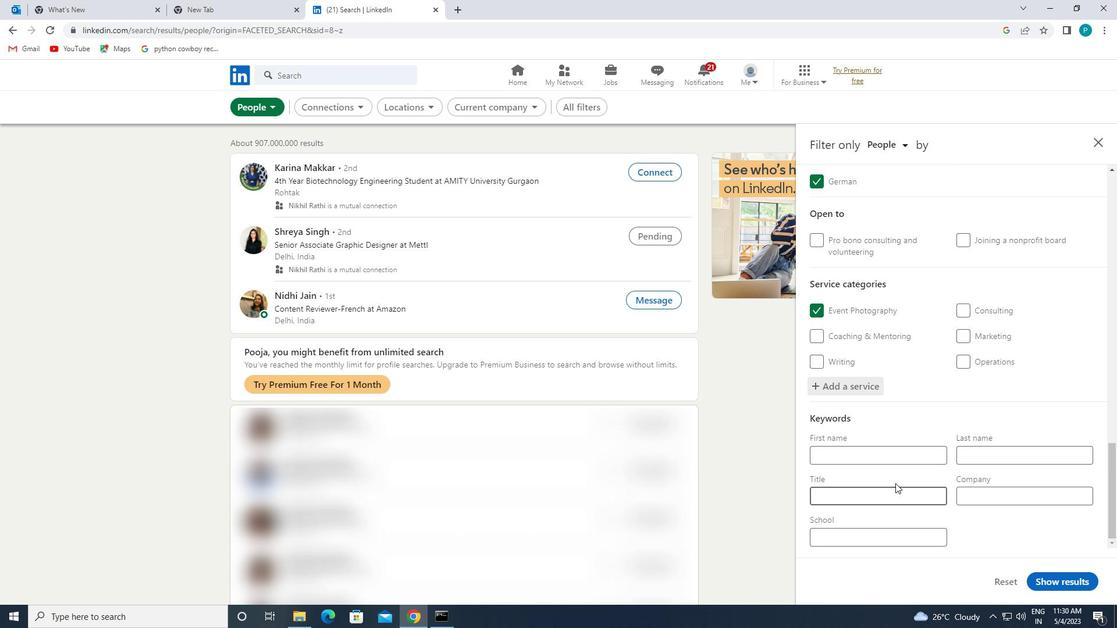 
Action: Mouse pressed left at (896, 493)
Screenshot: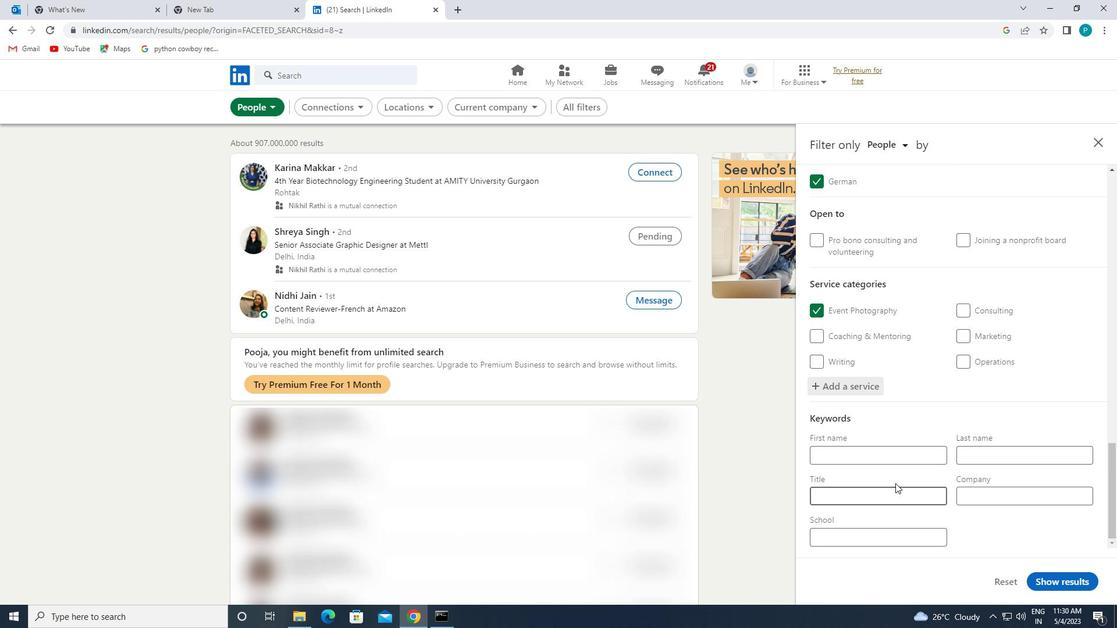 
Action: Mouse moved to (883, 501)
Screenshot: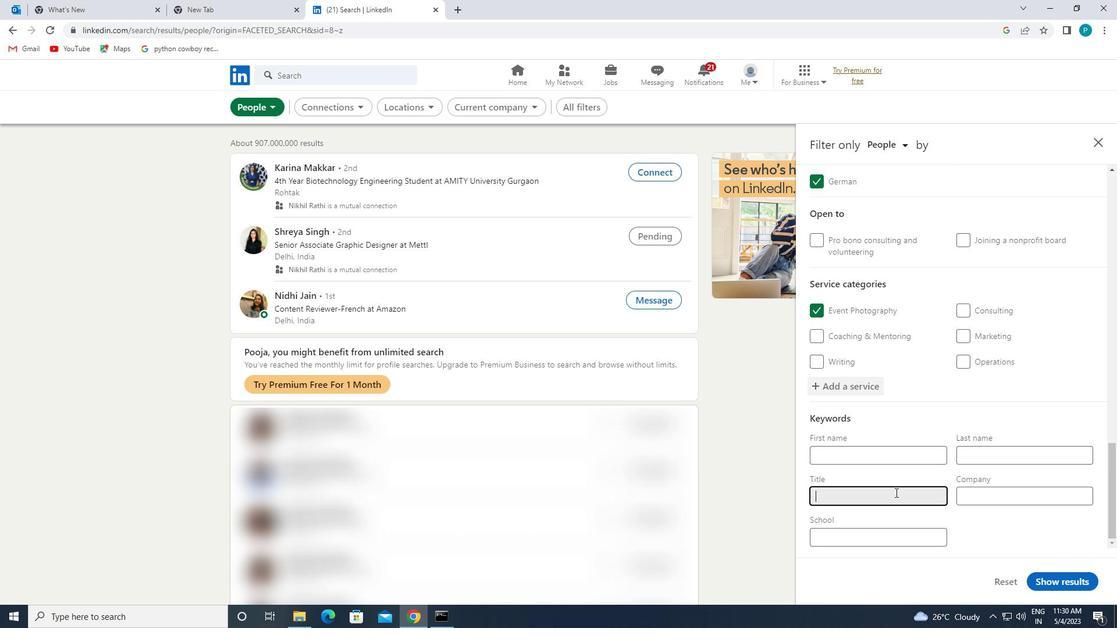 
Action: Key pressed <Key.caps_lock>E<Key.caps_lock>VENT<Key.space><Key.caps_lock>P<Key.caps_lock>L
Screenshot: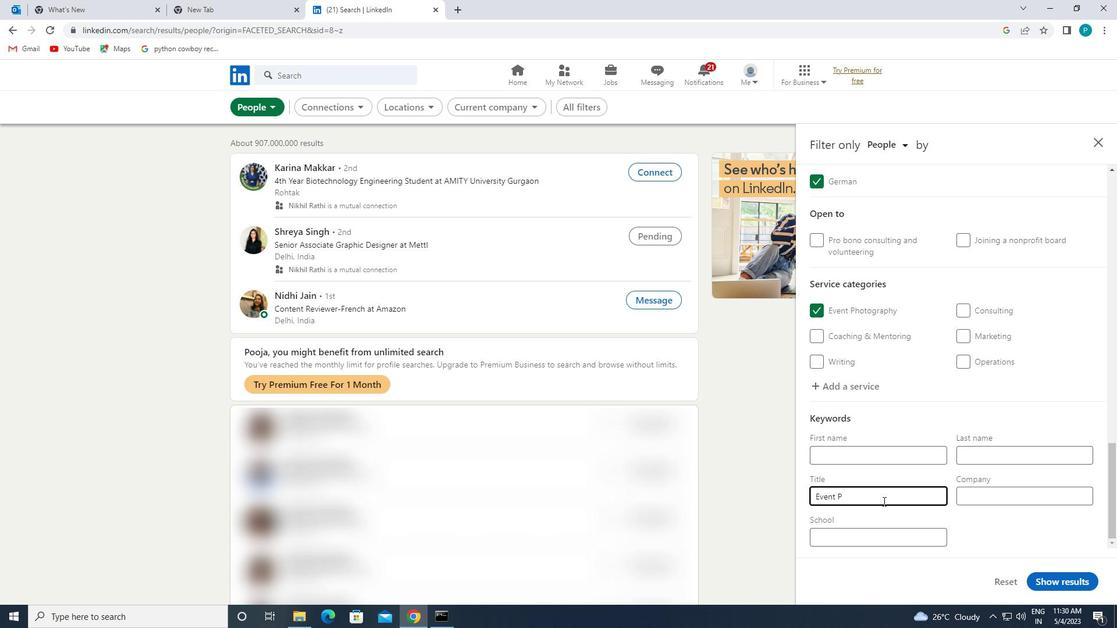 
Action: Mouse moved to (883, 502)
Screenshot: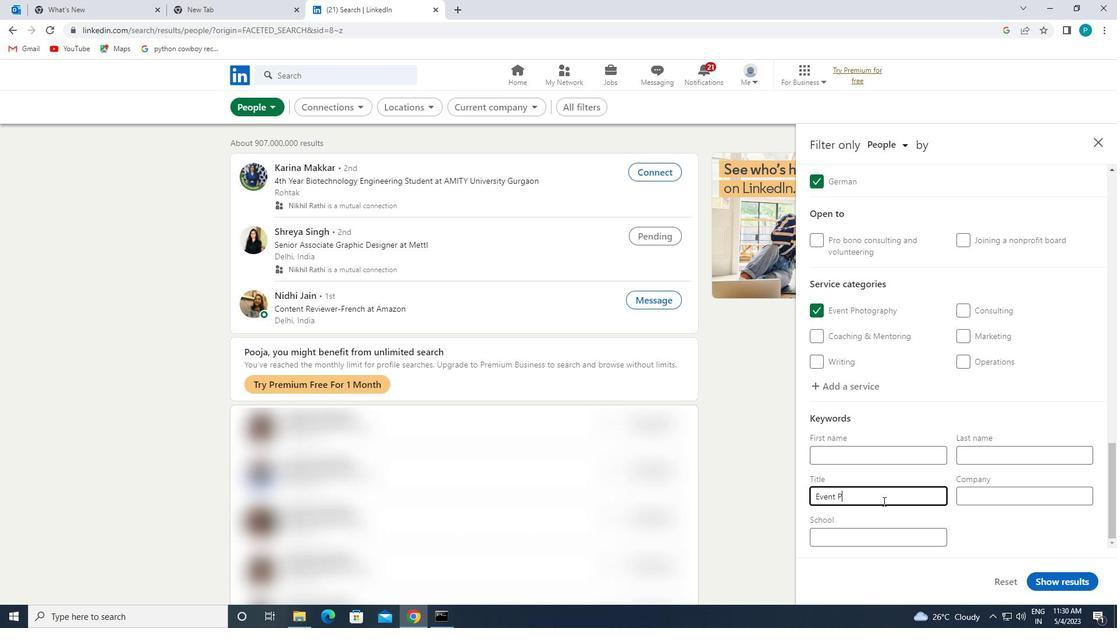 
Action: Key pressed ANNER
Screenshot: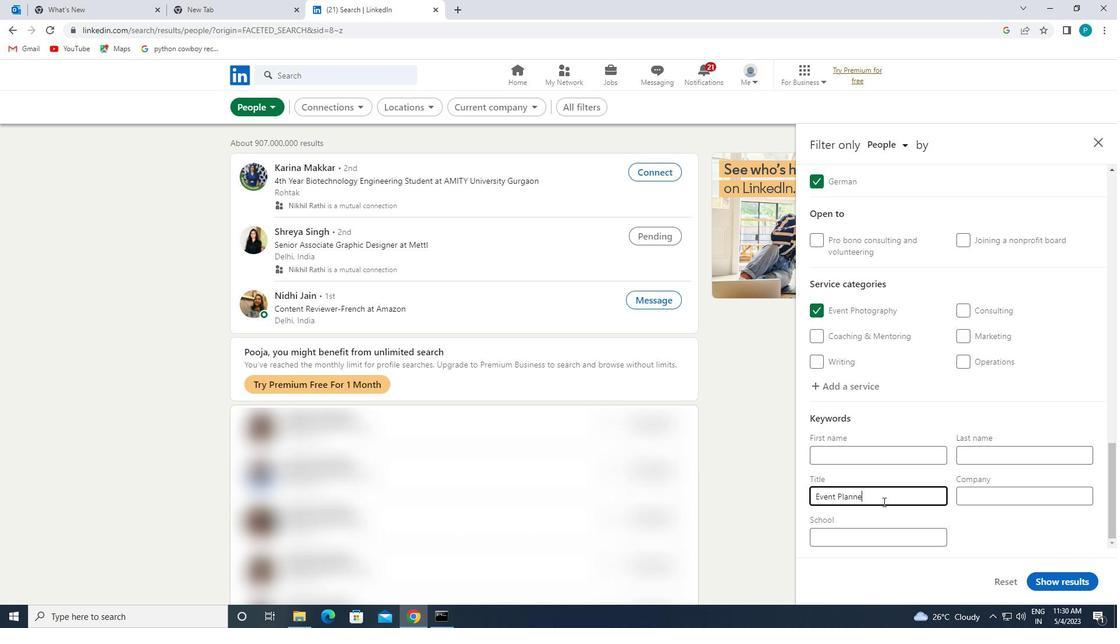 
Action: Mouse moved to (1038, 579)
Screenshot: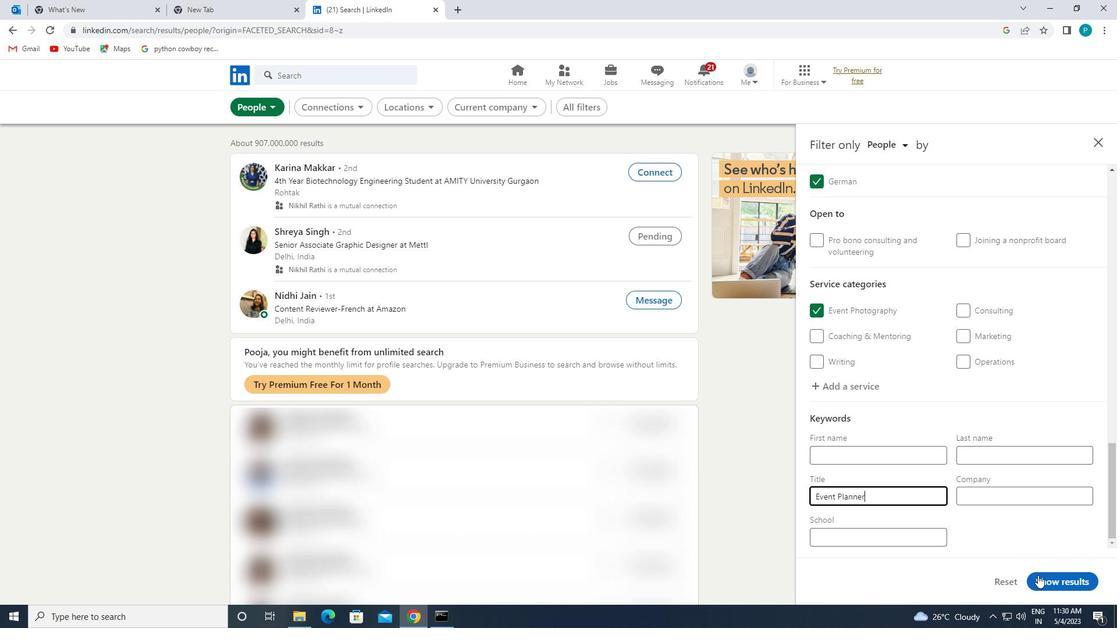 
Action: Mouse pressed left at (1038, 579)
Screenshot: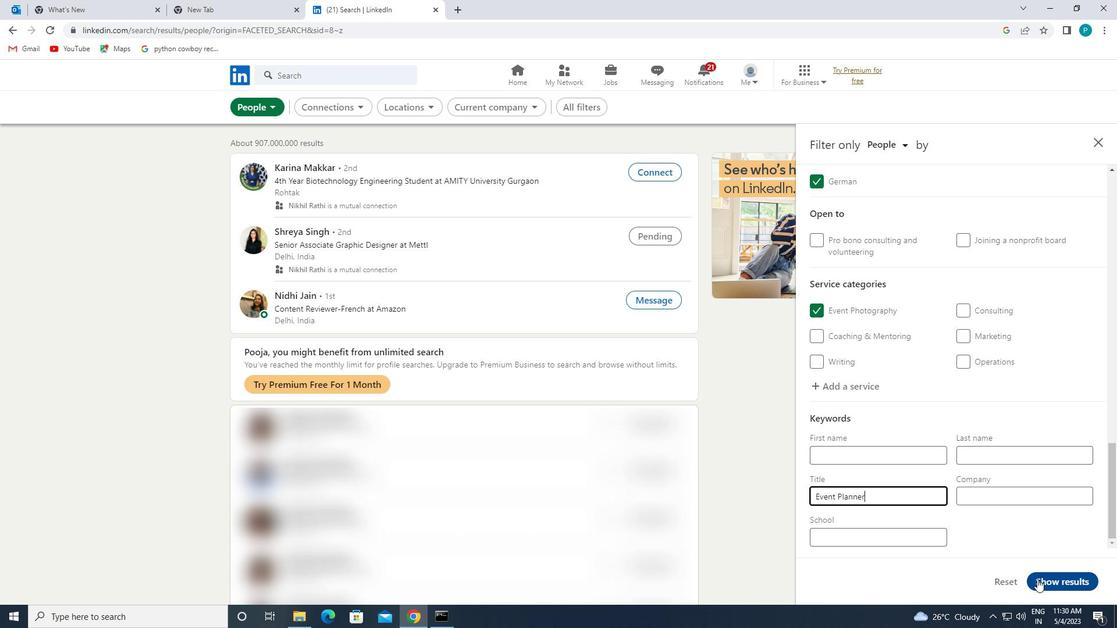 
